 Task: Find connections with filter location Sāsvad with filter topic #mentalhealthwith filter profile language Potuguese with filter current company Renault Nissan Technology & Business Centre India with filter school West Bengal University of Technology, Kolkata with filter industry Dentists with filter service category Budgeting with filter keywords title Scrum Master
Action: Mouse moved to (695, 91)
Screenshot: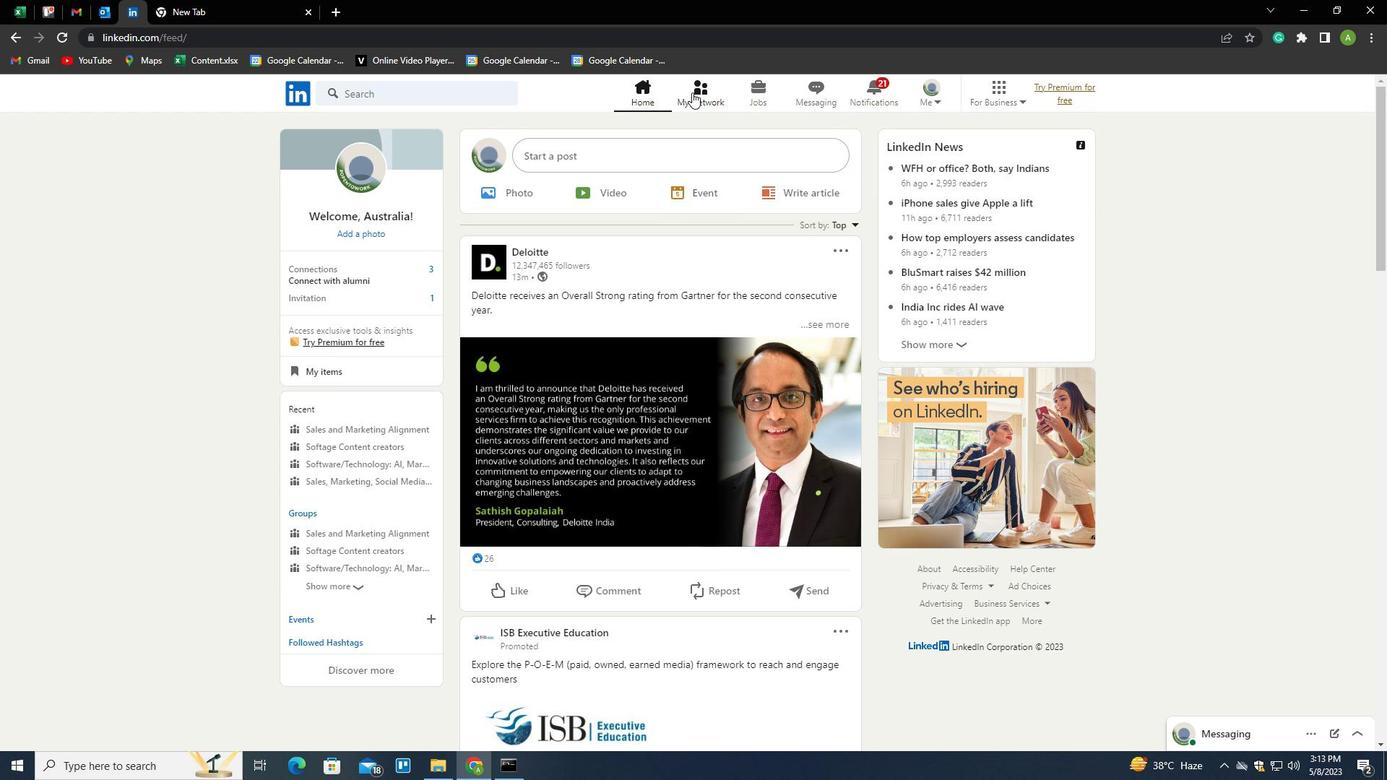
Action: Mouse pressed left at (695, 91)
Screenshot: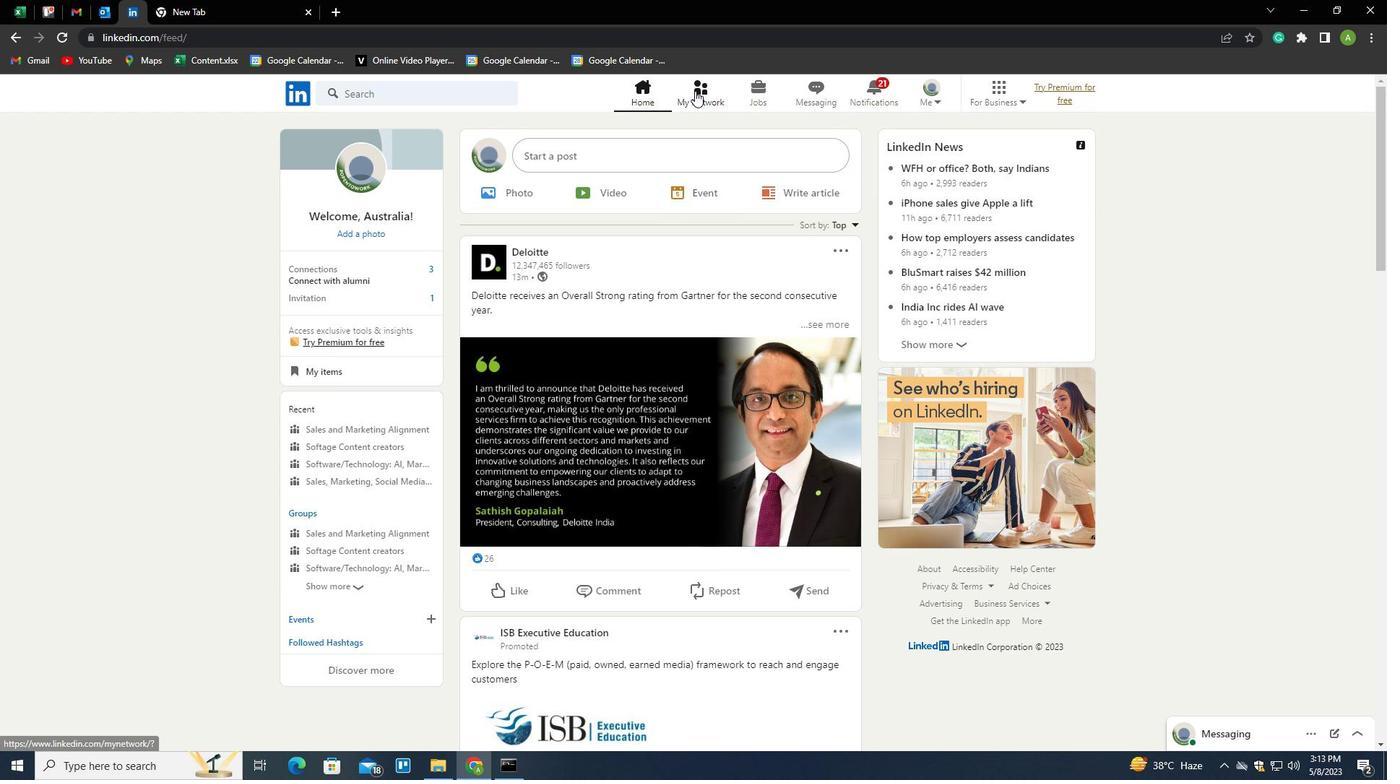 
Action: Mouse moved to (348, 171)
Screenshot: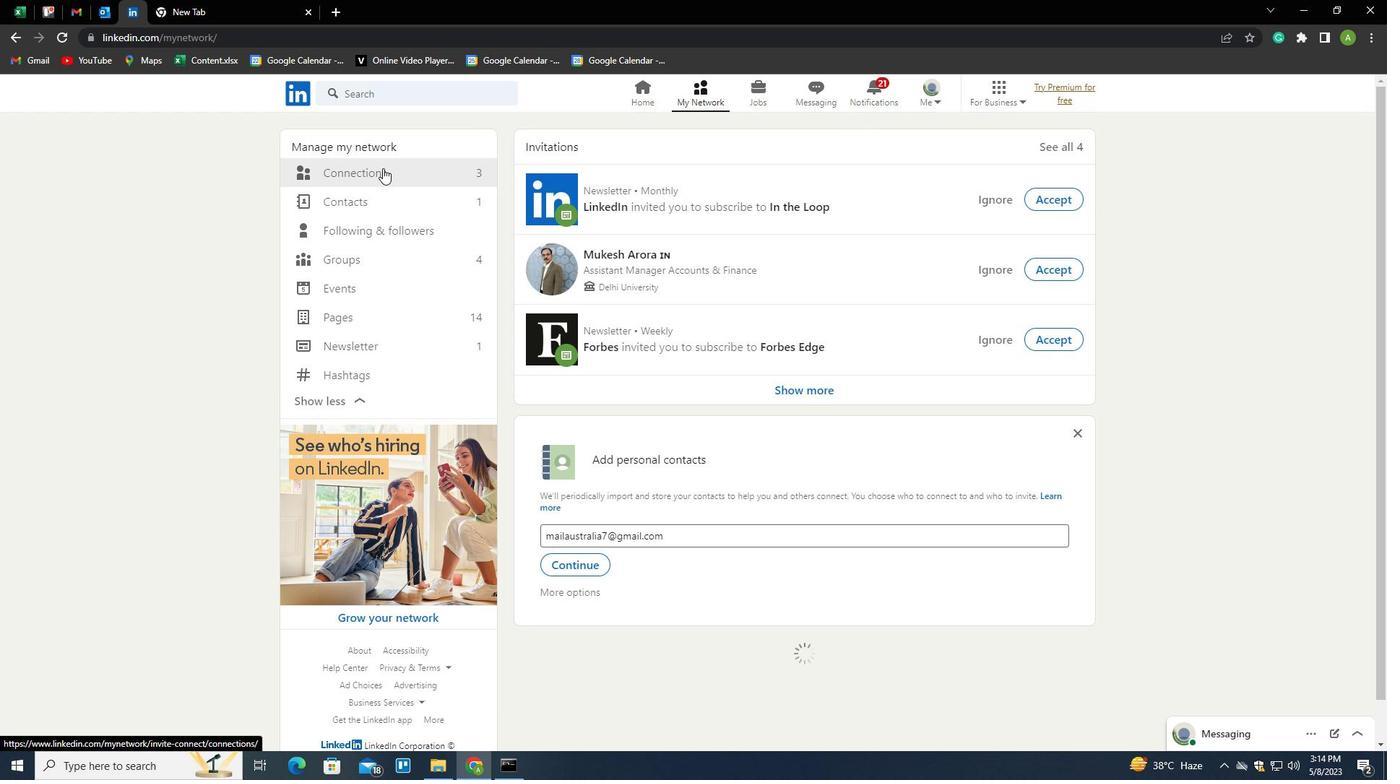 
Action: Mouse pressed left at (348, 171)
Screenshot: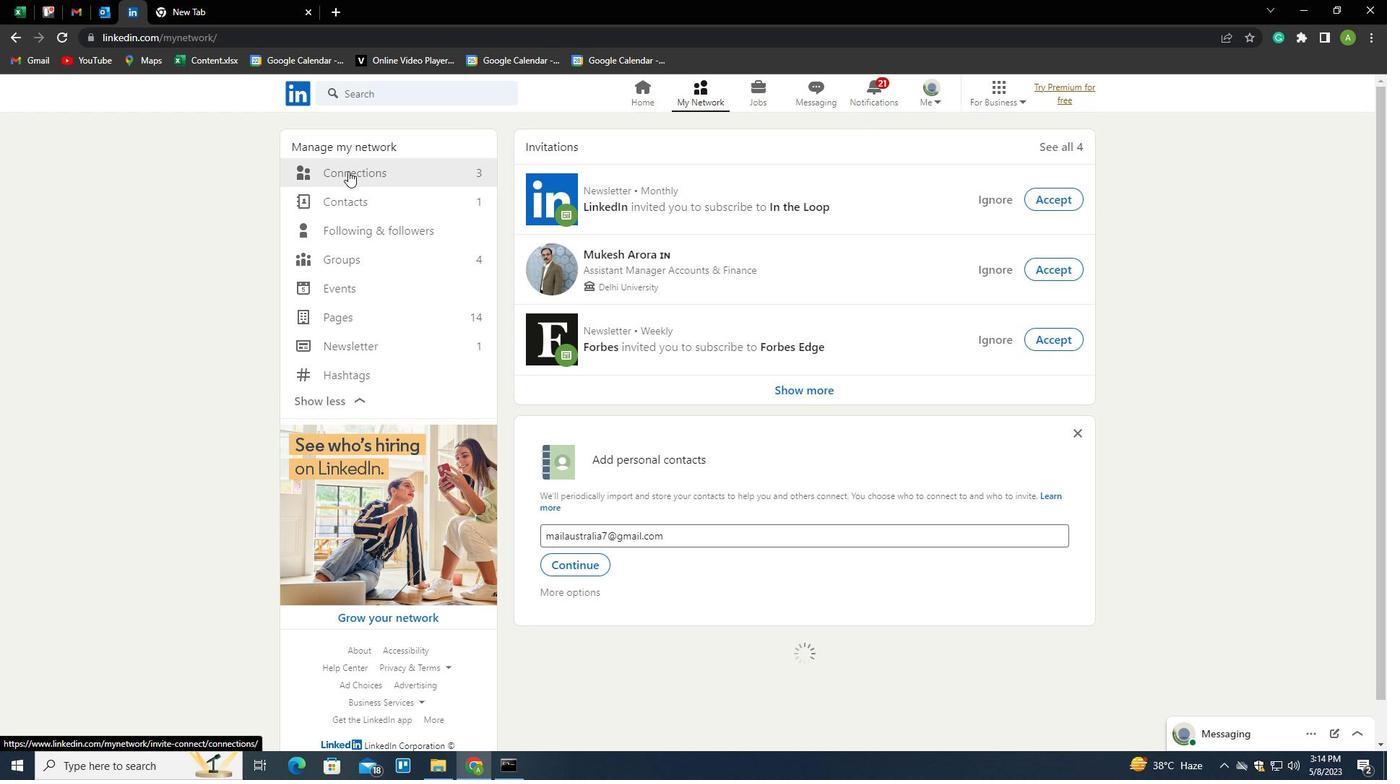 
Action: Mouse moved to (820, 174)
Screenshot: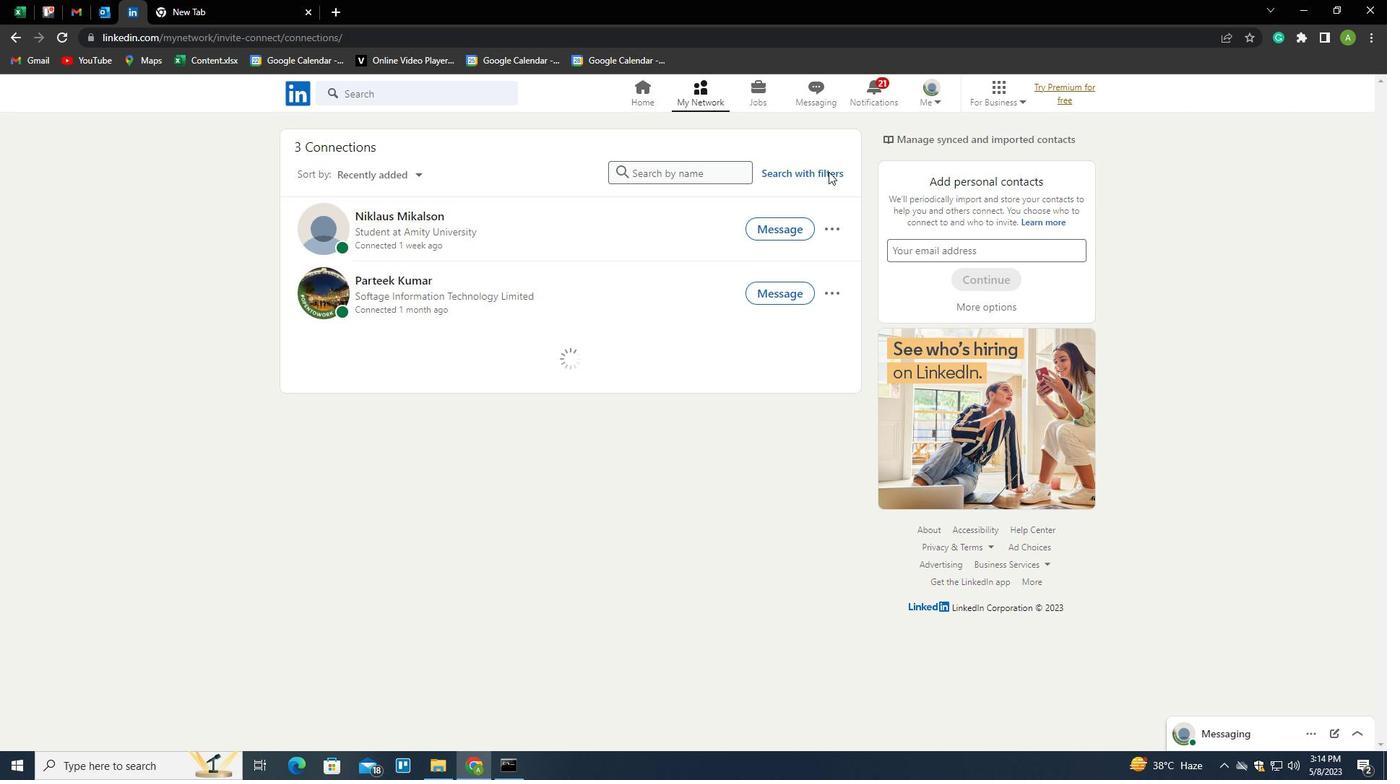 
Action: Mouse pressed left at (820, 174)
Screenshot: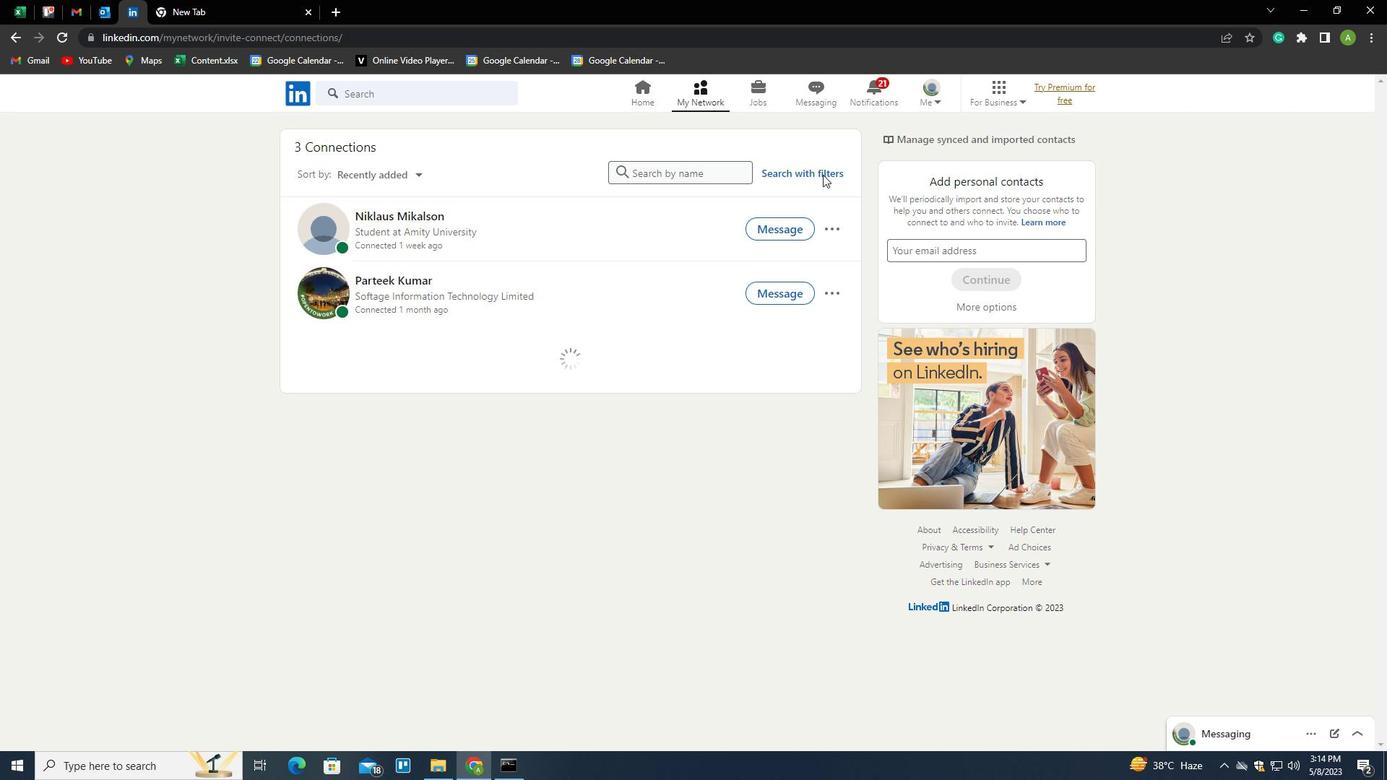 
Action: Mouse moved to (741, 137)
Screenshot: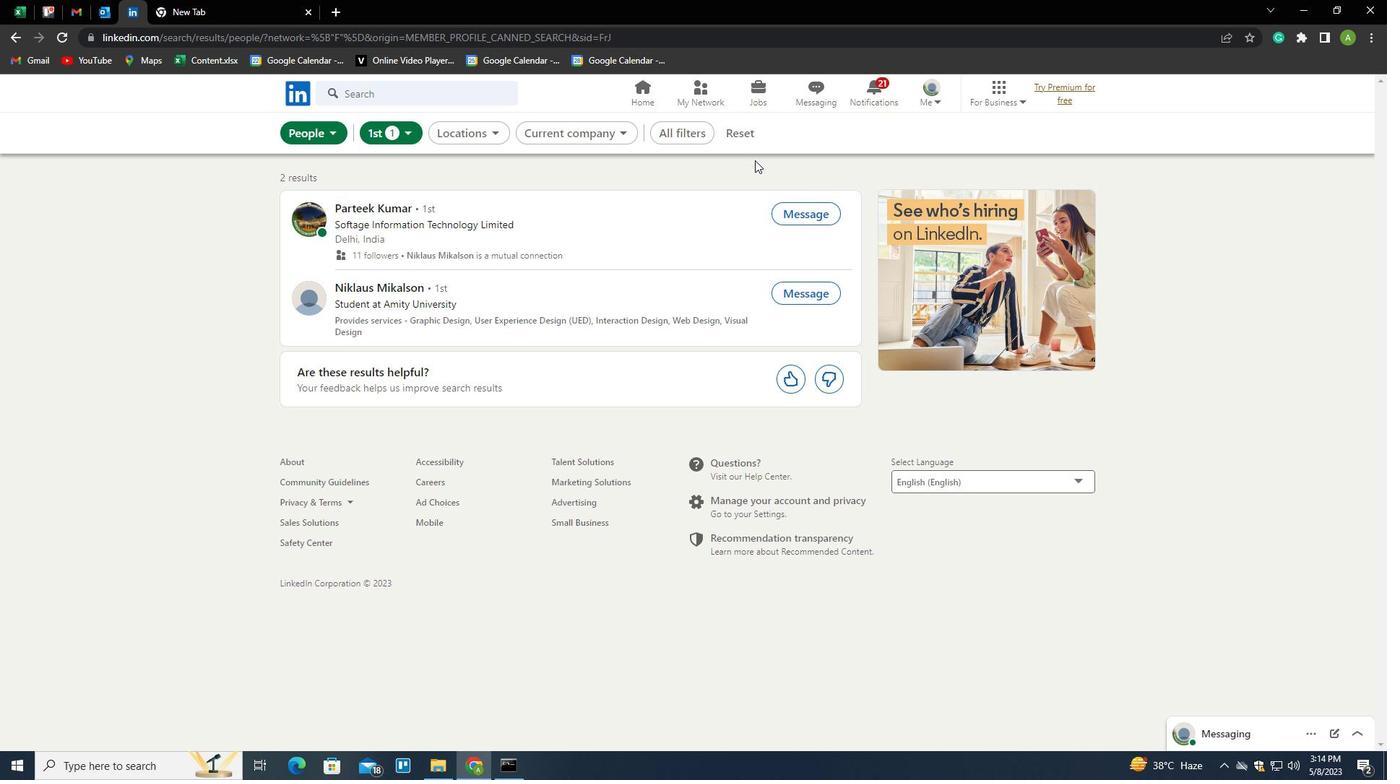 
Action: Mouse pressed left at (741, 137)
Screenshot: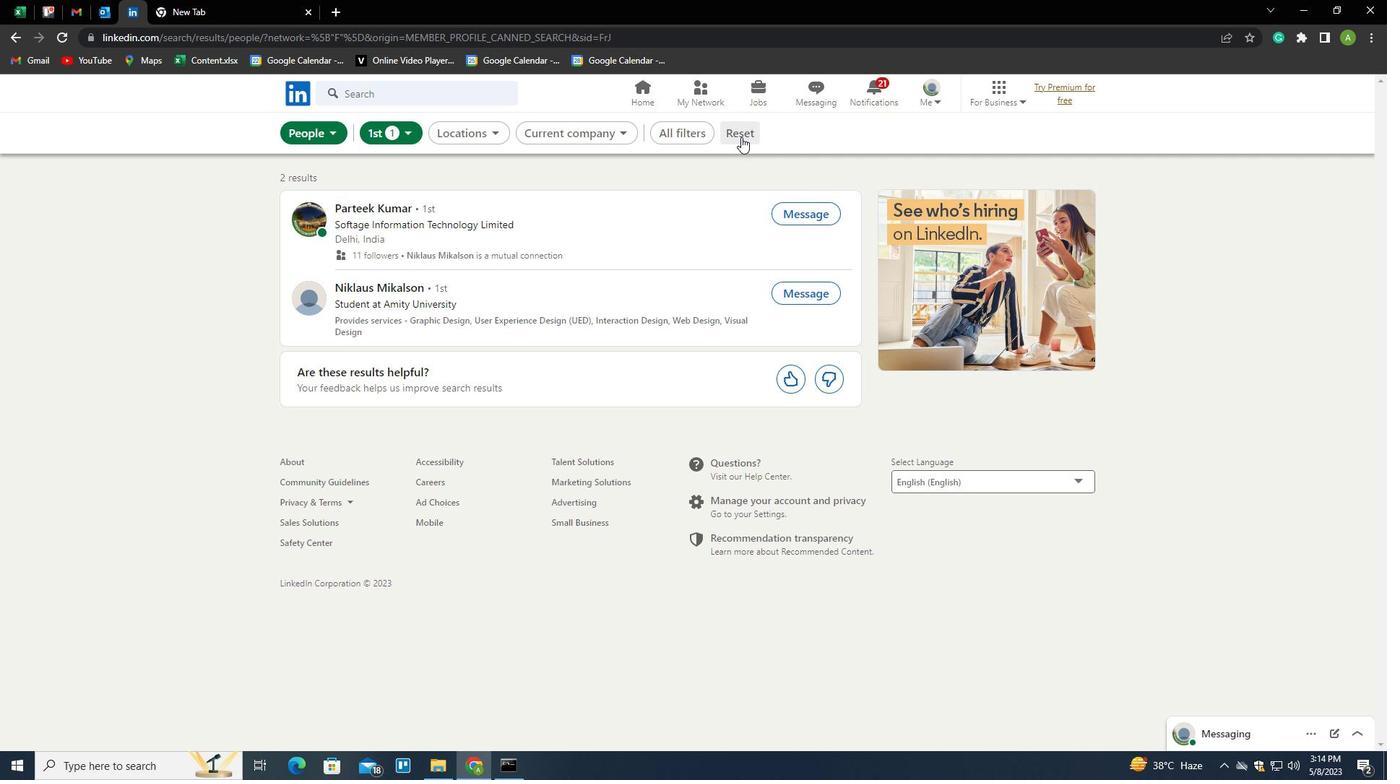 
Action: Mouse moved to (725, 135)
Screenshot: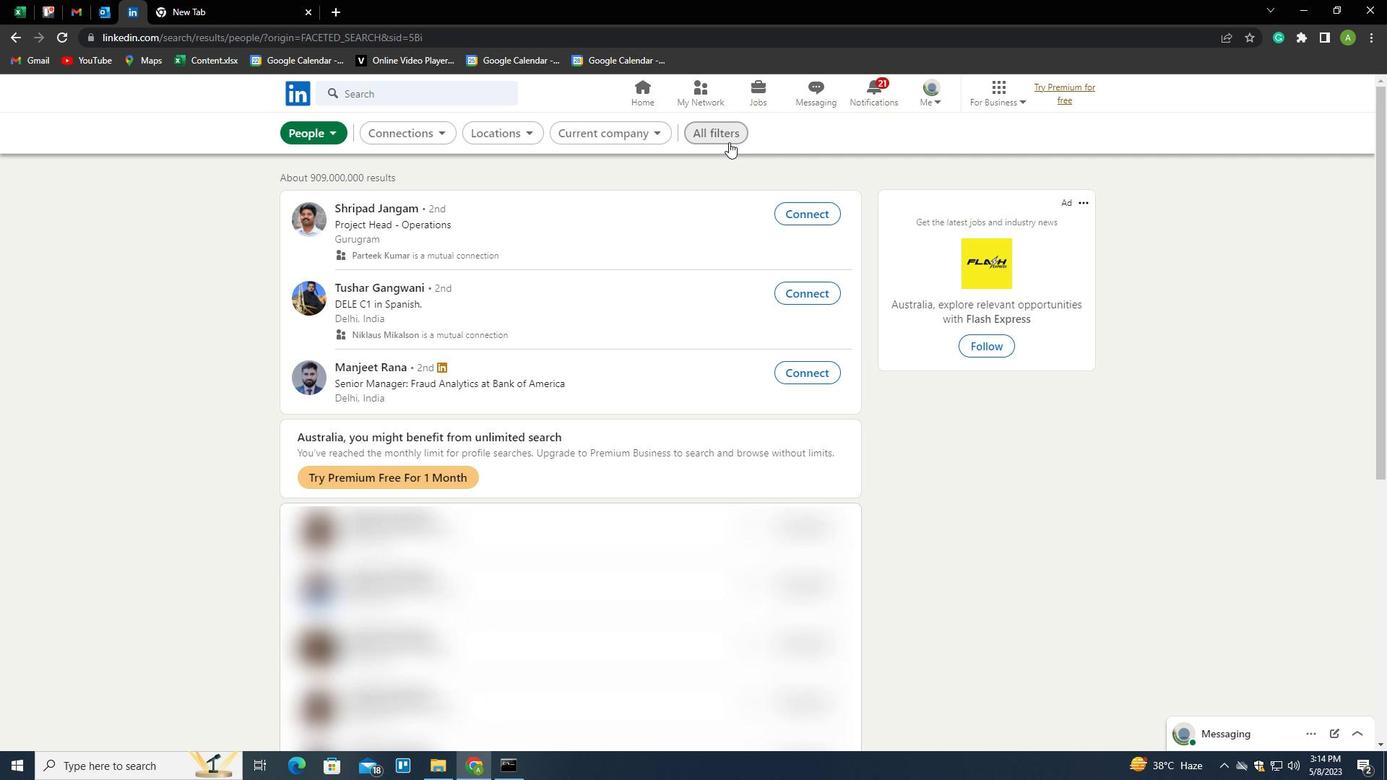 
Action: Mouse pressed left at (725, 135)
Screenshot: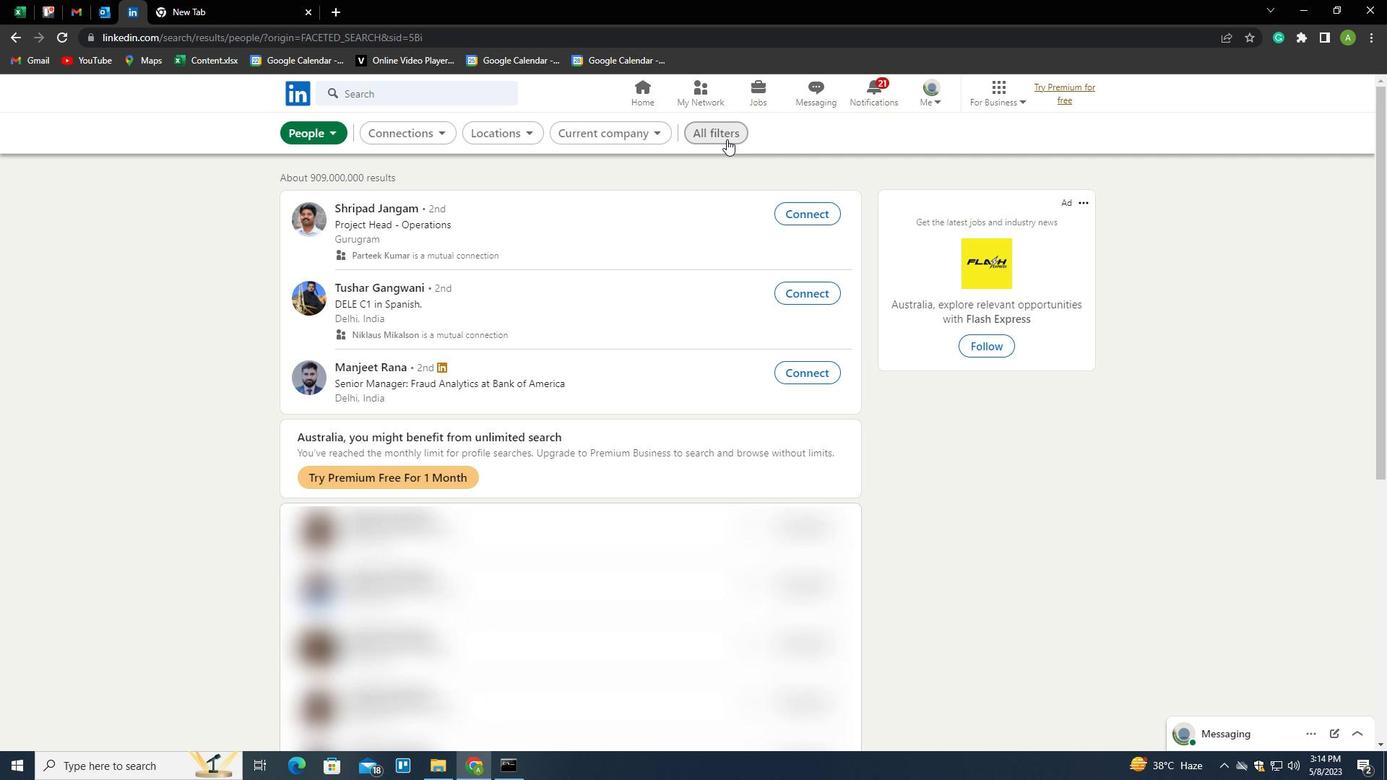 
Action: Mouse moved to (1128, 388)
Screenshot: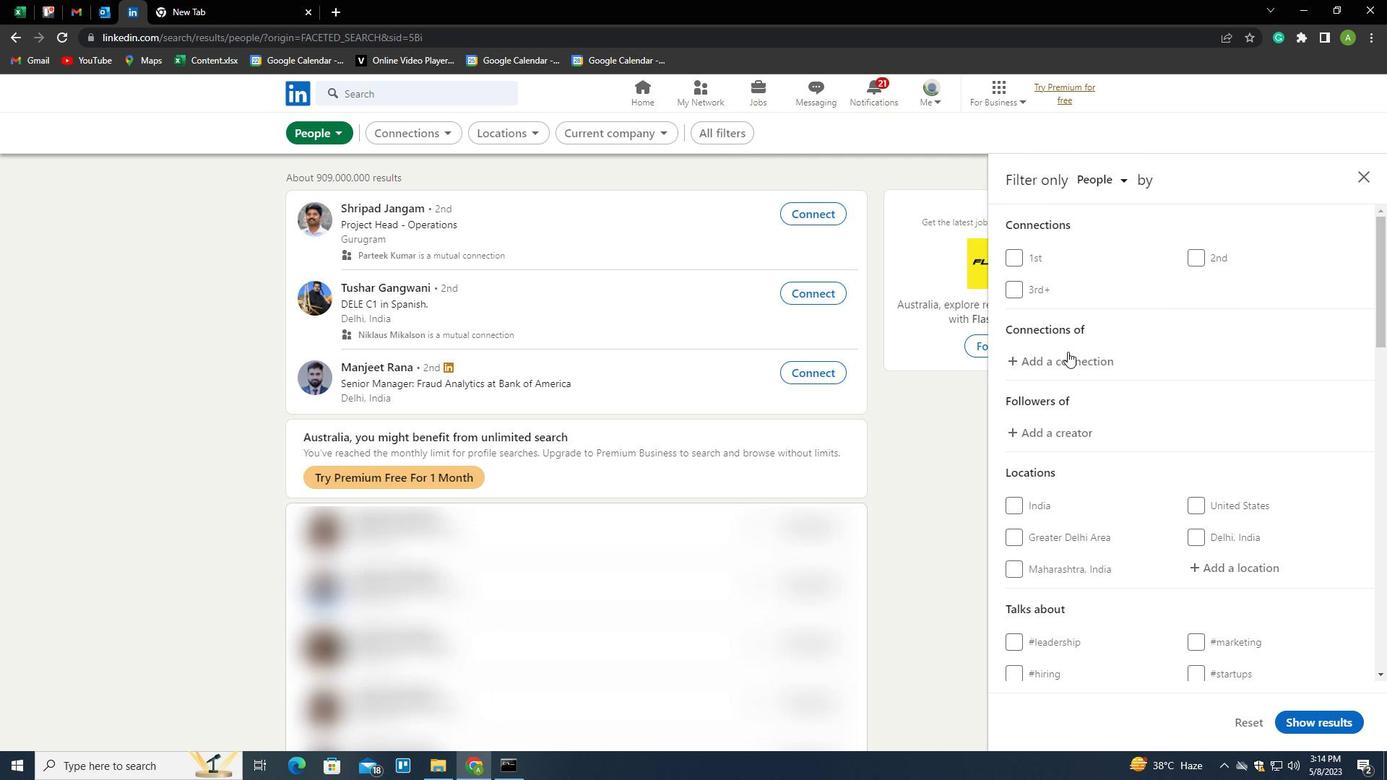 
Action: Mouse scrolled (1128, 387) with delta (0, 0)
Screenshot: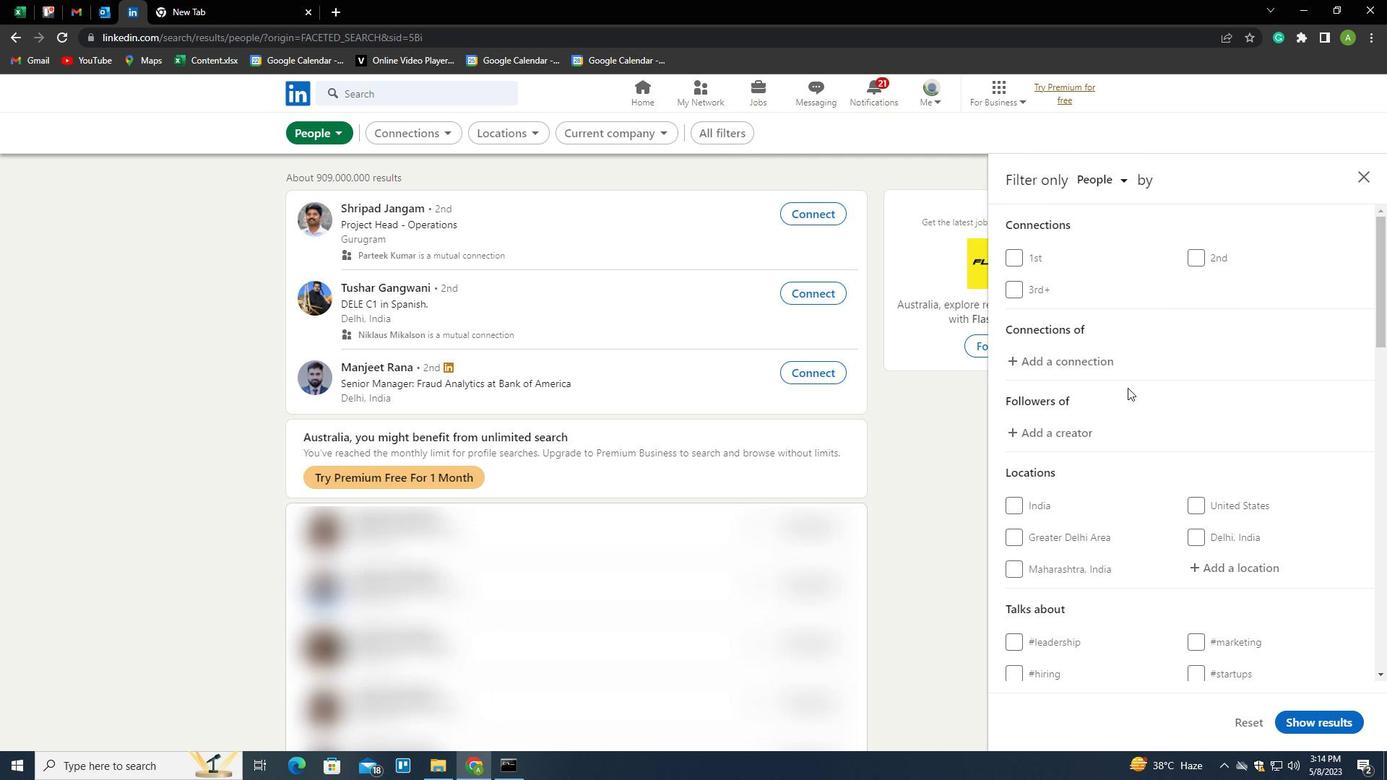 
Action: Mouse scrolled (1128, 387) with delta (0, 0)
Screenshot: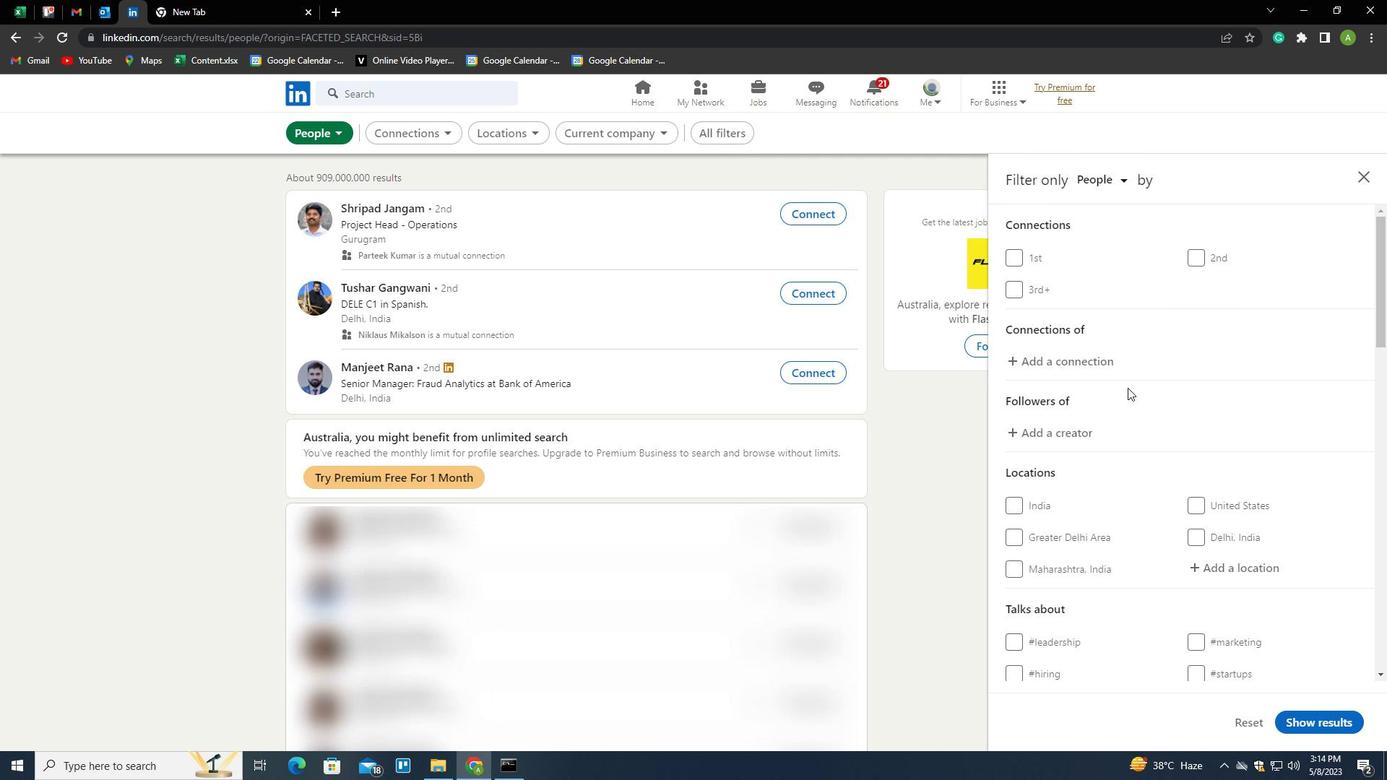
Action: Mouse scrolled (1128, 387) with delta (0, 0)
Screenshot: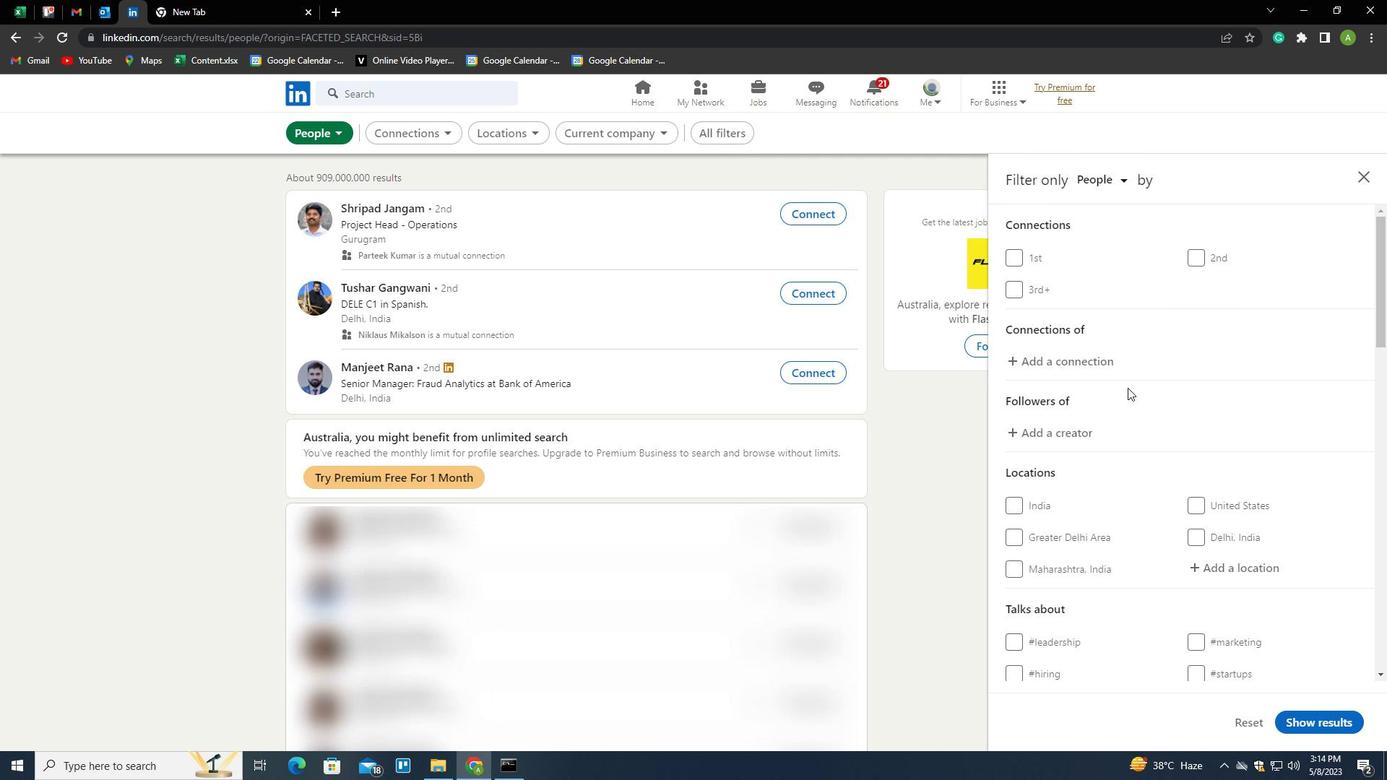 
Action: Mouse moved to (1207, 356)
Screenshot: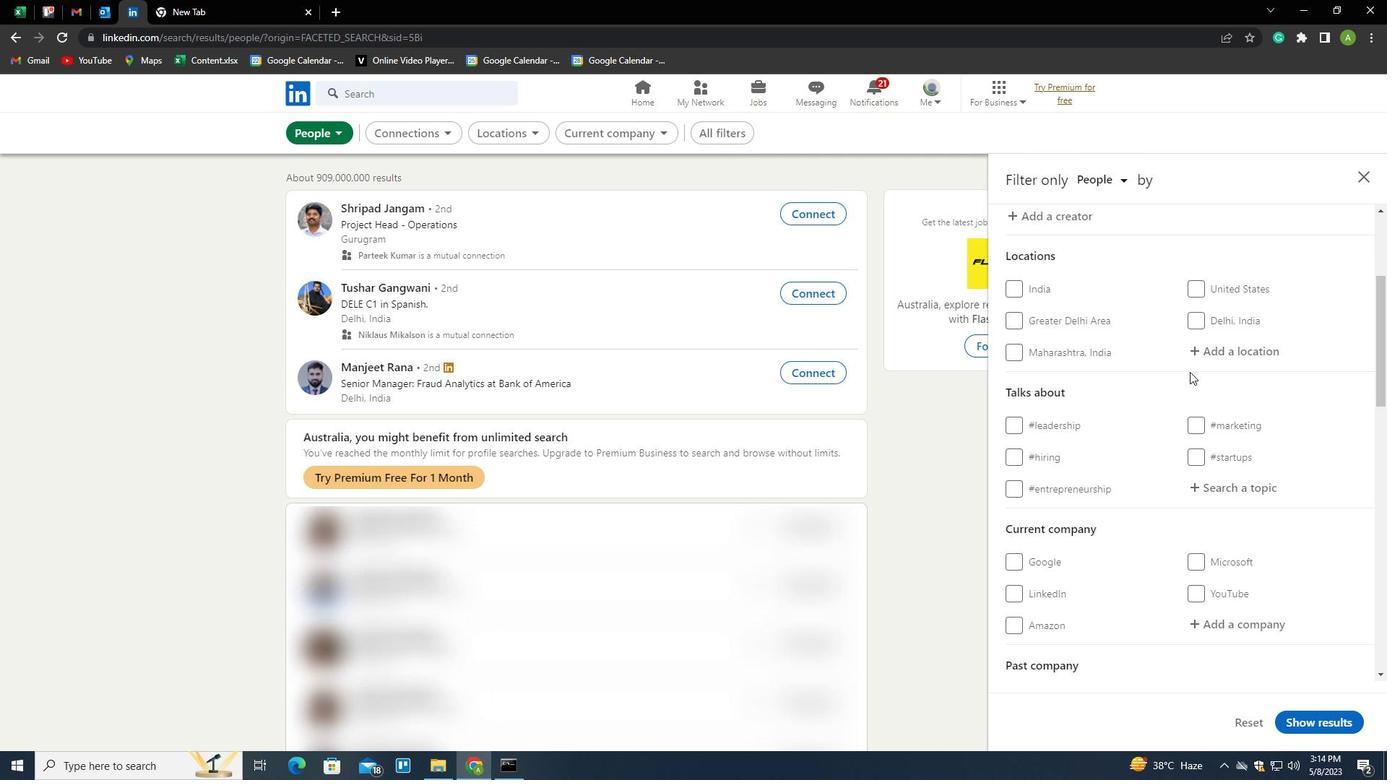 
Action: Mouse pressed left at (1207, 356)
Screenshot: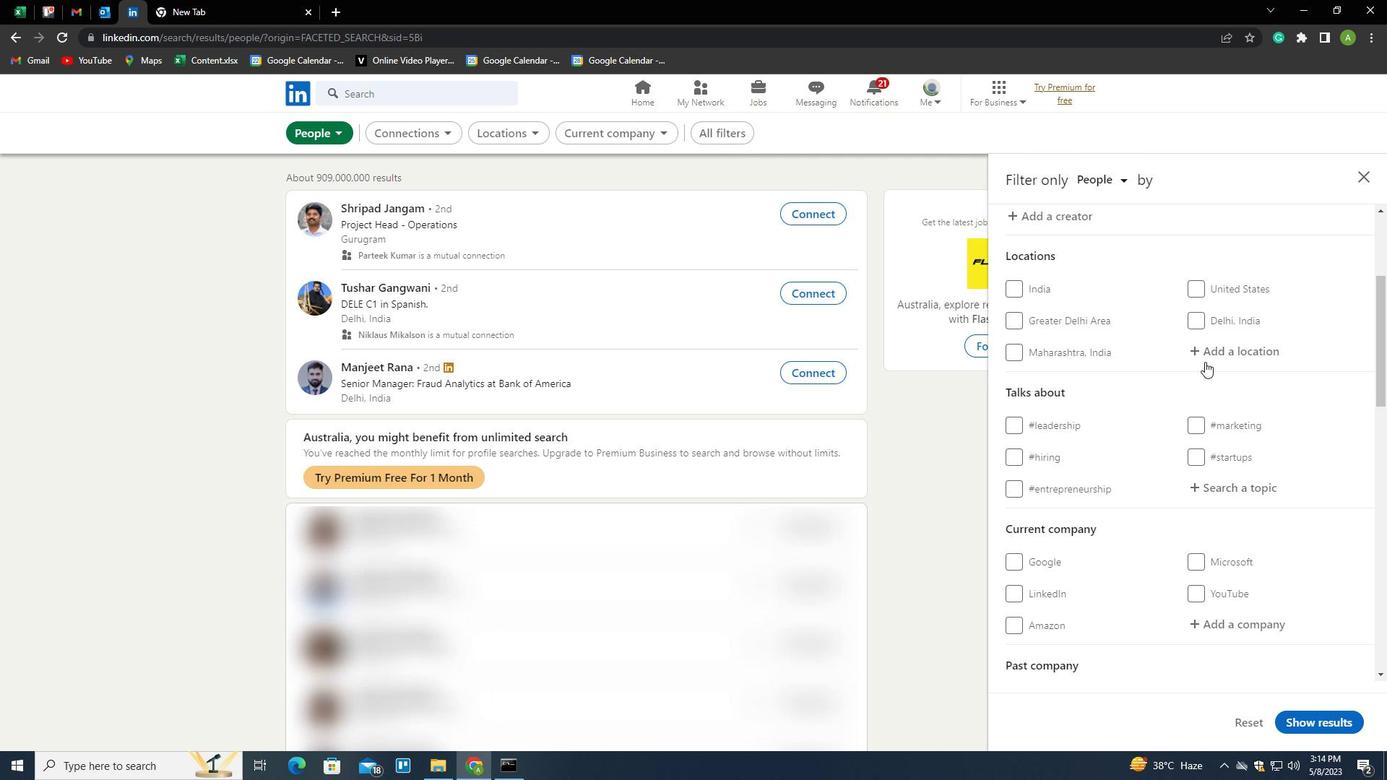 
Action: Mouse moved to (1208, 354)
Screenshot: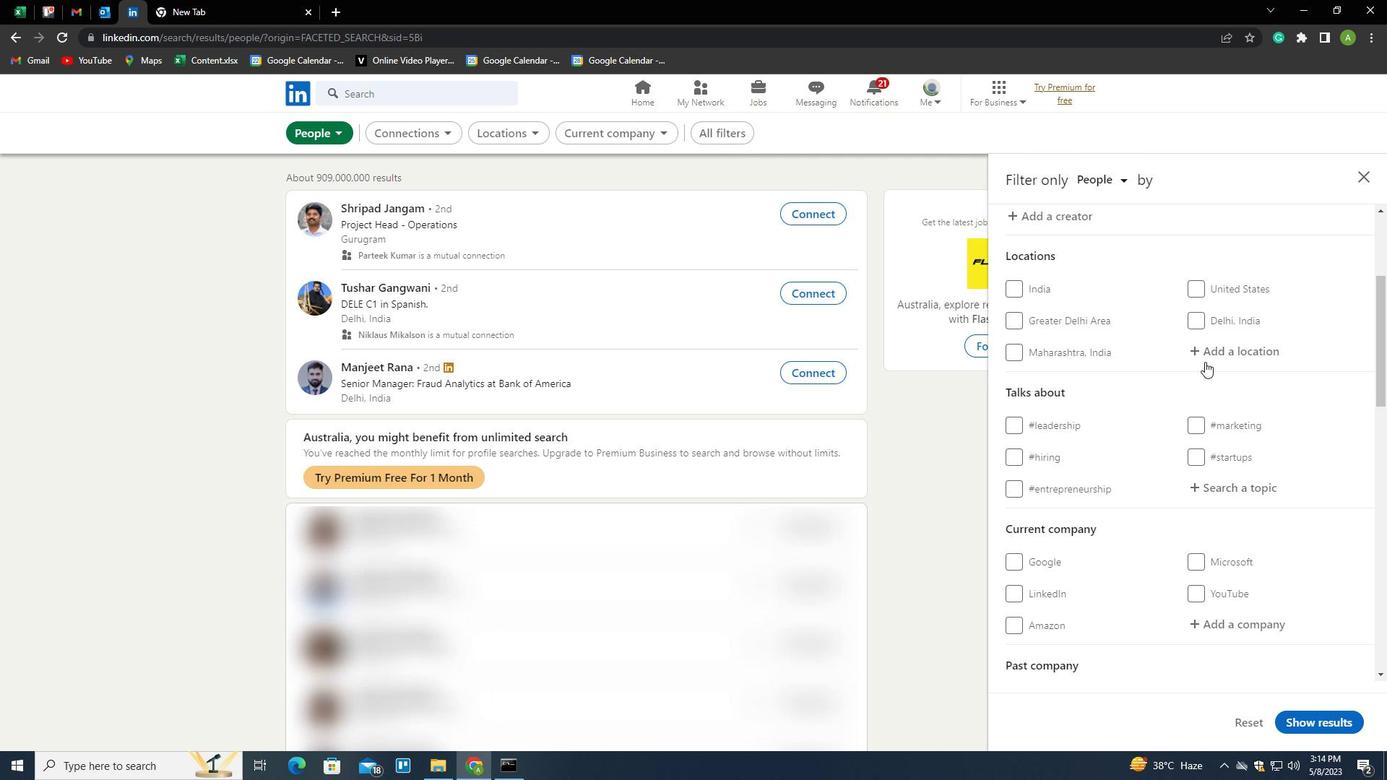 
Action: Key pressed <Key.shift>SASVAD
Screenshot: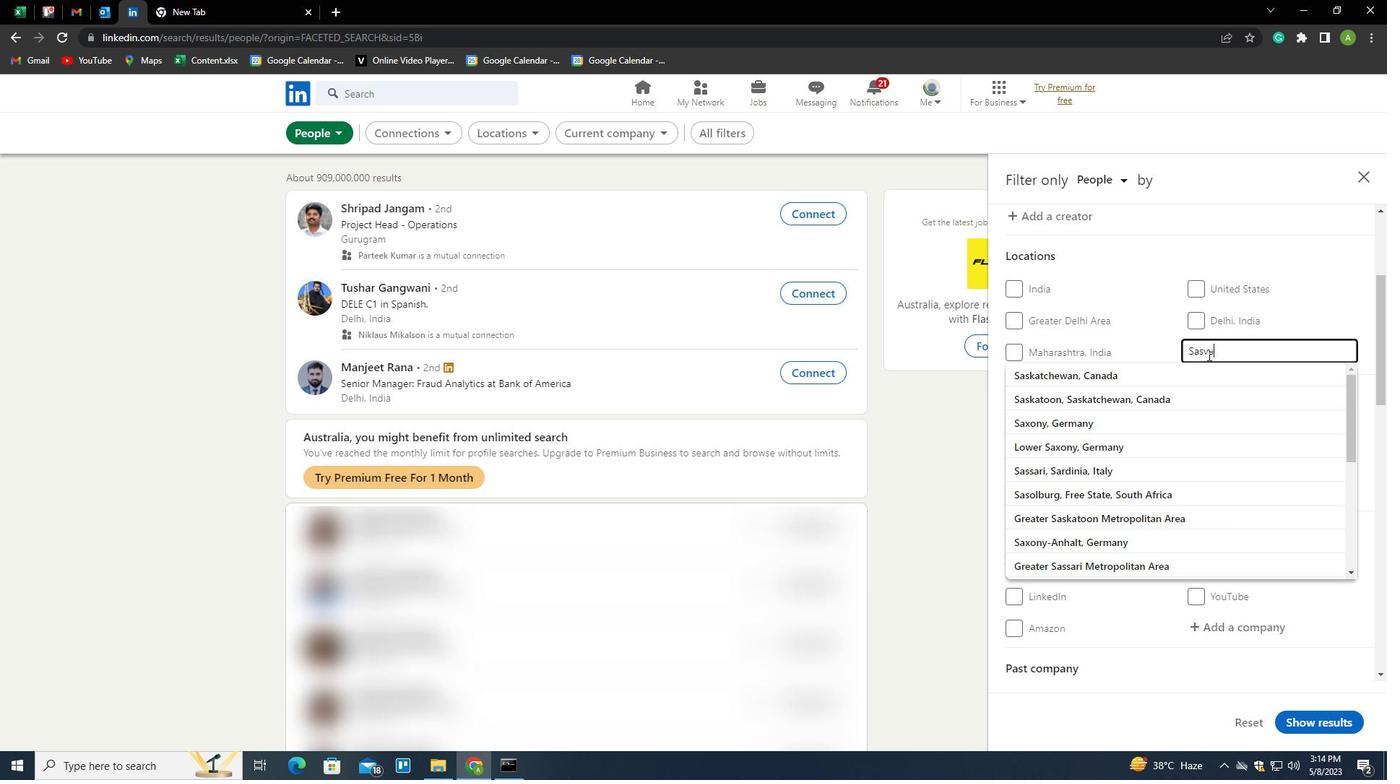 
Action: Mouse moved to (1272, 378)
Screenshot: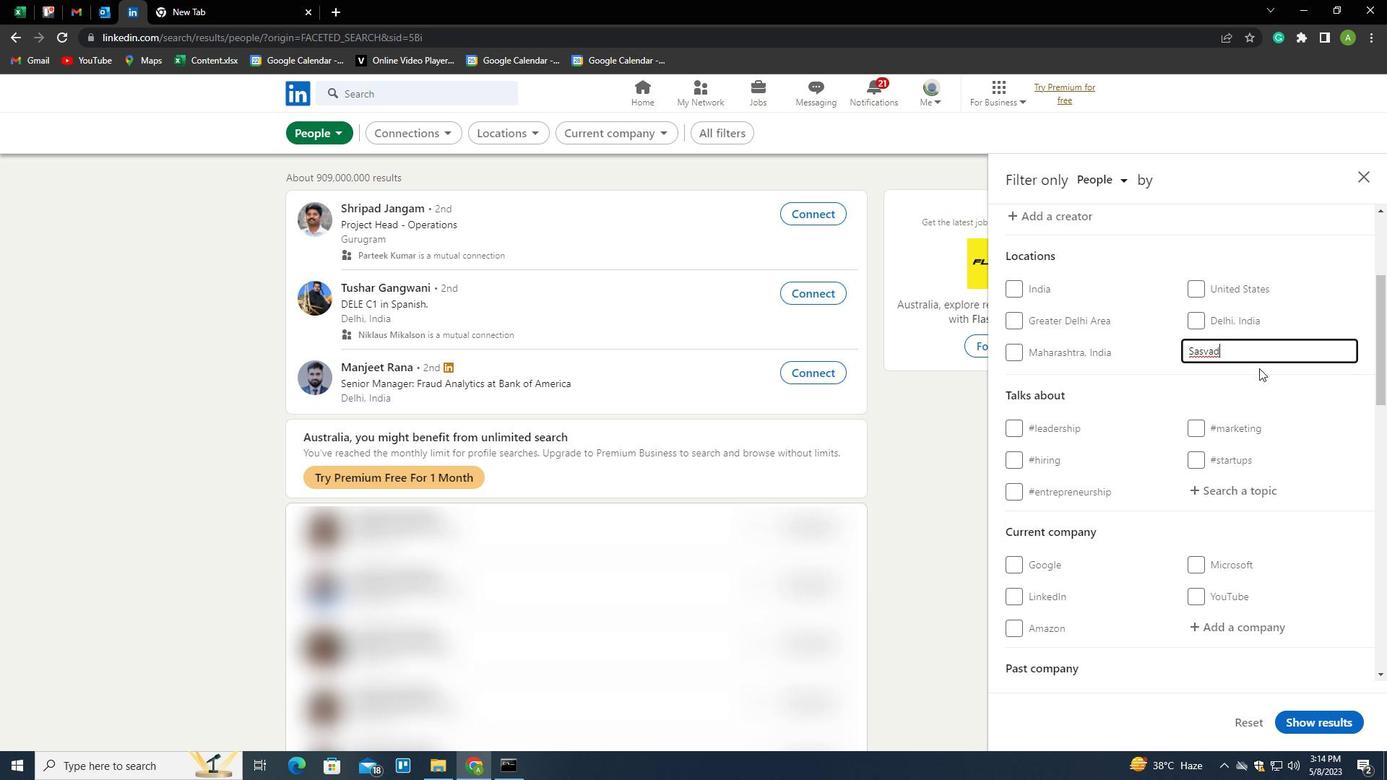 
Action: Mouse pressed left at (1272, 378)
Screenshot: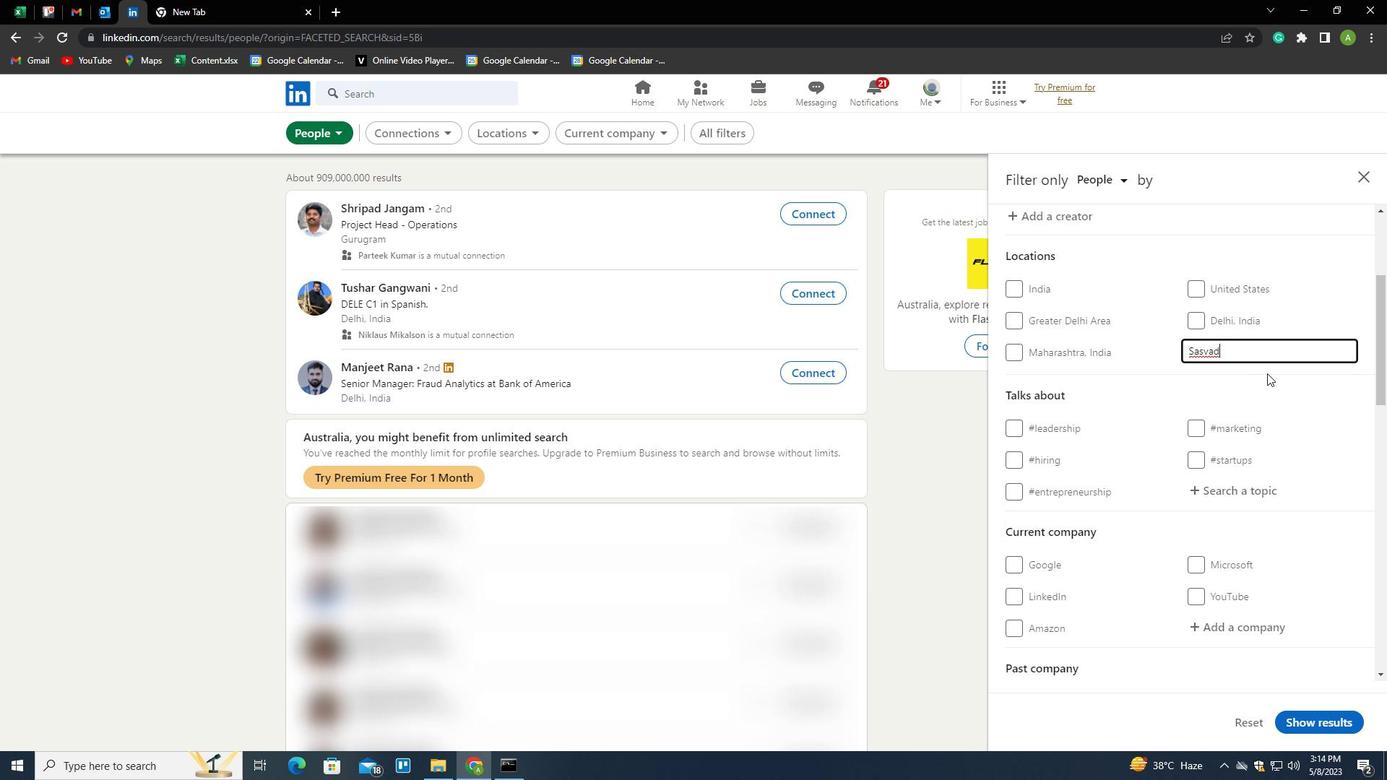 
Action: Mouse moved to (1264, 487)
Screenshot: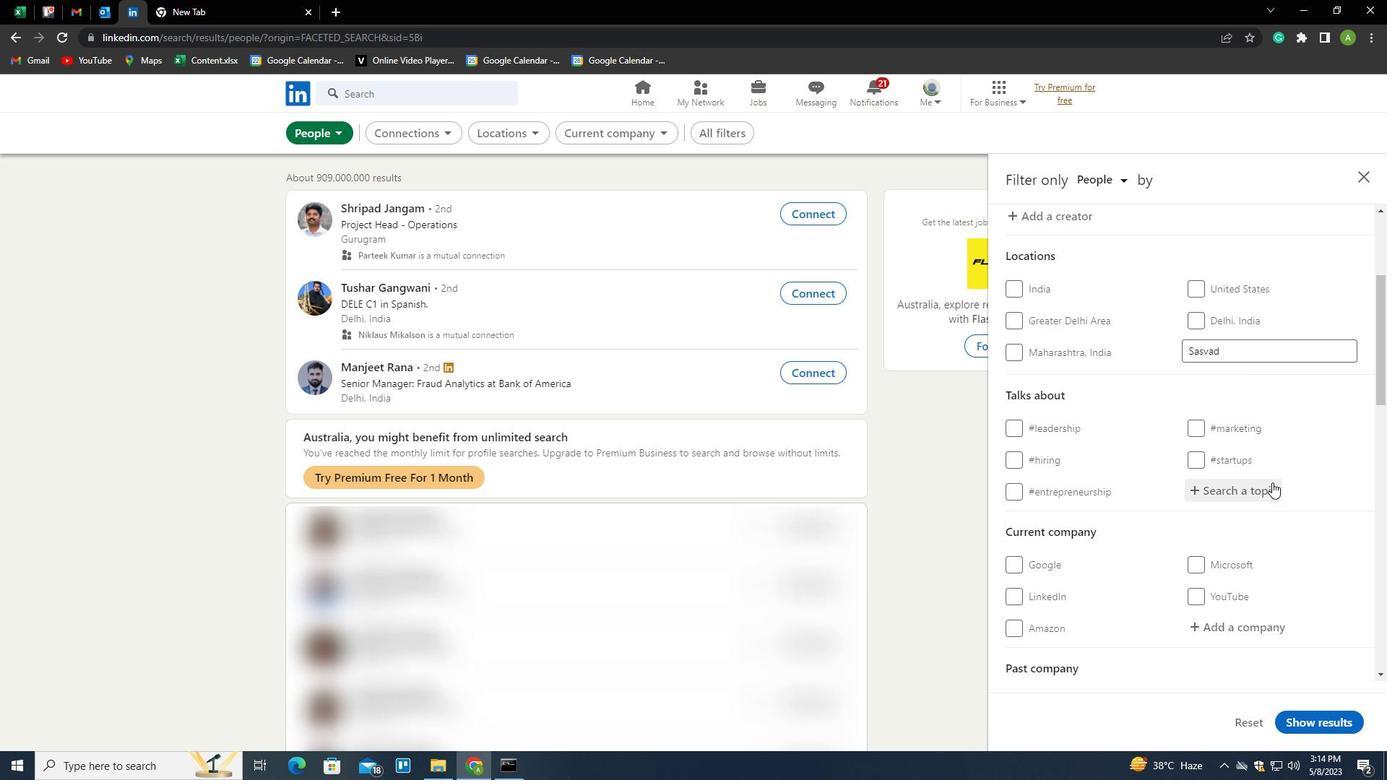 
Action: Mouse pressed left at (1264, 487)
Screenshot: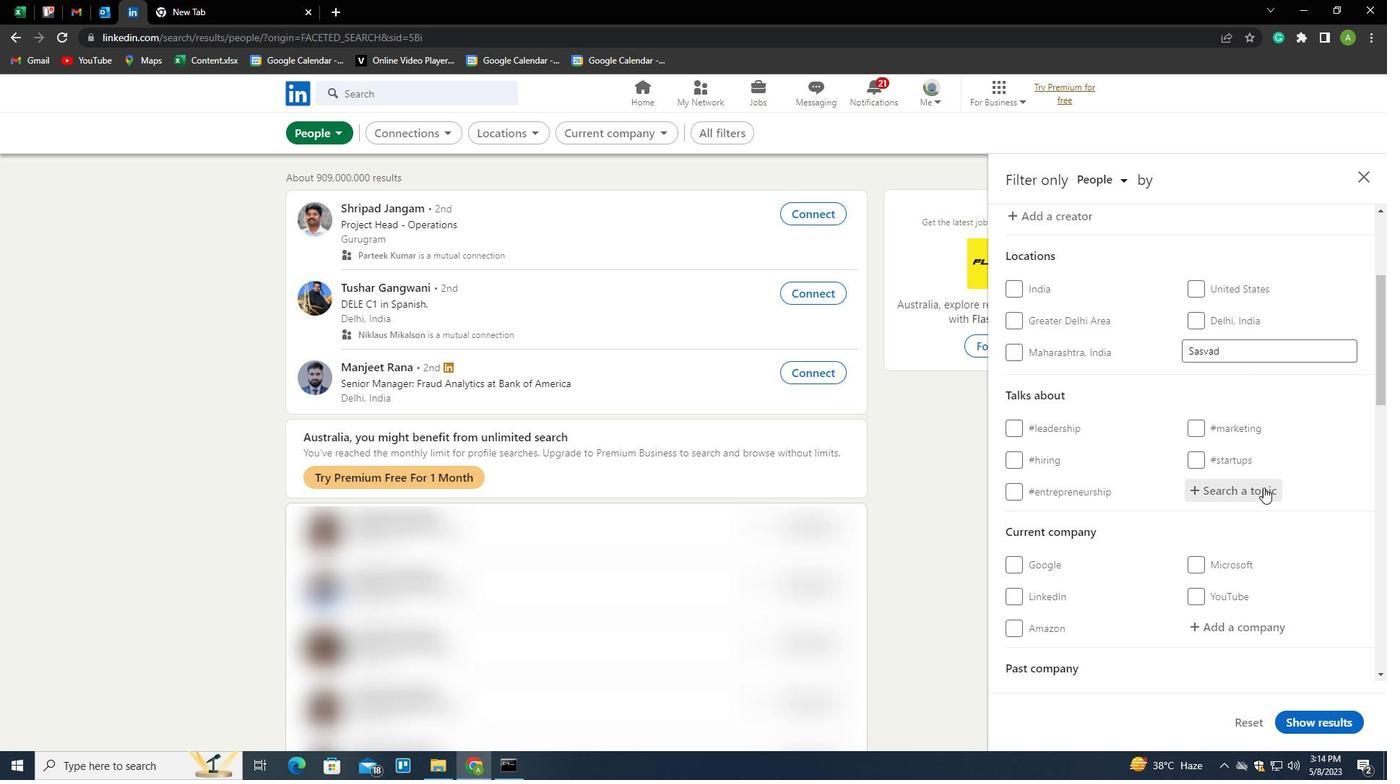 
Action: Key pressed MENTALHEALTH<Key.down><Key.enter>
Screenshot: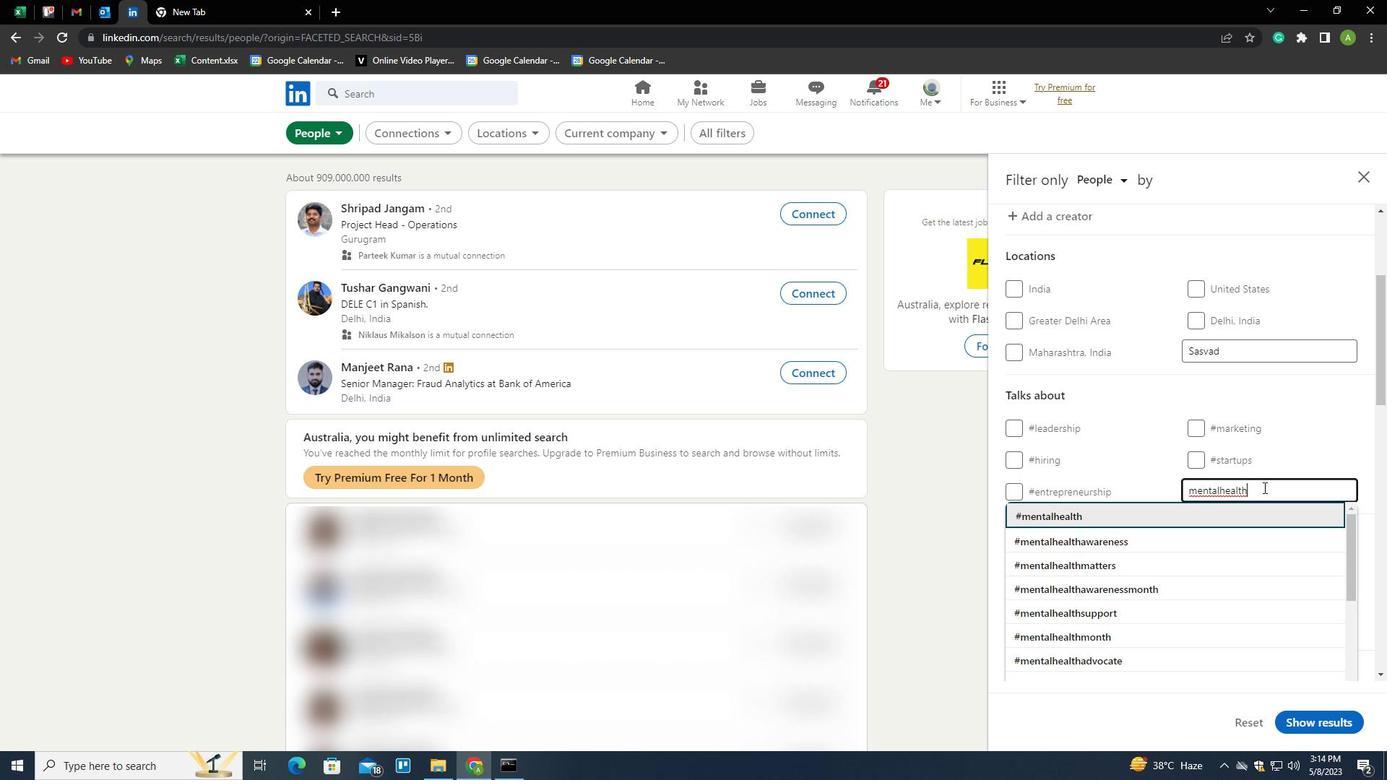 
Action: Mouse scrolled (1264, 487) with delta (0, 0)
Screenshot: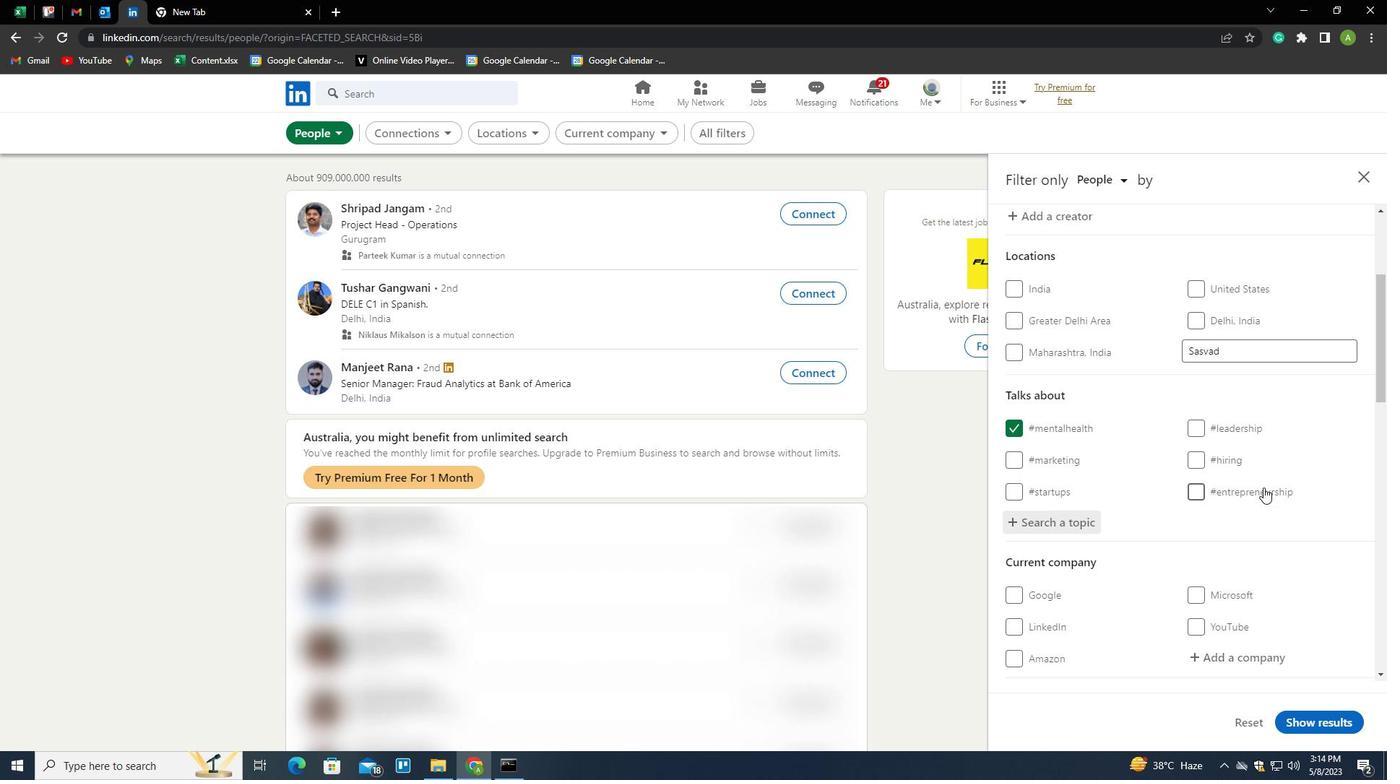 
Action: Mouse scrolled (1264, 487) with delta (0, 0)
Screenshot: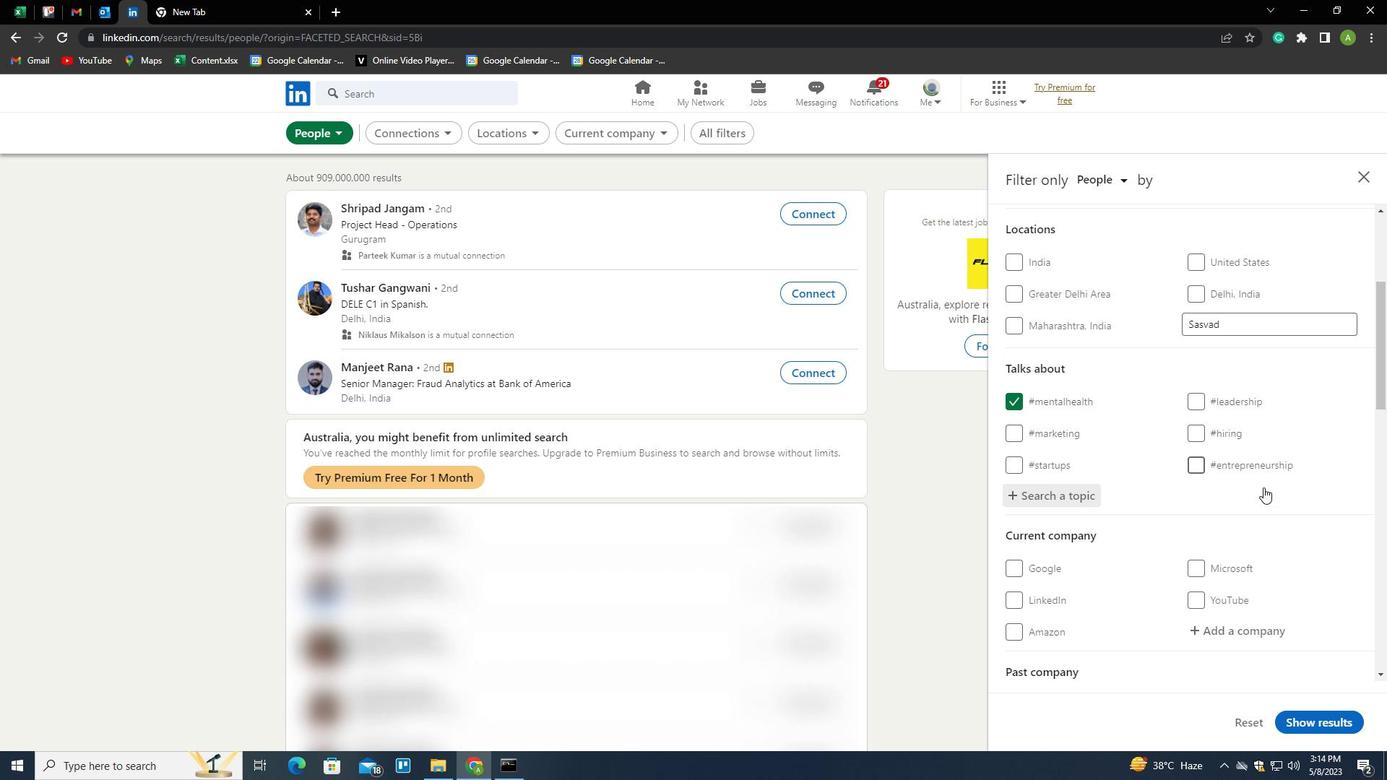 
Action: Mouse scrolled (1264, 487) with delta (0, 0)
Screenshot: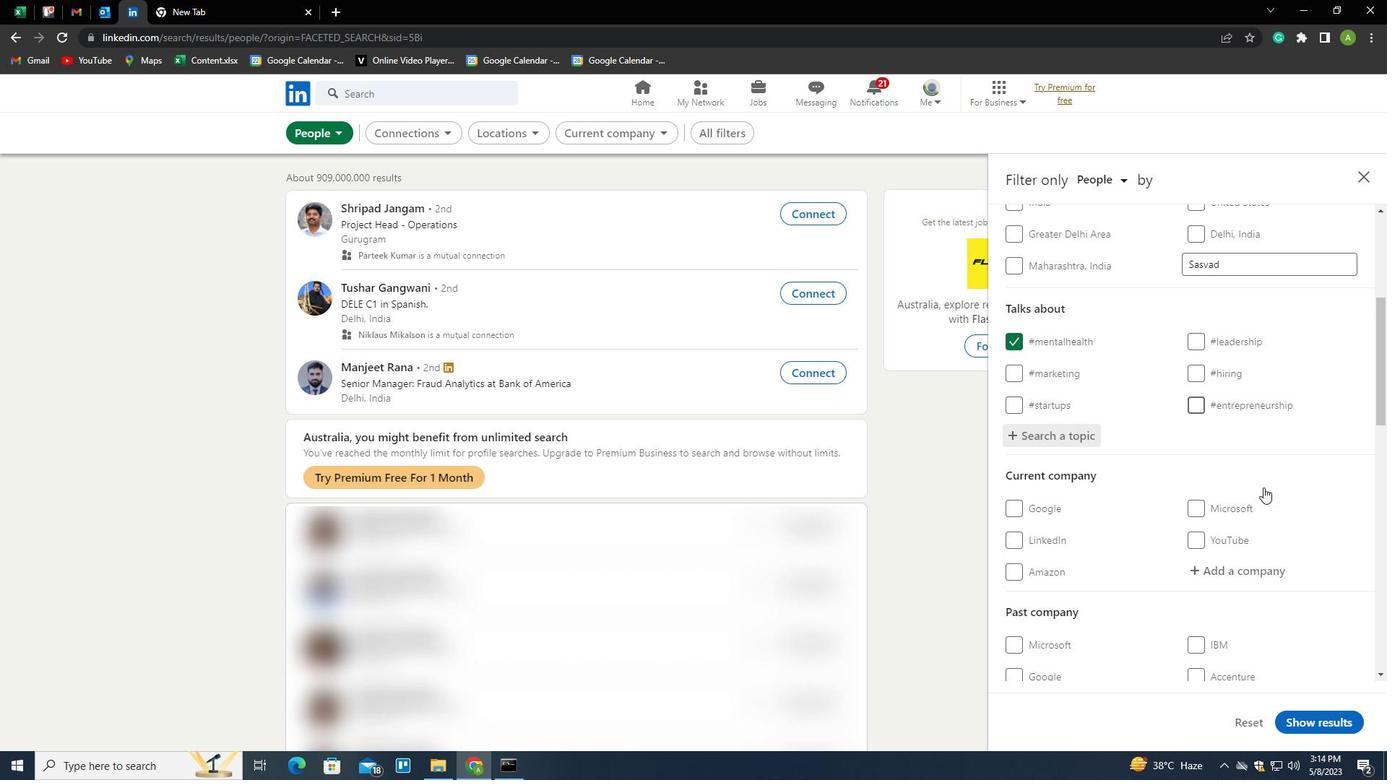 
Action: Mouse scrolled (1264, 487) with delta (0, 0)
Screenshot: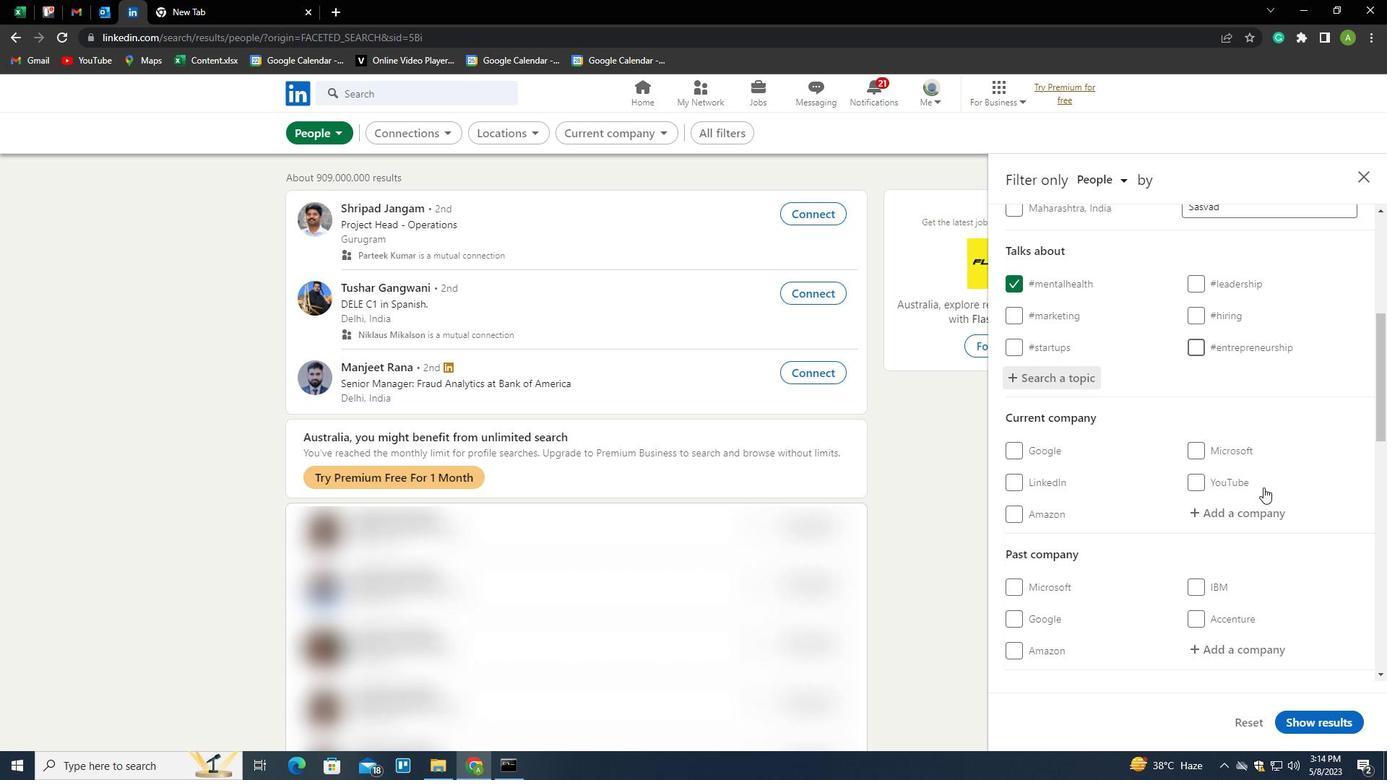 
Action: Mouse scrolled (1264, 487) with delta (0, 0)
Screenshot: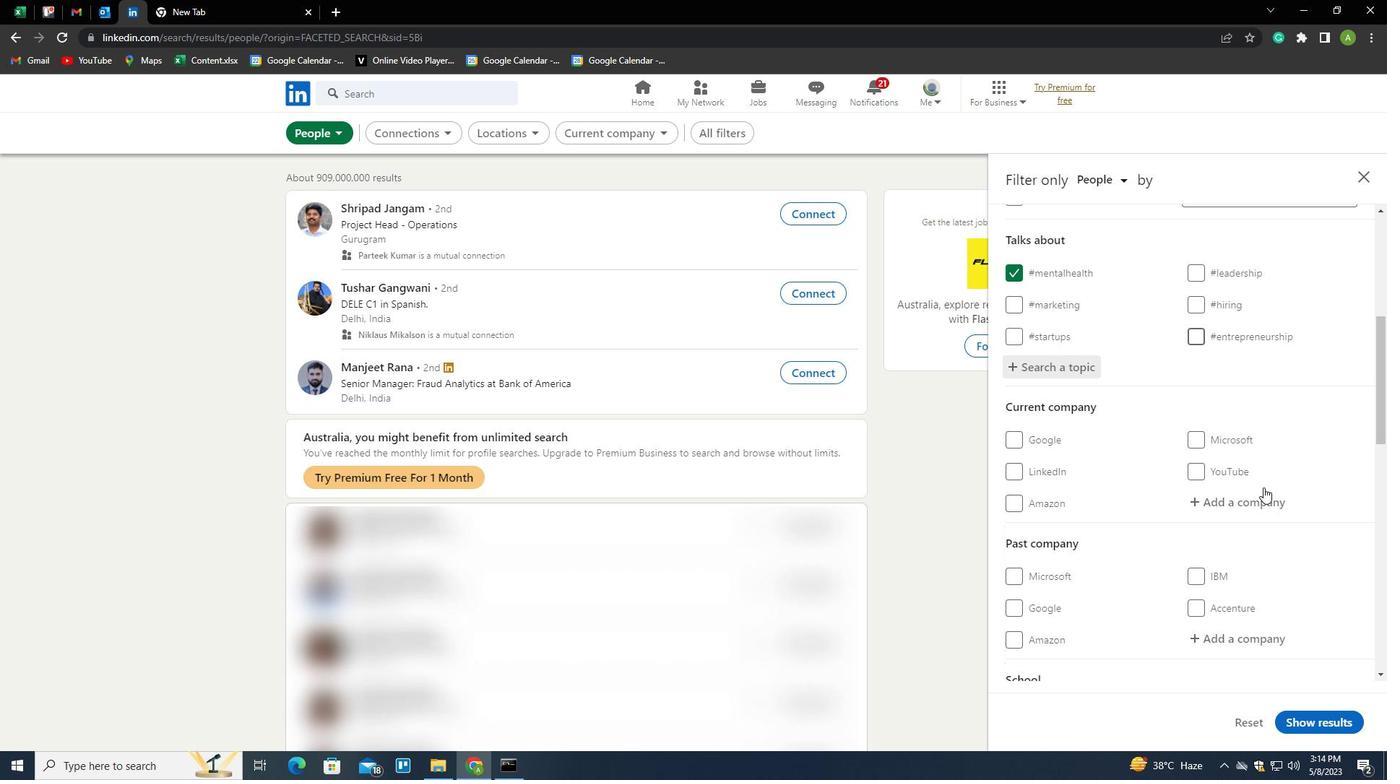 
Action: Mouse scrolled (1264, 487) with delta (0, 0)
Screenshot: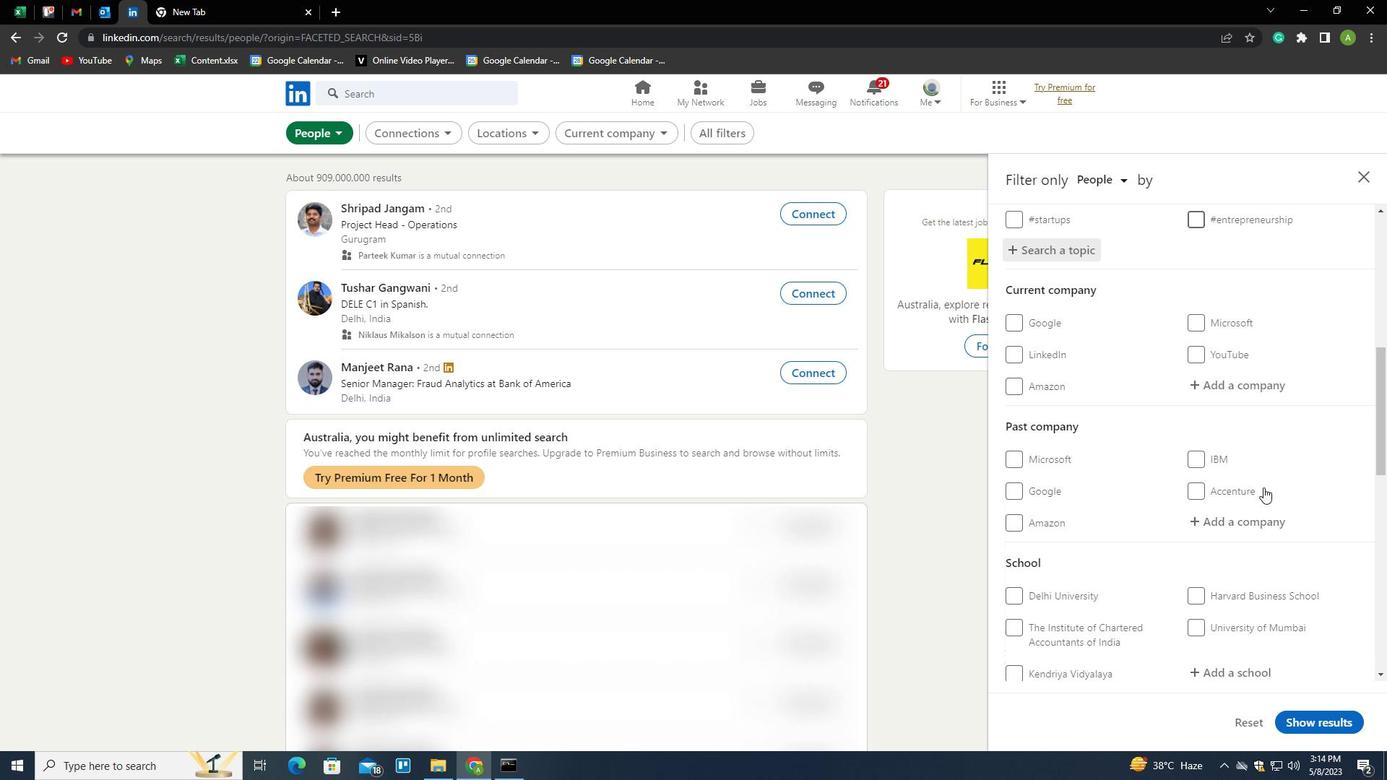 
Action: Mouse scrolled (1264, 487) with delta (0, 0)
Screenshot: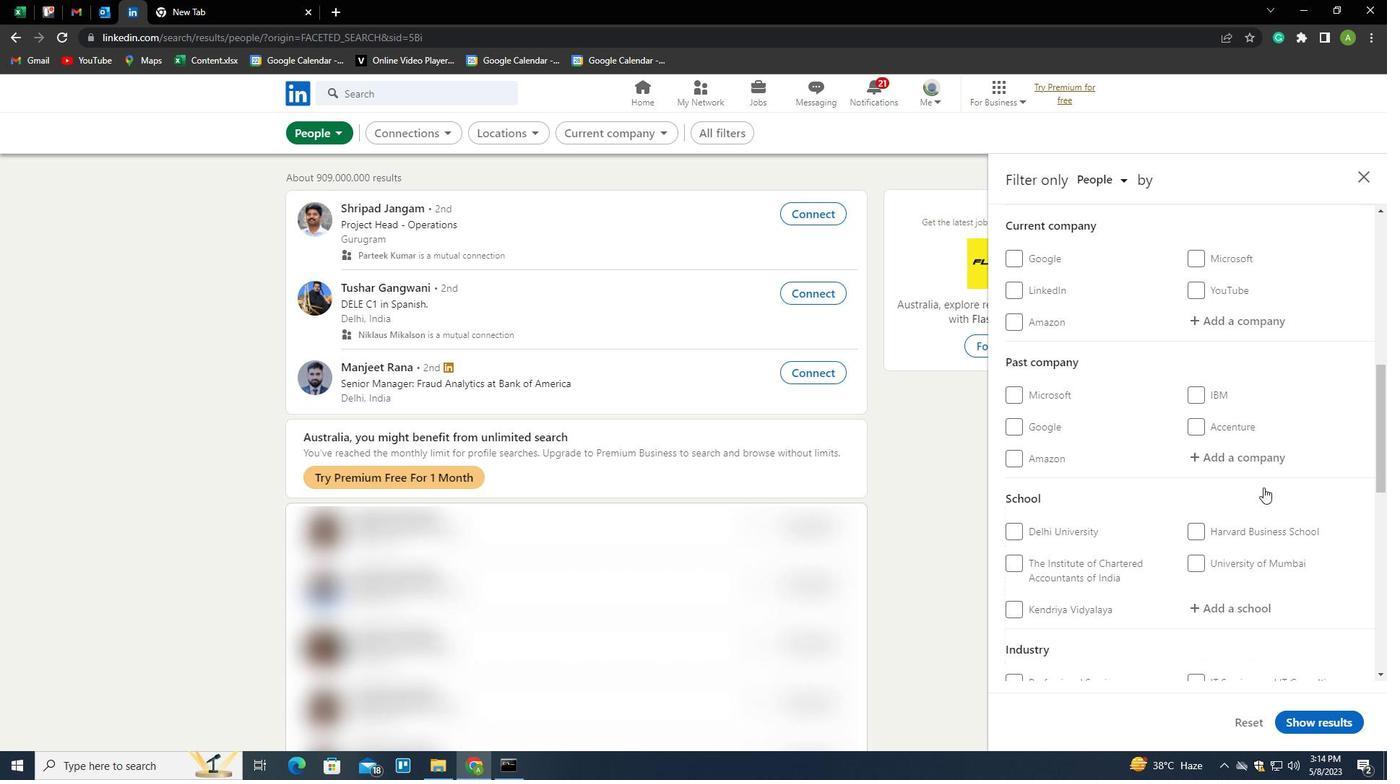 
Action: Mouse scrolled (1264, 487) with delta (0, 0)
Screenshot: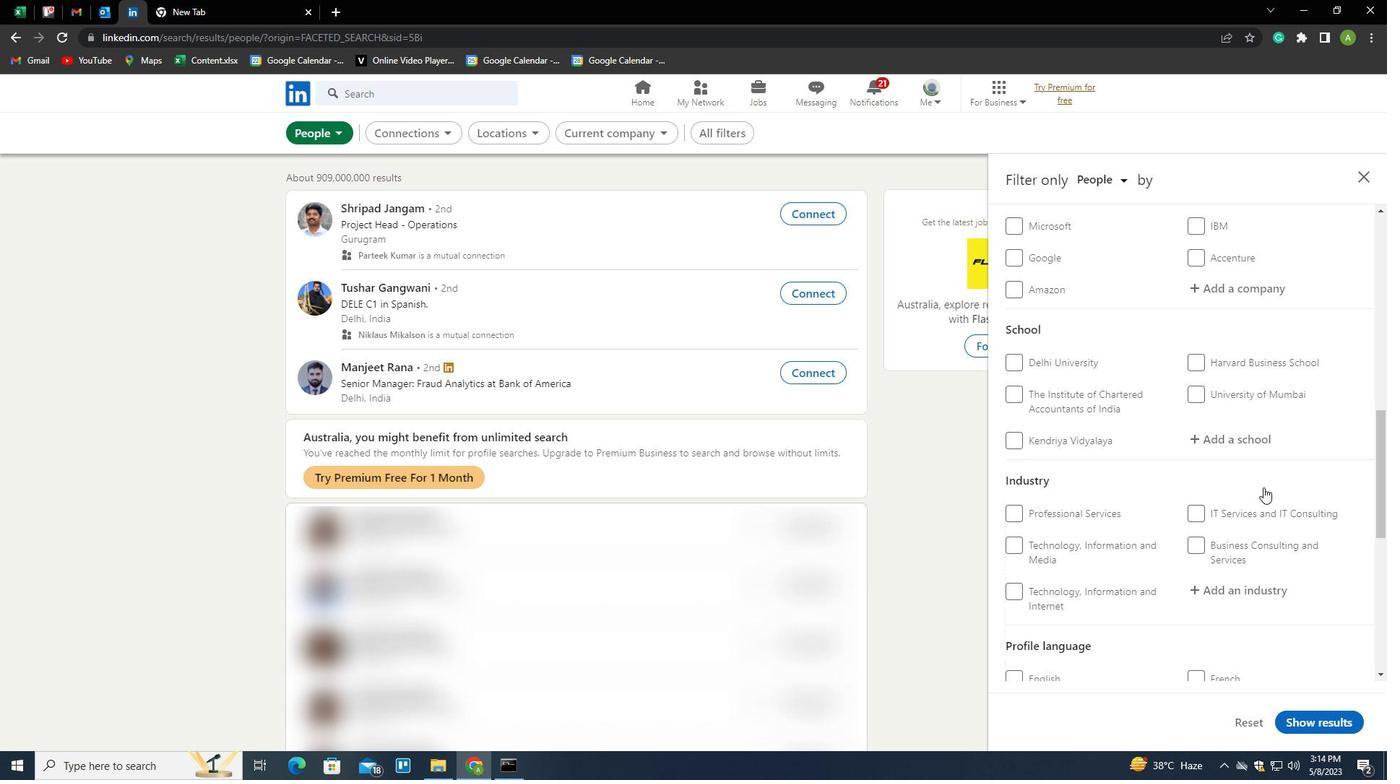 
Action: Mouse scrolled (1264, 487) with delta (0, 0)
Screenshot: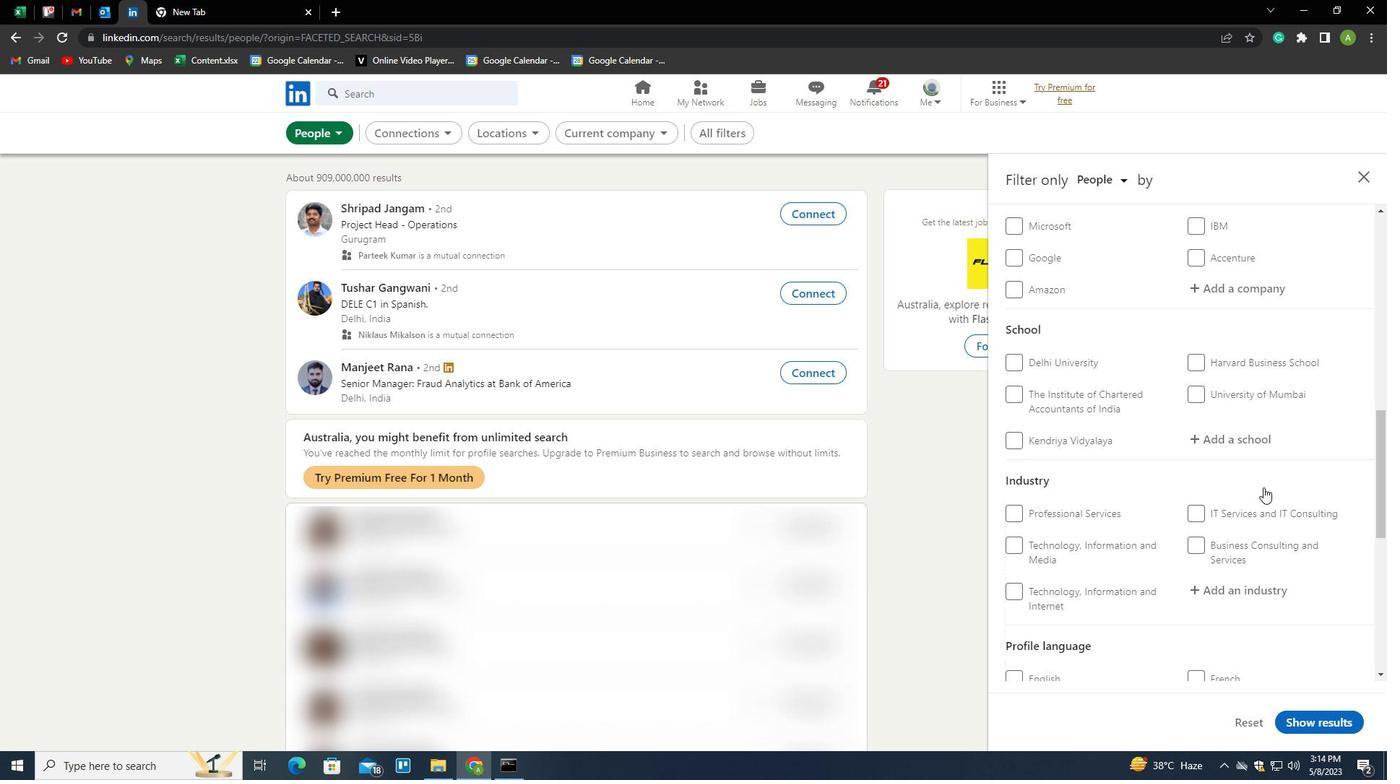 
Action: Mouse scrolled (1264, 487) with delta (0, 0)
Screenshot: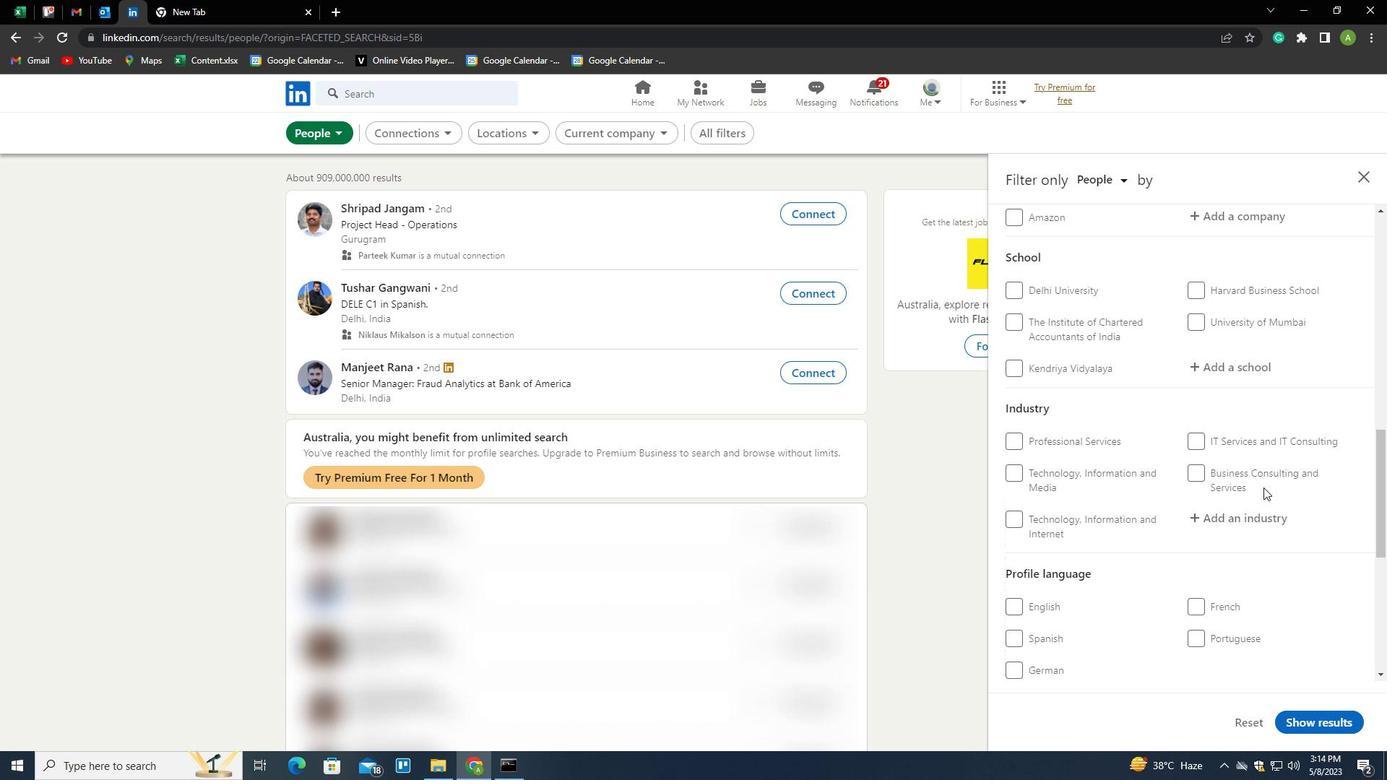 
Action: Mouse moved to (1225, 491)
Screenshot: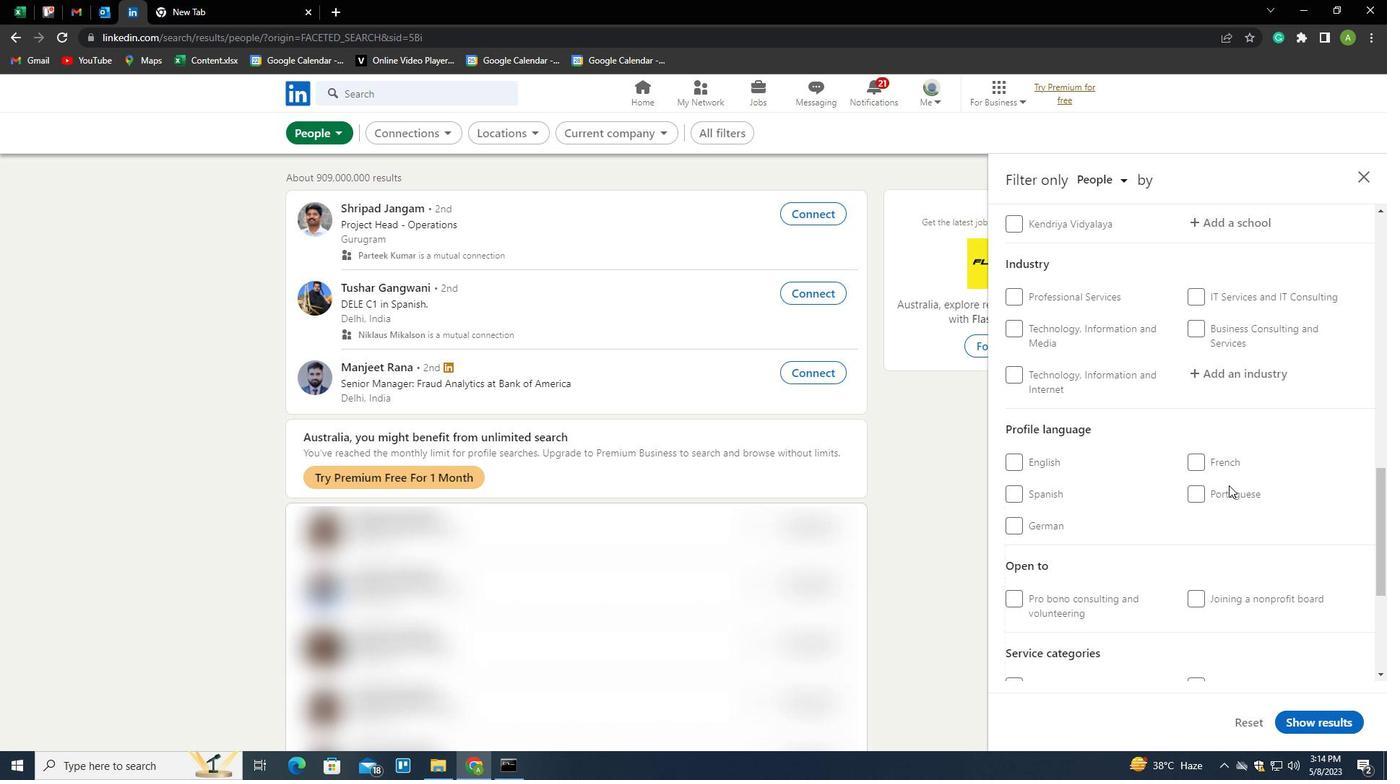 
Action: Mouse pressed left at (1225, 491)
Screenshot: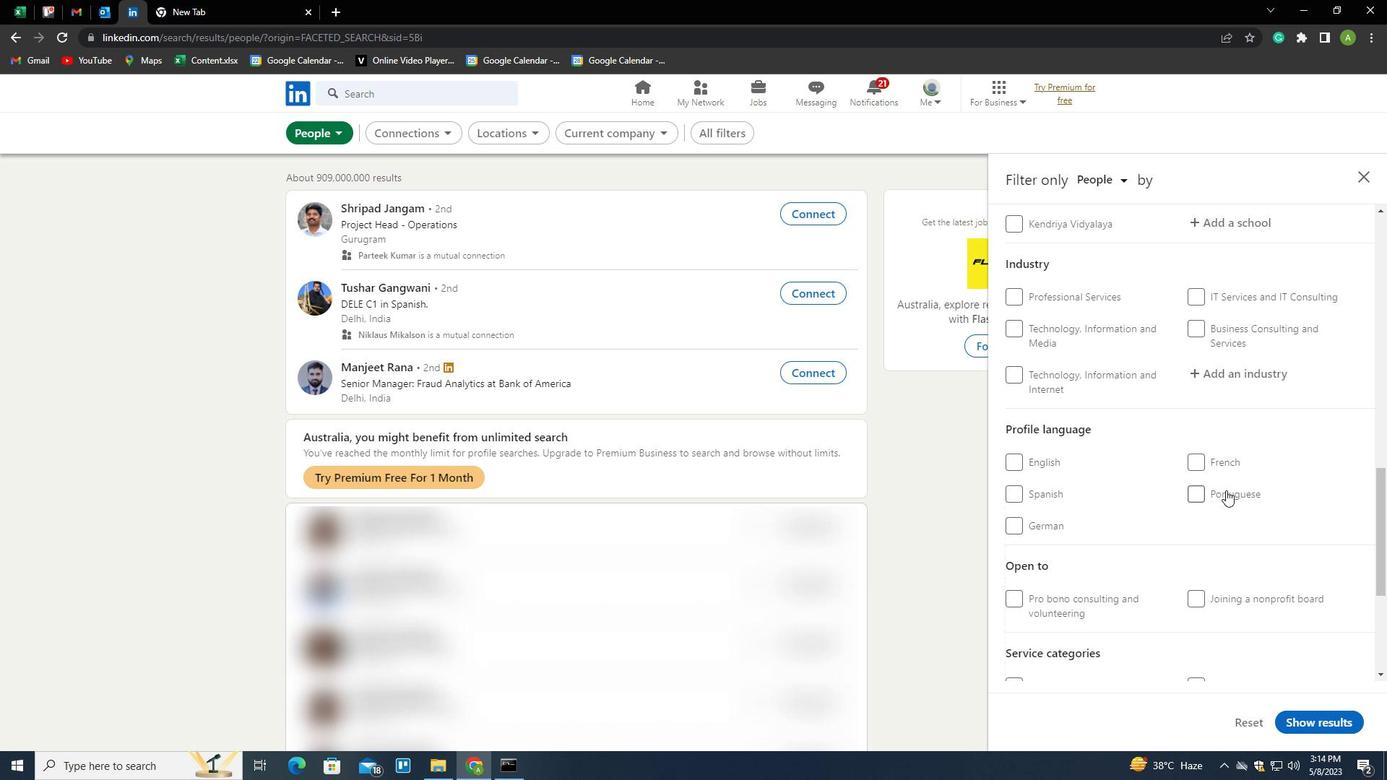 
Action: Mouse moved to (1259, 468)
Screenshot: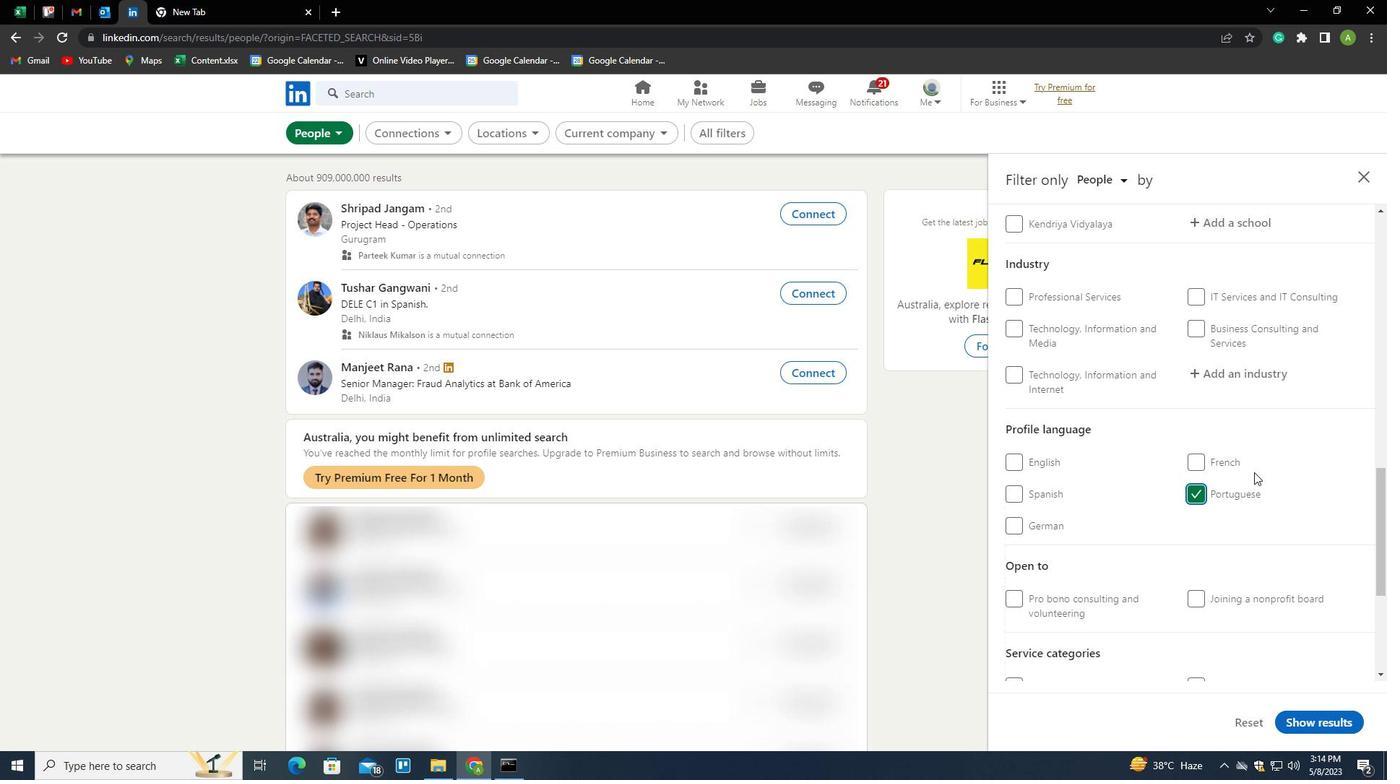 
Action: Mouse scrolled (1259, 469) with delta (0, 0)
Screenshot: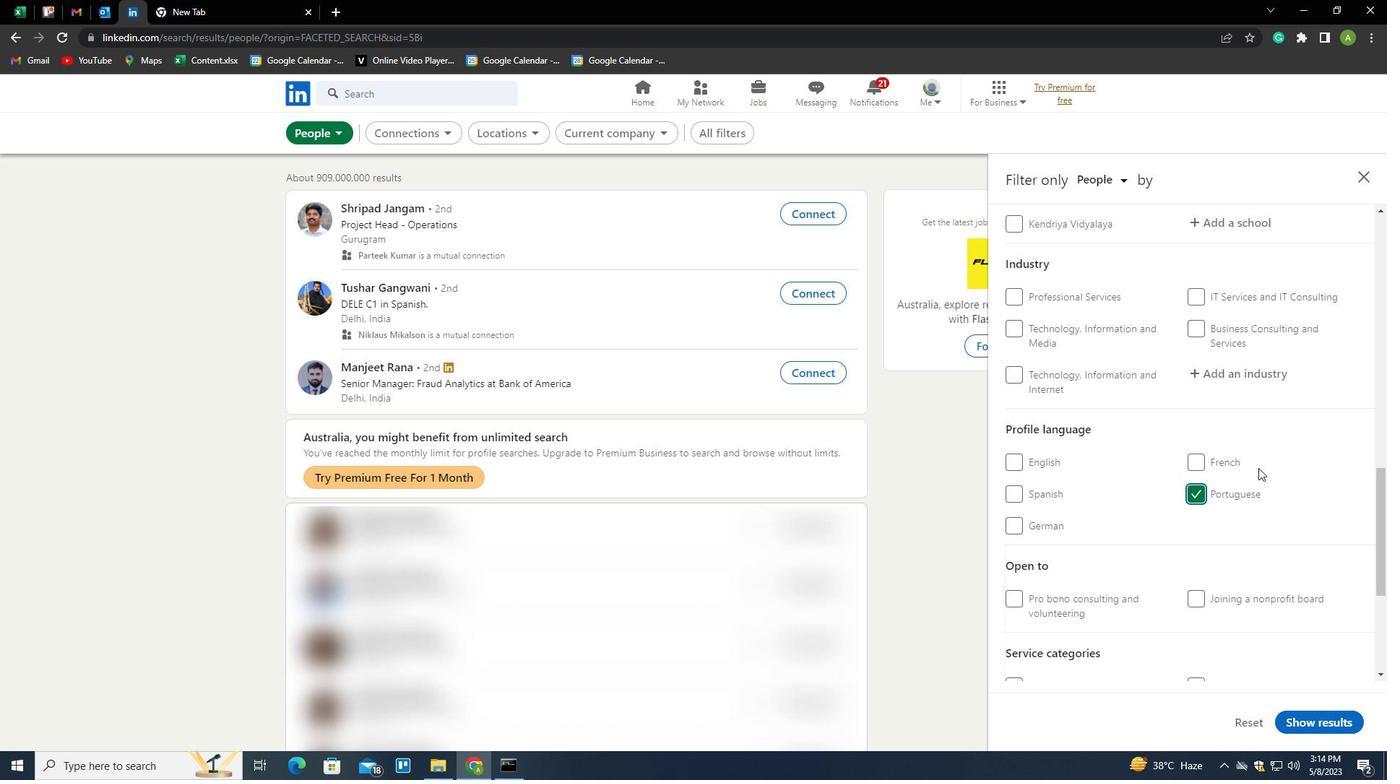 
Action: Mouse scrolled (1259, 469) with delta (0, 0)
Screenshot: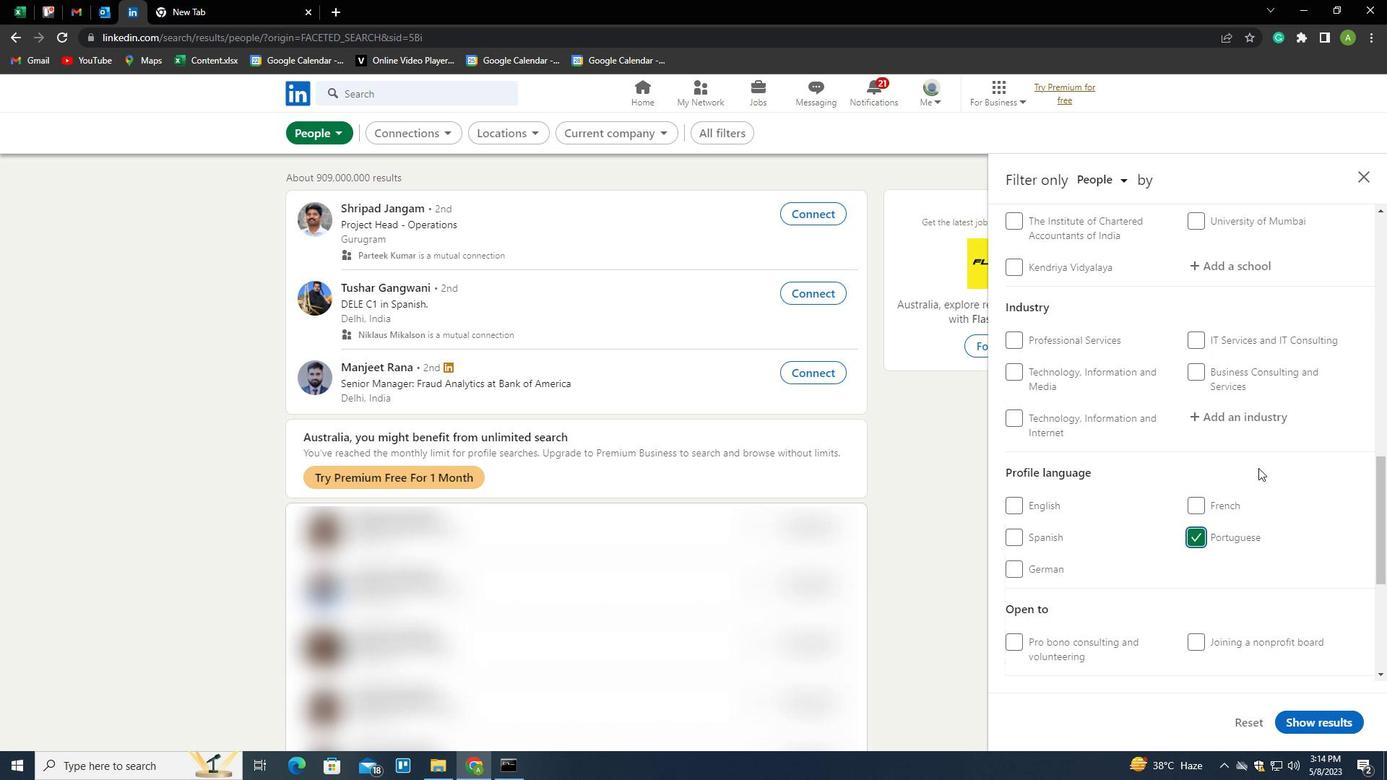 
Action: Mouse scrolled (1259, 469) with delta (0, 0)
Screenshot: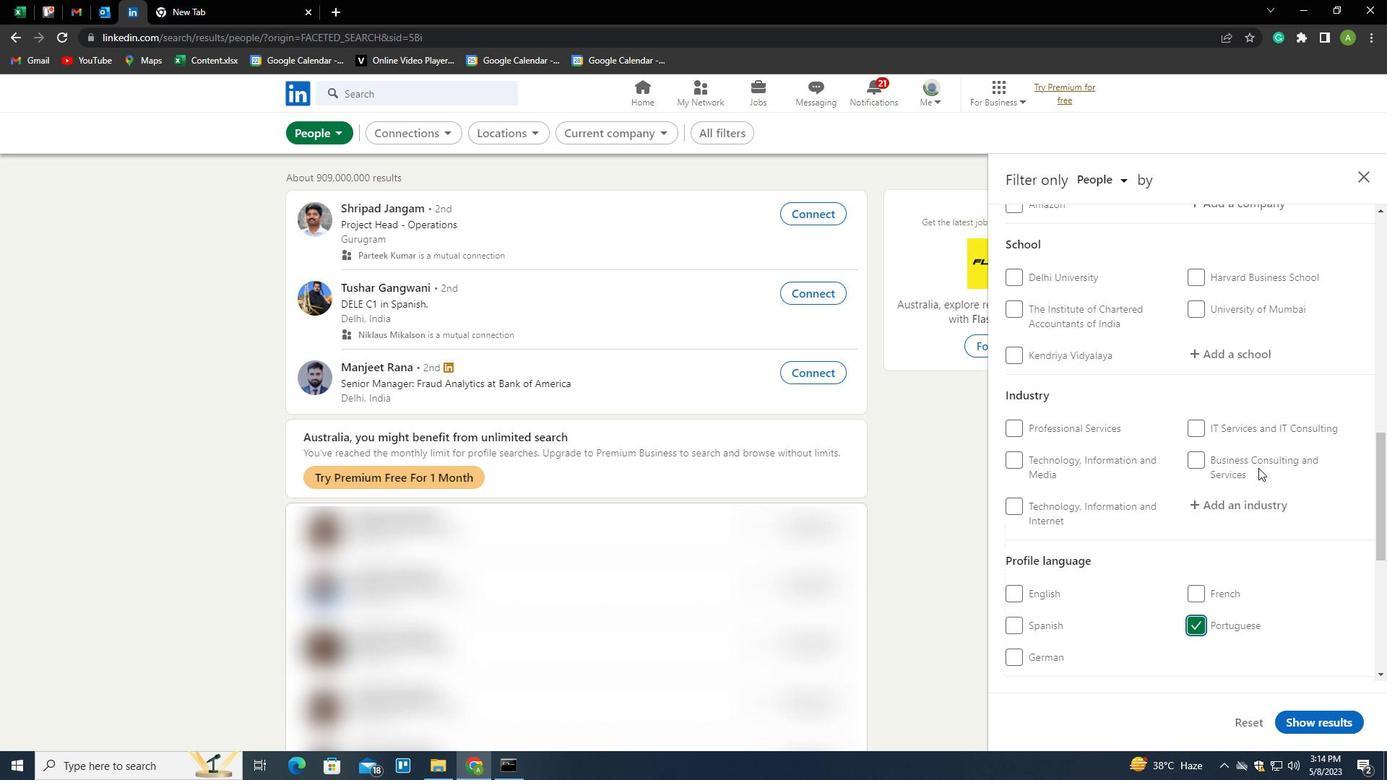 
Action: Mouse scrolled (1259, 469) with delta (0, 0)
Screenshot: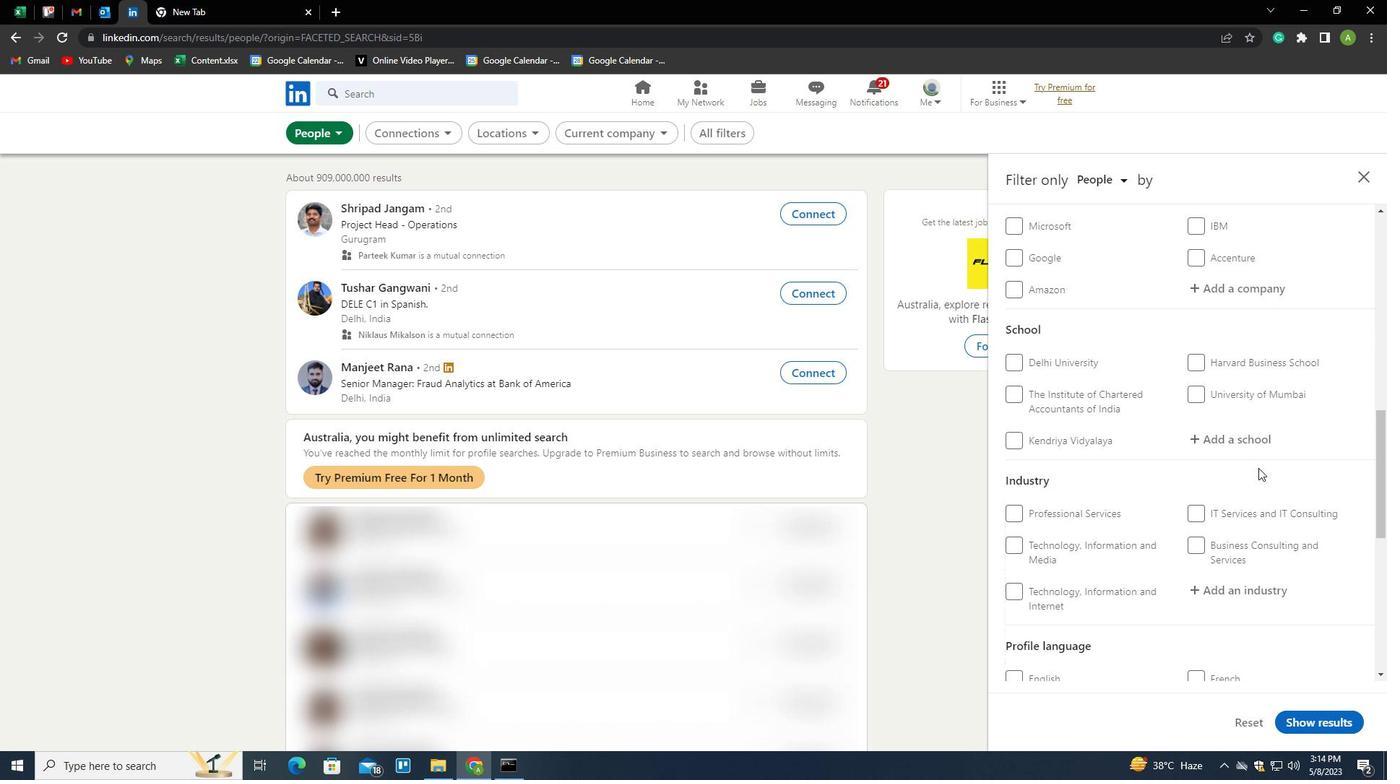 
Action: Mouse scrolled (1259, 469) with delta (0, 0)
Screenshot: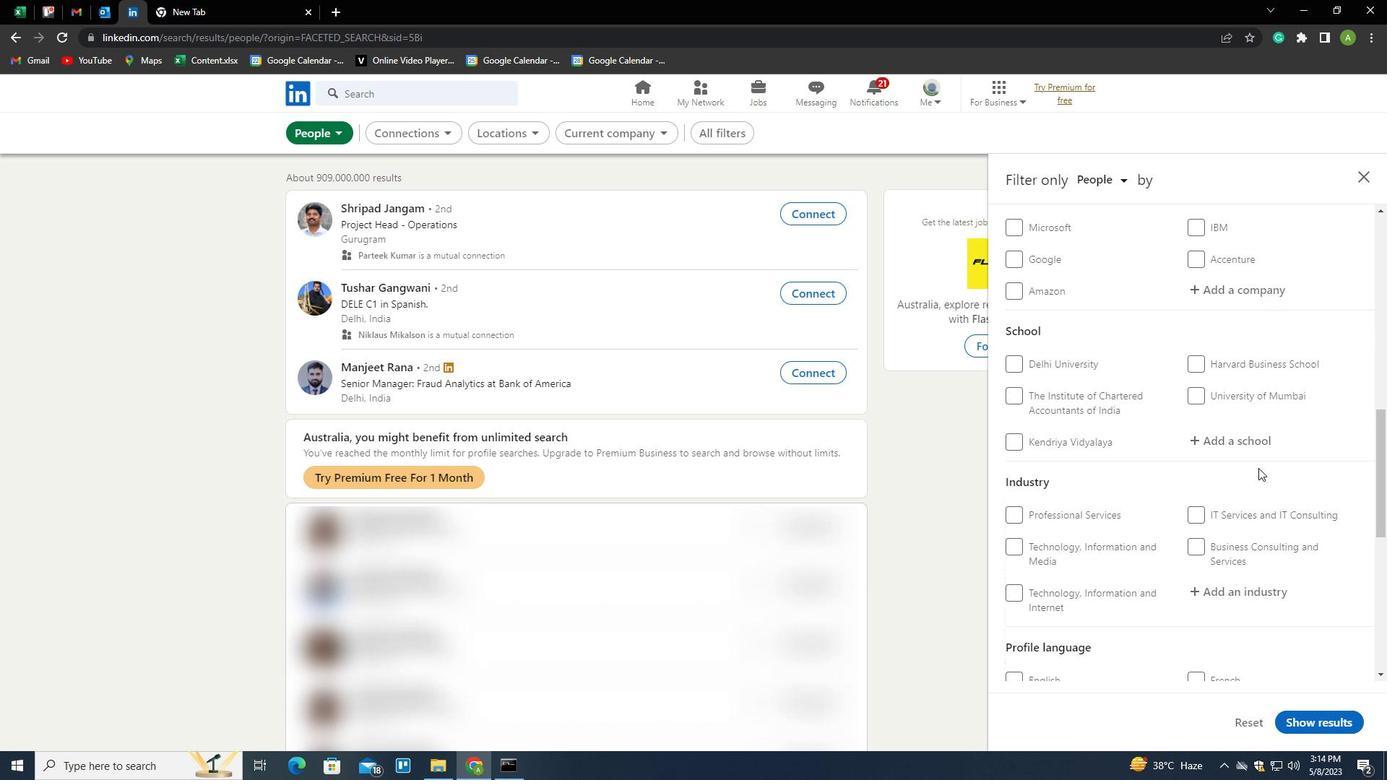 
Action: Mouse scrolled (1259, 469) with delta (0, 0)
Screenshot: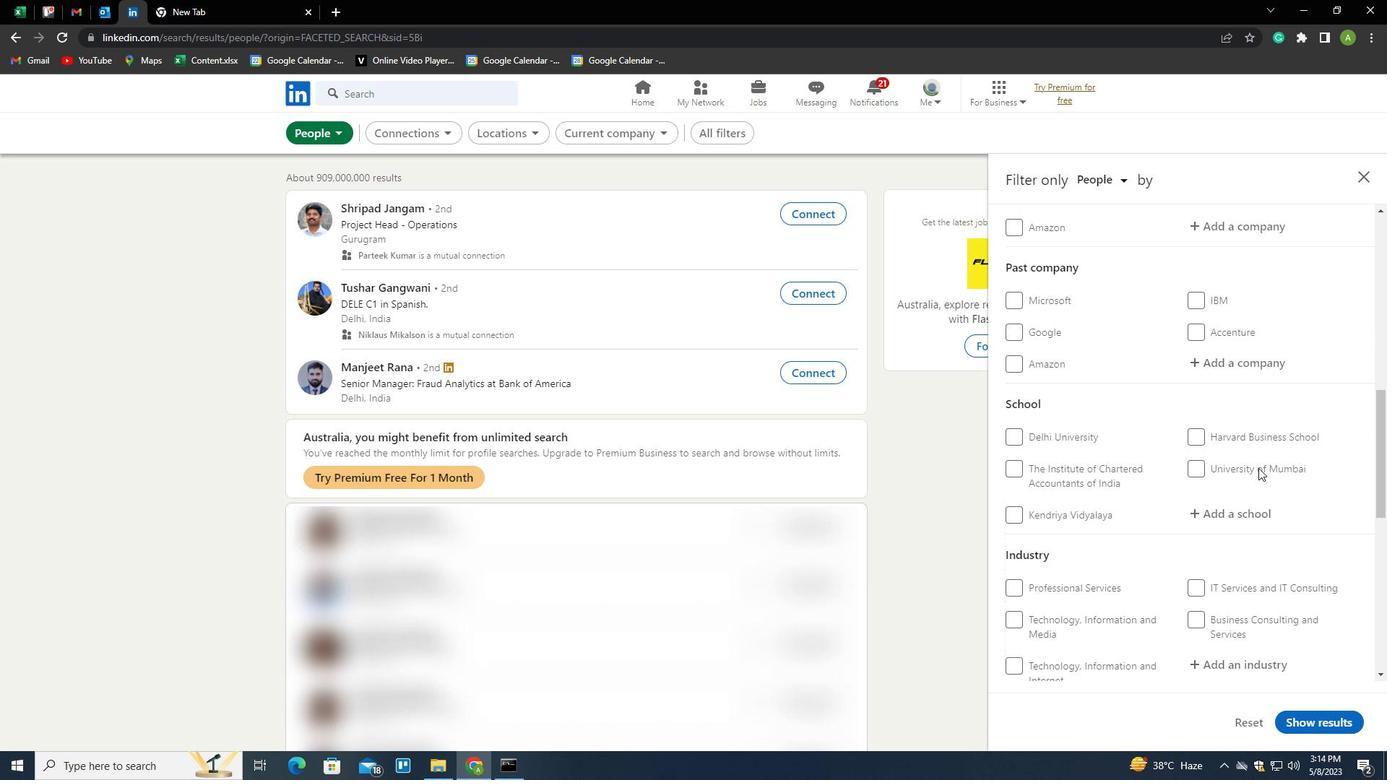 
Action: Mouse moved to (1233, 363)
Screenshot: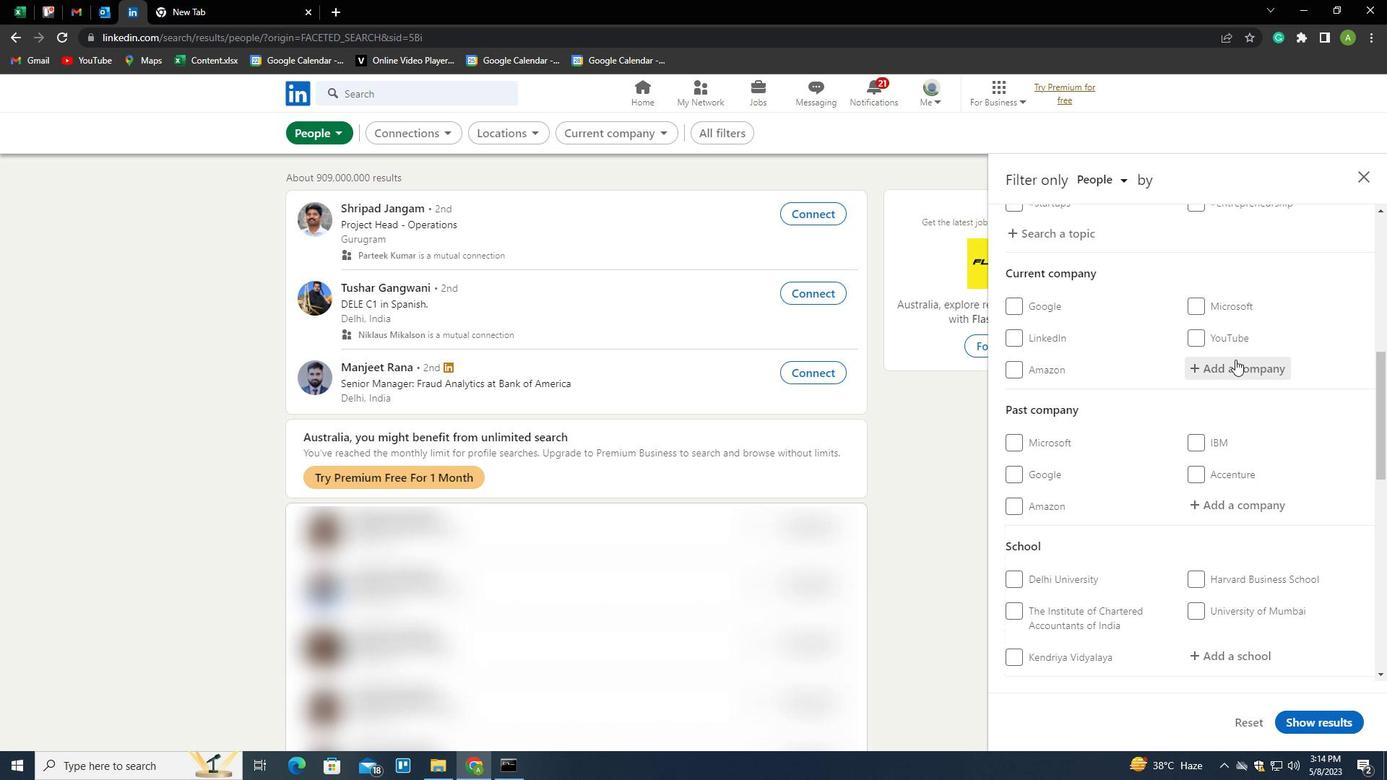 
Action: Mouse pressed left at (1233, 363)
Screenshot: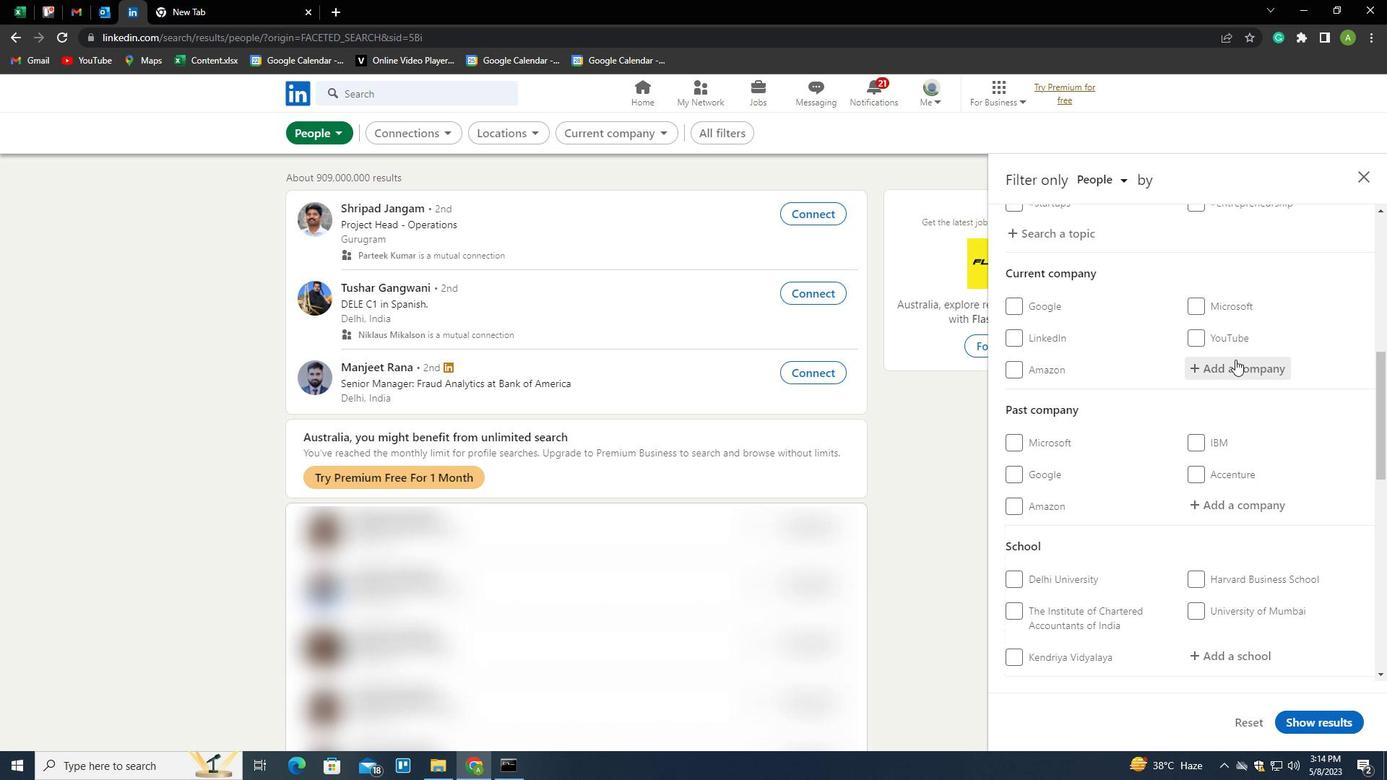 
Action: Mouse moved to (1233, 363)
Screenshot: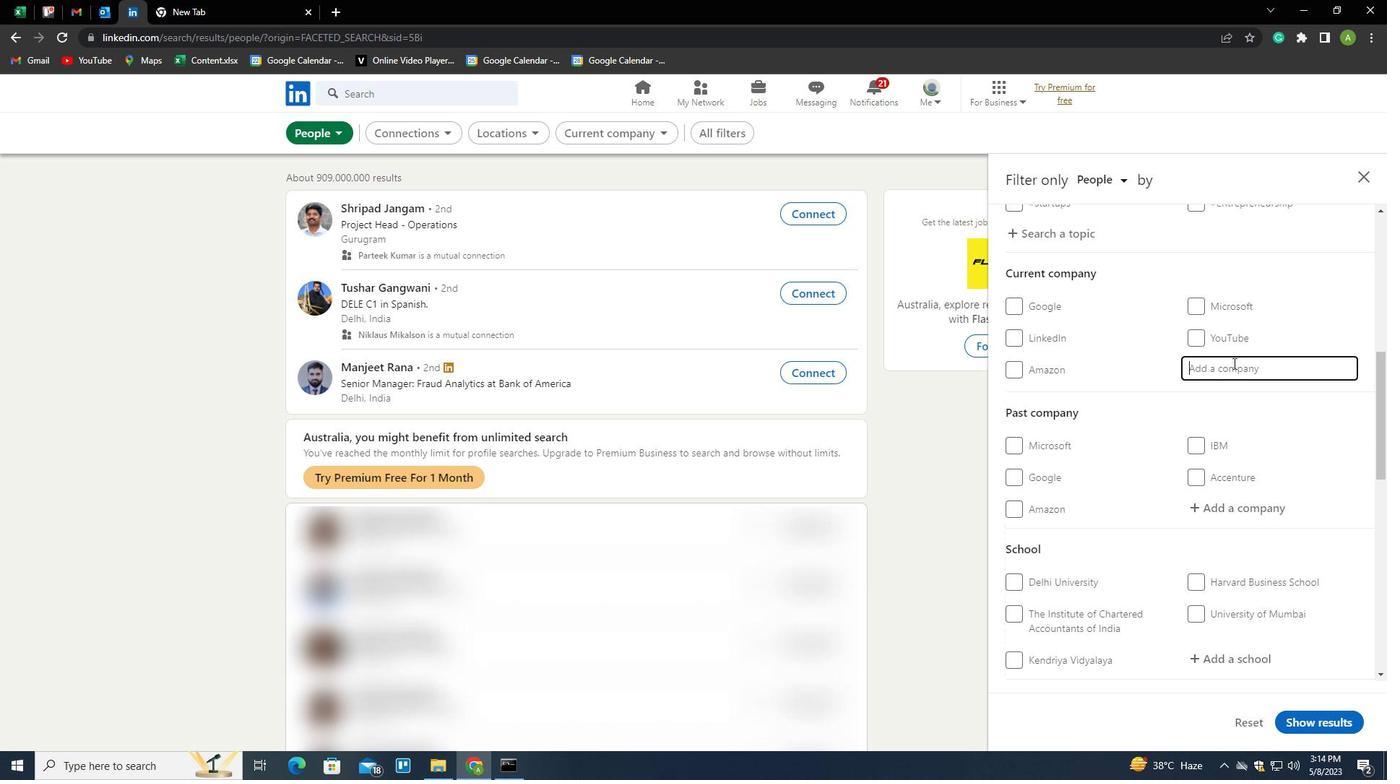 
Action: Key pressed <Key.shift>RENAULT<Key.space><Key.shift><Key.shift><Key.shift><Key.shift><Key.shift><Key.shift><Key.shift>NISSAN<Key.space><Key.shift>TECHNOLOGY<Key.space><Key.shift><Key.shift>&<Key.space><Key.shift>BUSINESS<Key.space><Key.shift><Key.shift><Key.shift><Key.shift><Key.shift><Key.shift><Key.shift>CENTRE<Key.space><Key.shift>INDIA<Key.down><Key.enter>
Screenshot: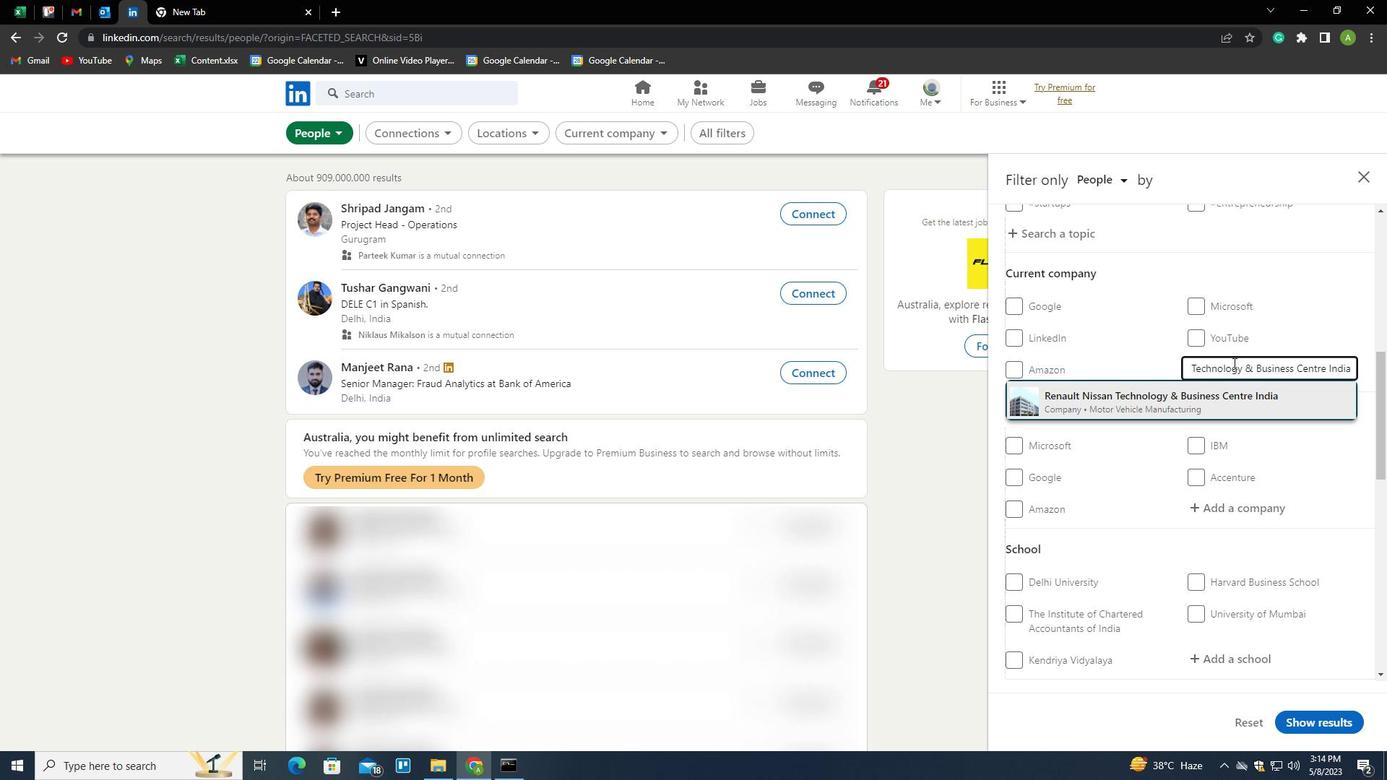 
Action: Mouse scrolled (1233, 362) with delta (0, 0)
Screenshot: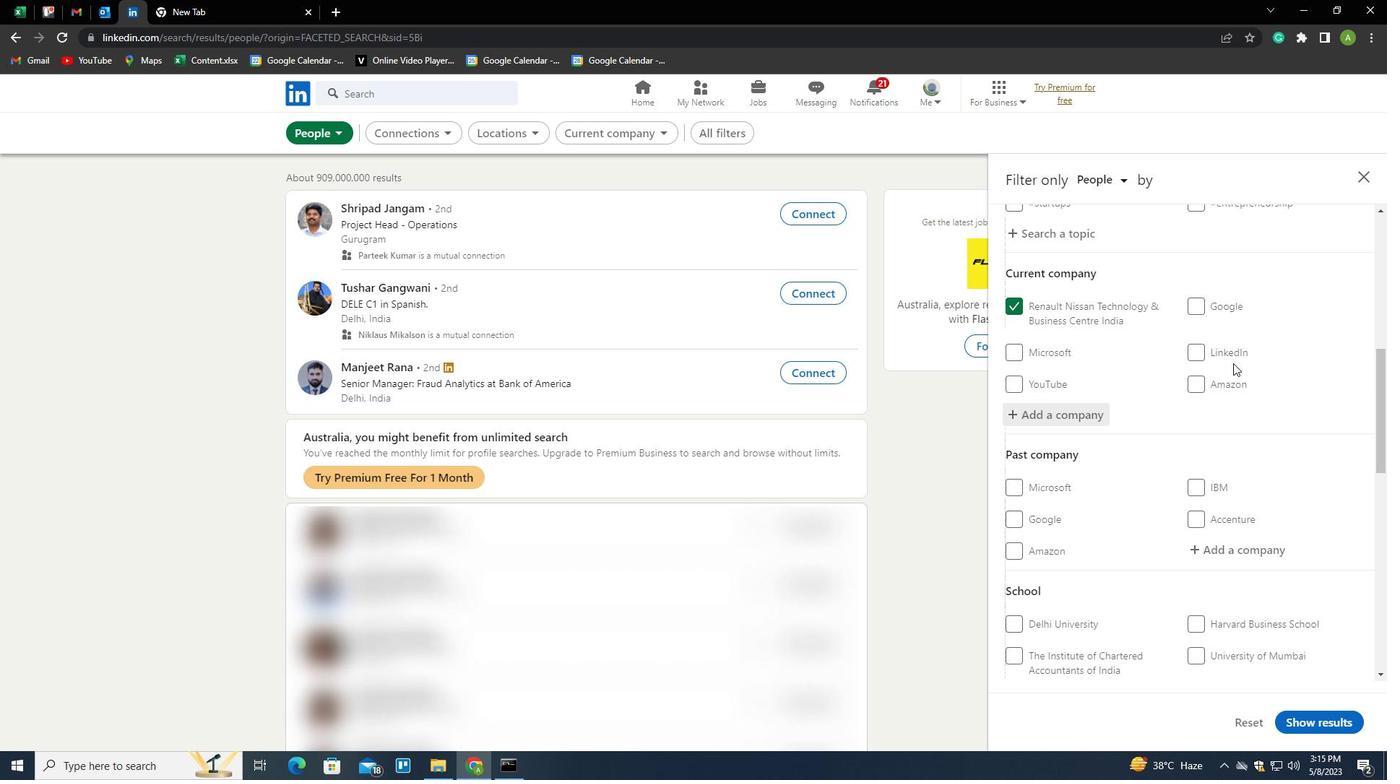 
Action: Mouse moved to (1234, 363)
Screenshot: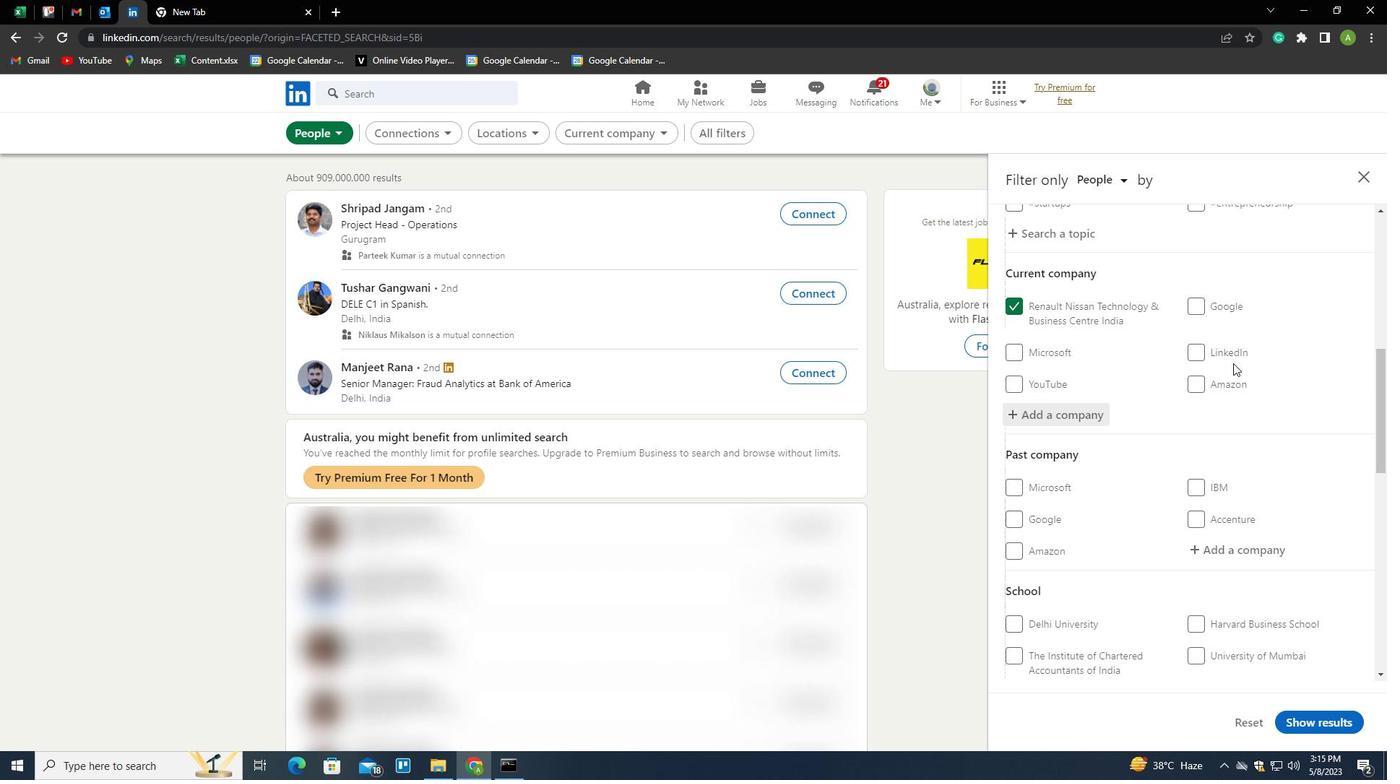 
Action: Mouse scrolled (1234, 362) with delta (0, 0)
Screenshot: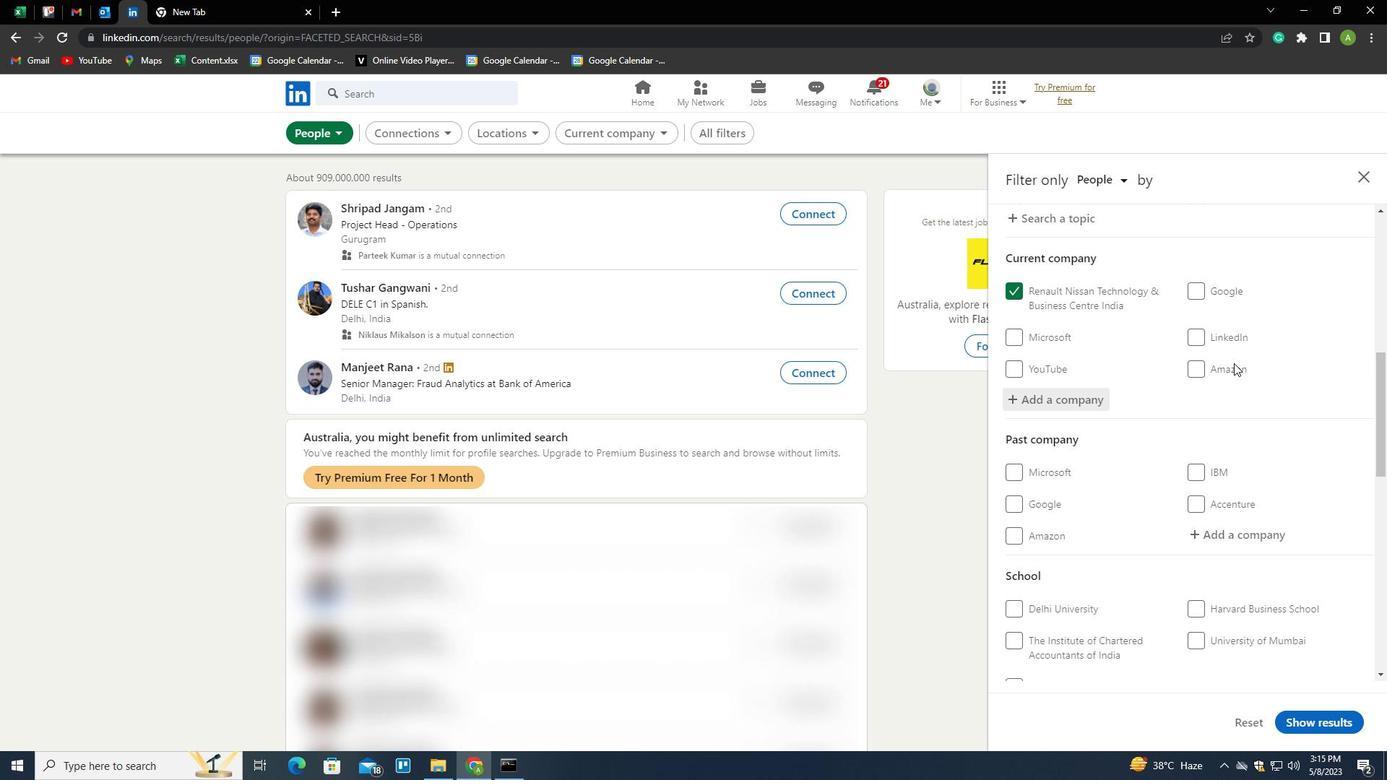 
Action: Mouse scrolled (1234, 362) with delta (0, 0)
Screenshot: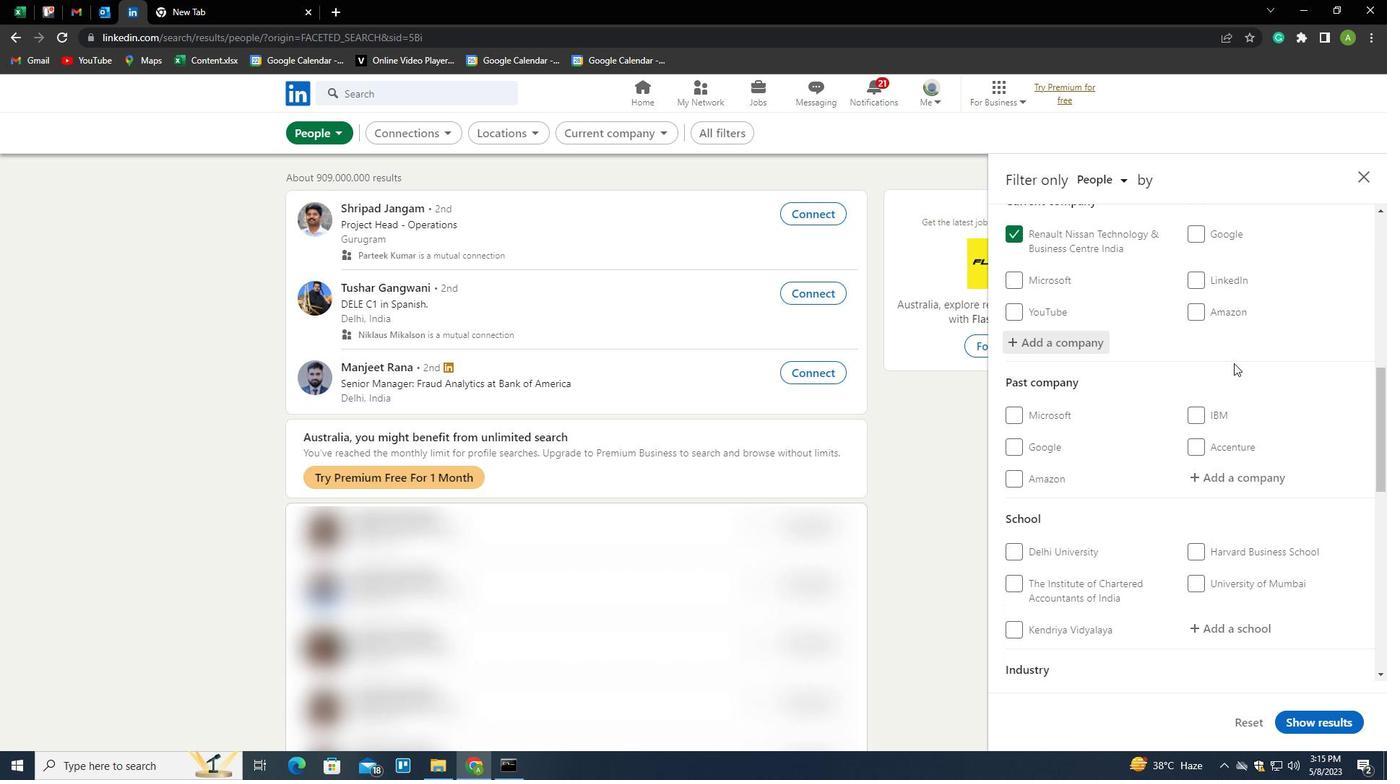 
Action: Mouse scrolled (1234, 362) with delta (0, 0)
Screenshot: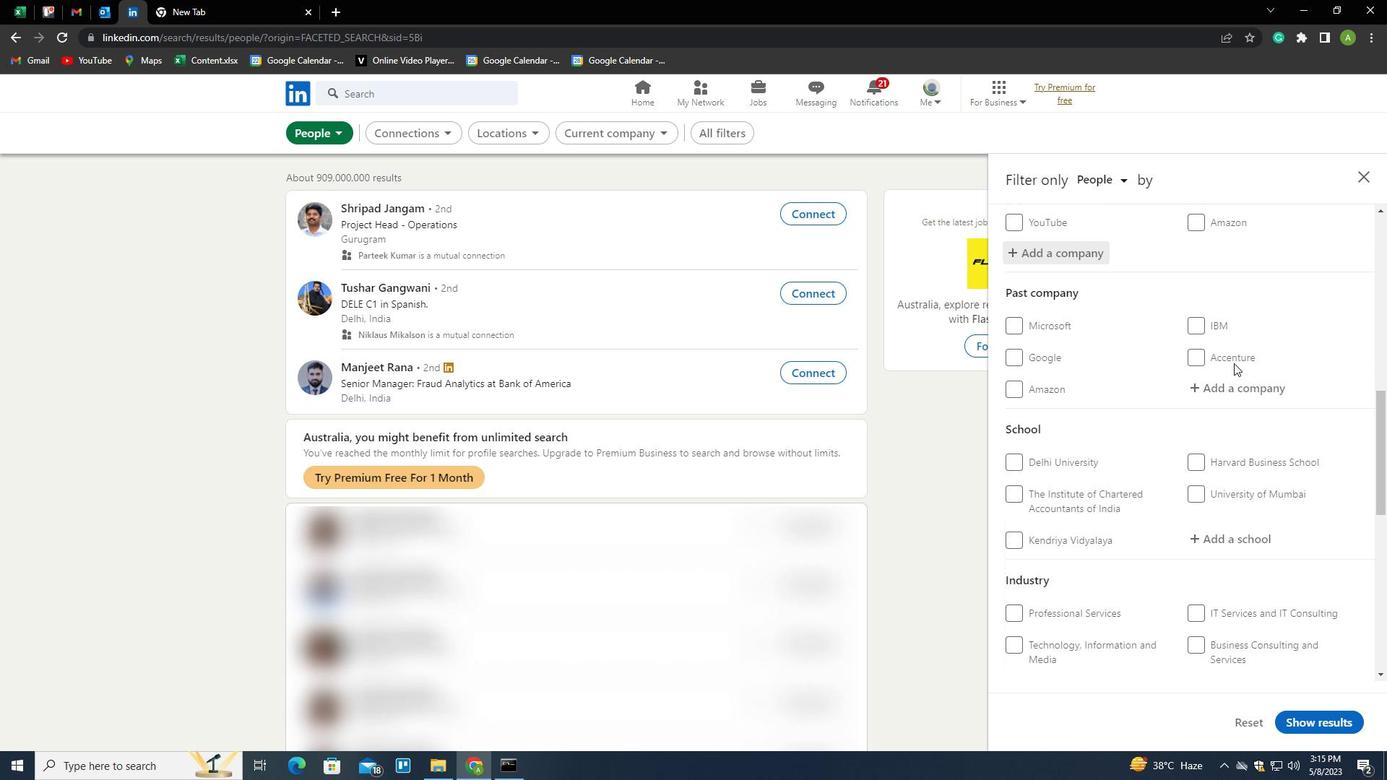
Action: Mouse scrolled (1234, 362) with delta (0, 0)
Screenshot: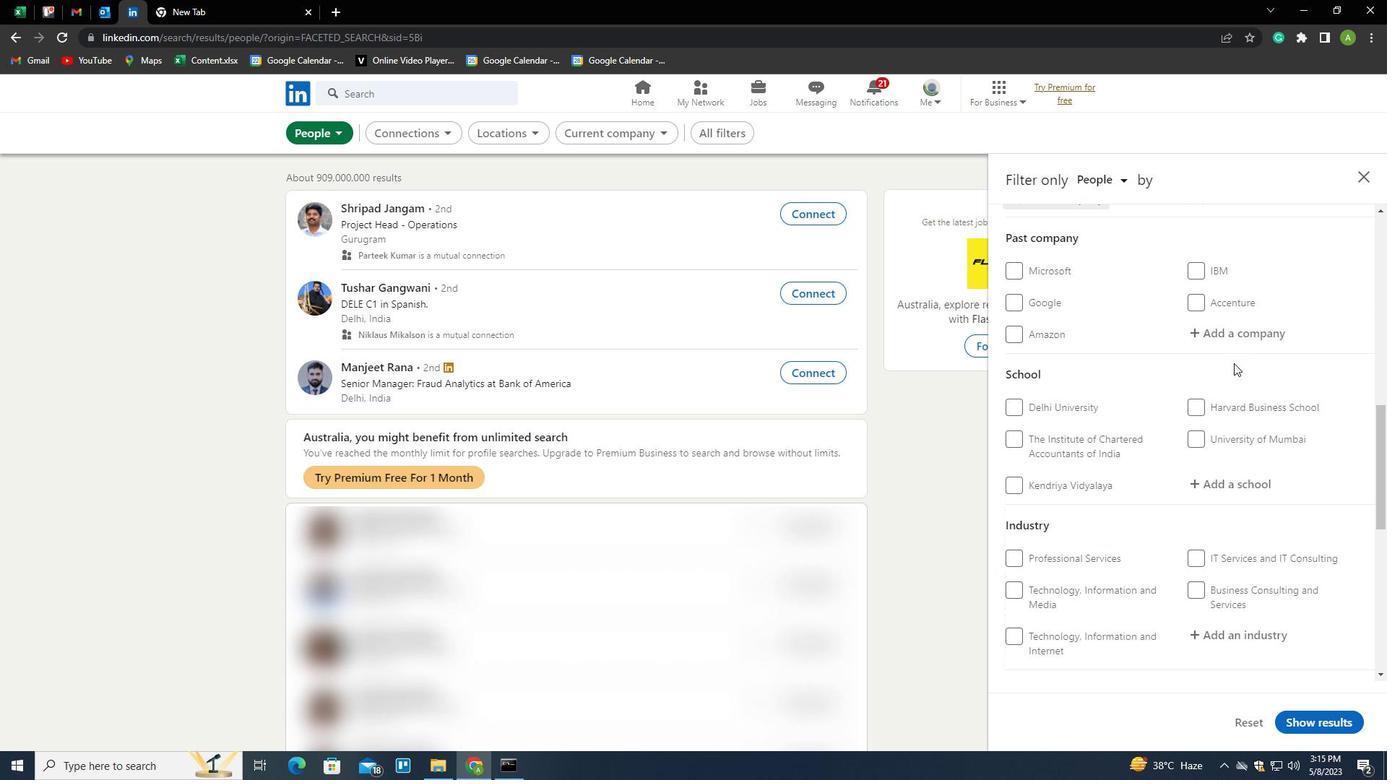 
Action: Mouse moved to (1224, 340)
Screenshot: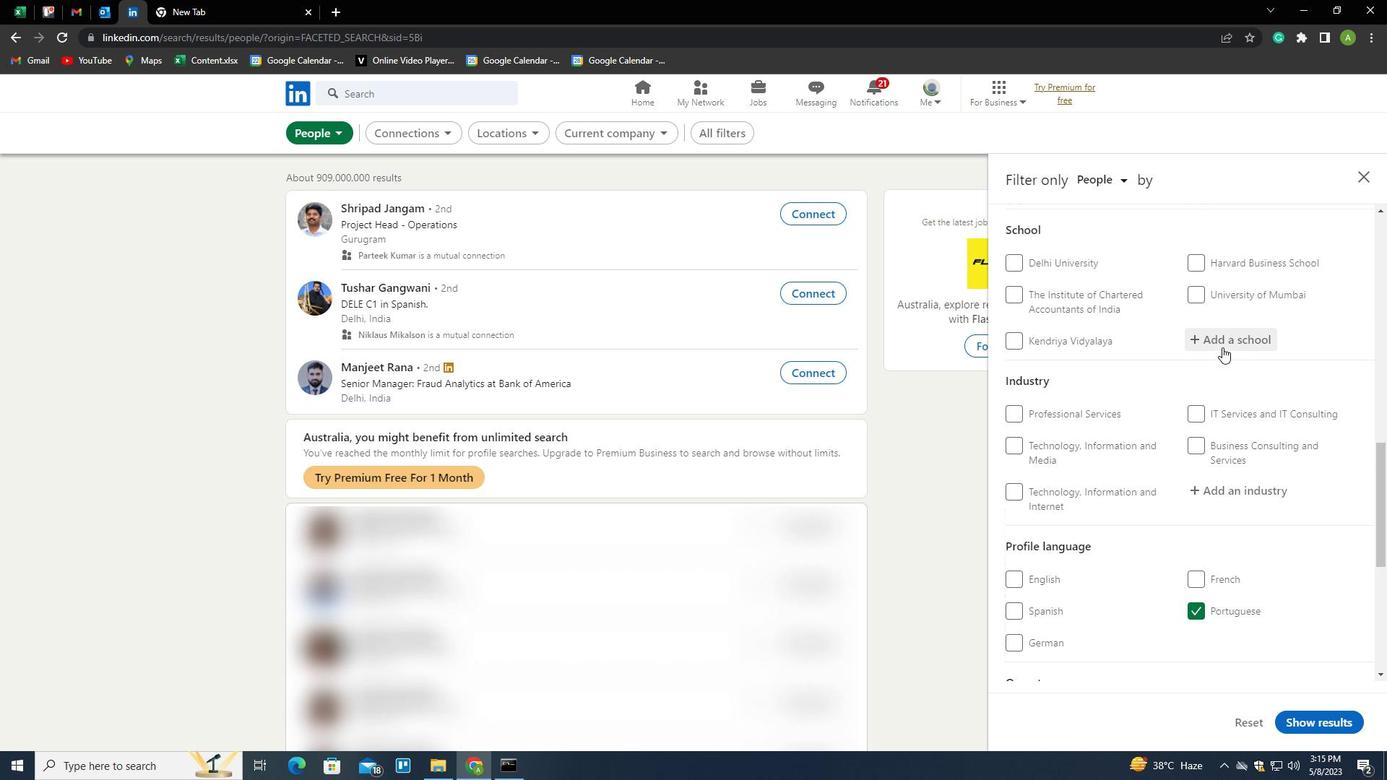 
Action: Mouse pressed left at (1224, 340)
Screenshot: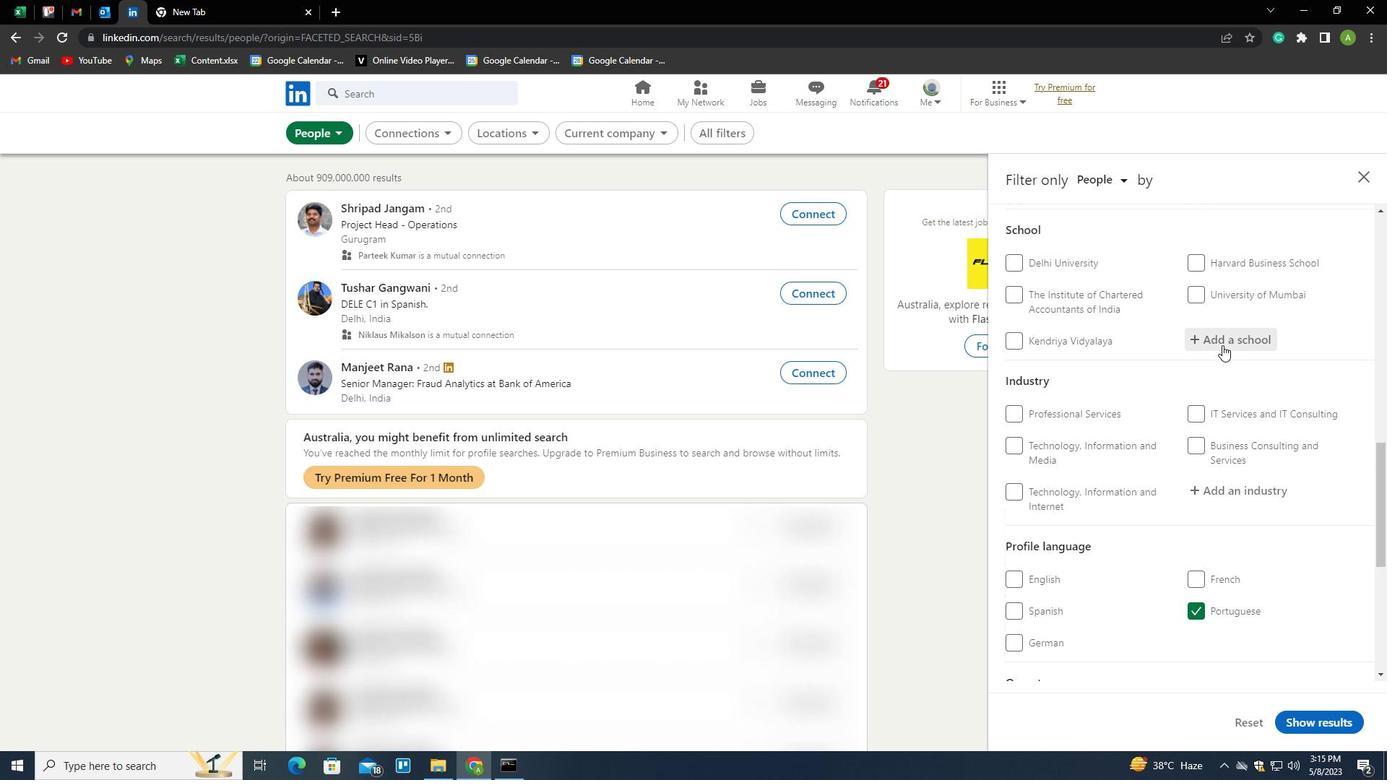 
Action: Mouse moved to (1225, 339)
Screenshot: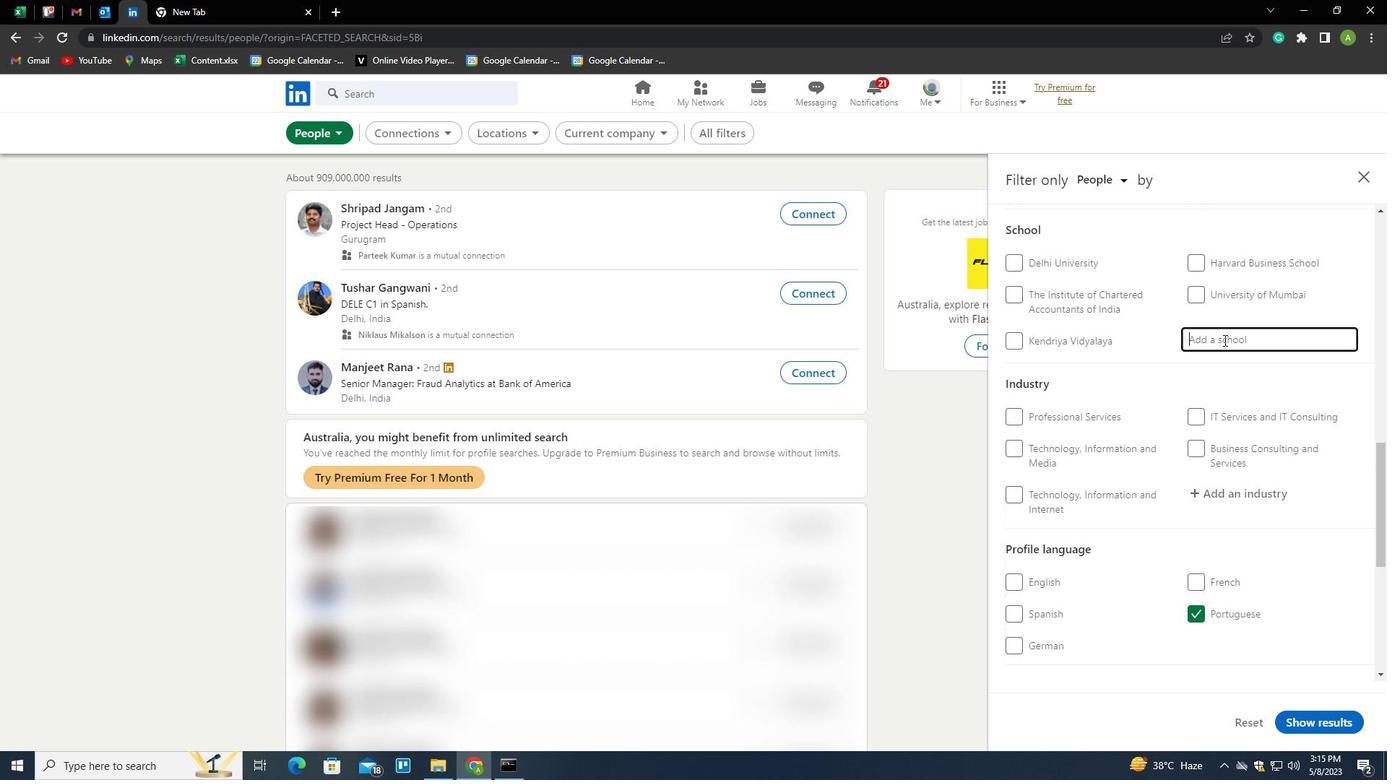
Action: Key pressed <Key.shift>WEST<Key.space><Key.shift>BENGAL<Key.space><Key.shift>UNIVERSITY<Key.space>OF<Key.space><Key.shift><Key.shift><Key.shift><Key.shift><Key.shift><Key.shift><Key.shift><Key.shift><Key.shift><Key.shift><Key.shift><Key.shift><Key.shift><Key.shift><Key.shift><Key.shift><Key.shift>TECHNOLOGY,<Key.space><Key.shift>KIL<Key.backspace><Key.backspace>OLKATA<Key.down><Key.enter>
Screenshot: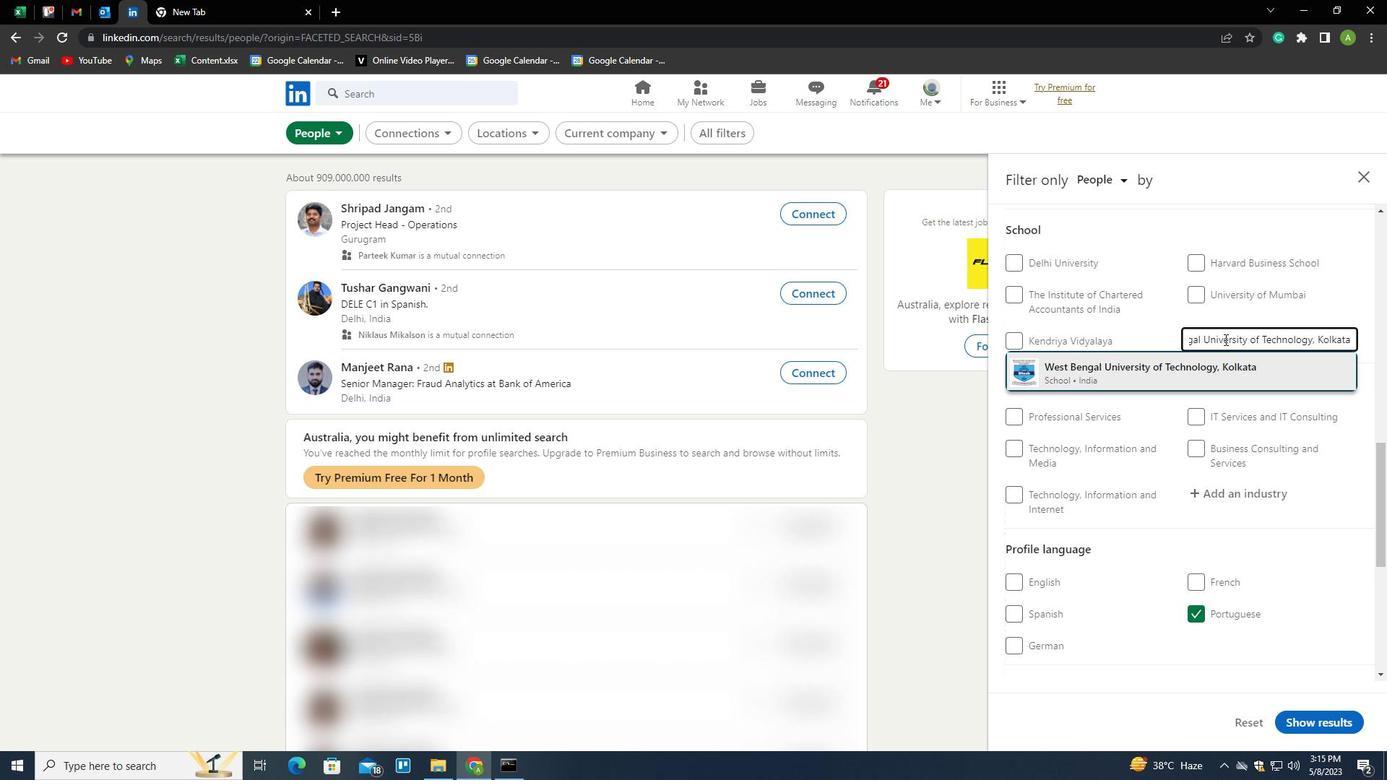
Action: Mouse scrolled (1225, 338) with delta (0, 0)
Screenshot: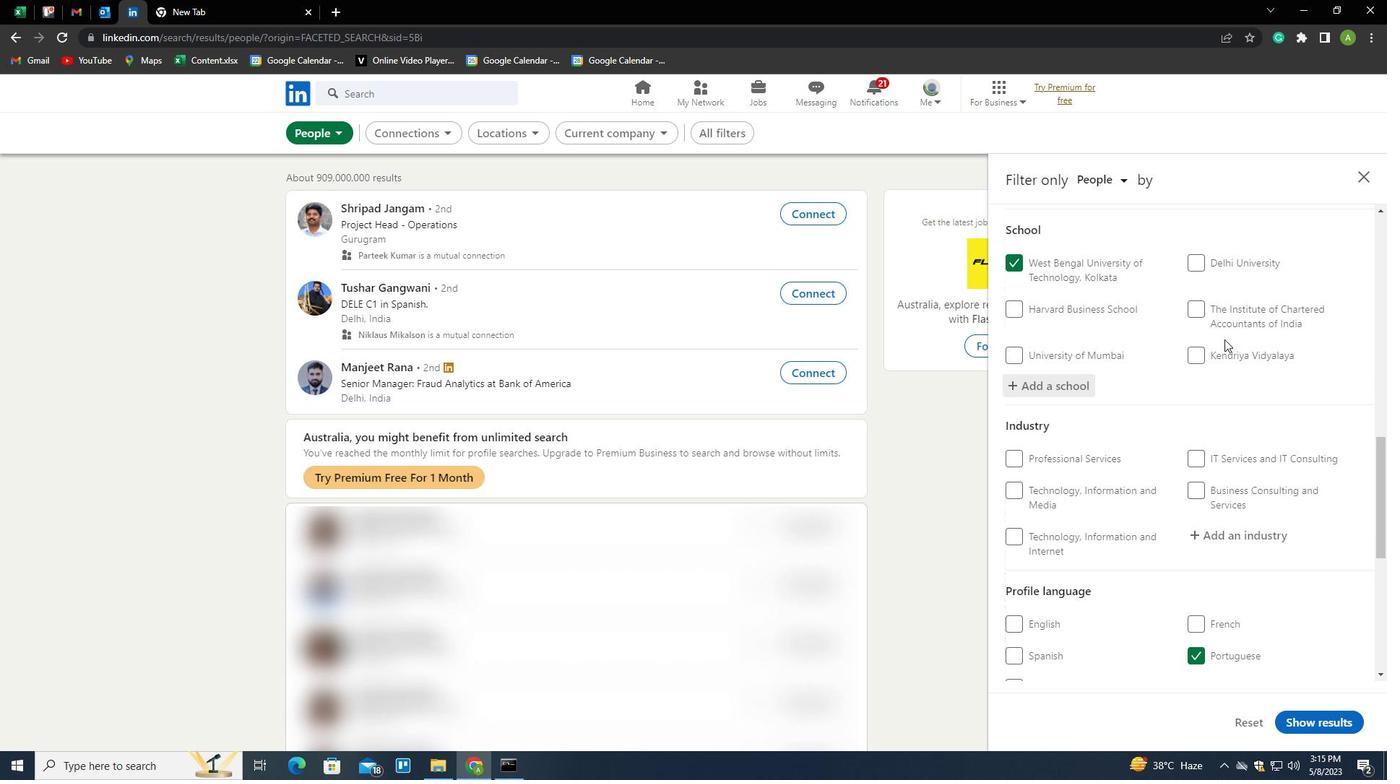 
Action: Mouse scrolled (1225, 338) with delta (0, 0)
Screenshot: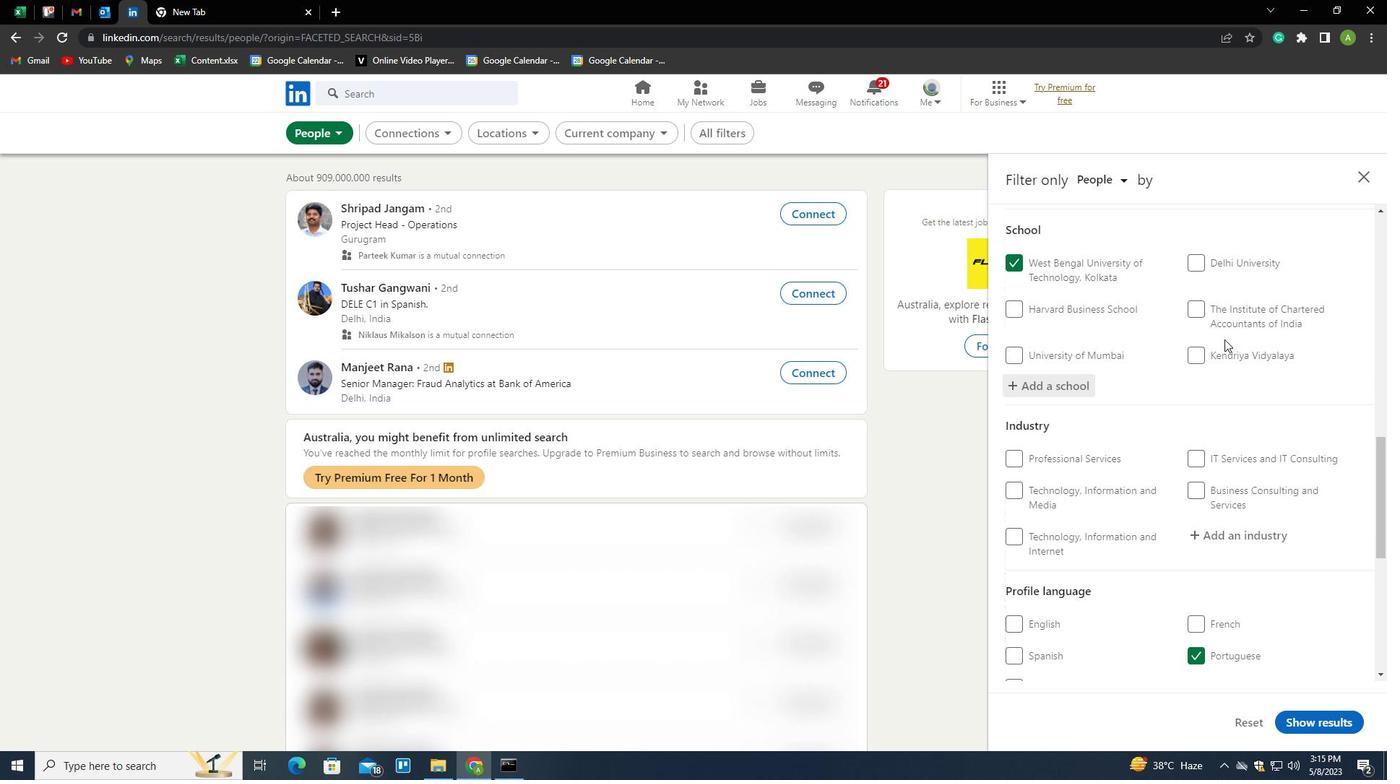 
Action: Mouse scrolled (1225, 338) with delta (0, 0)
Screenshot: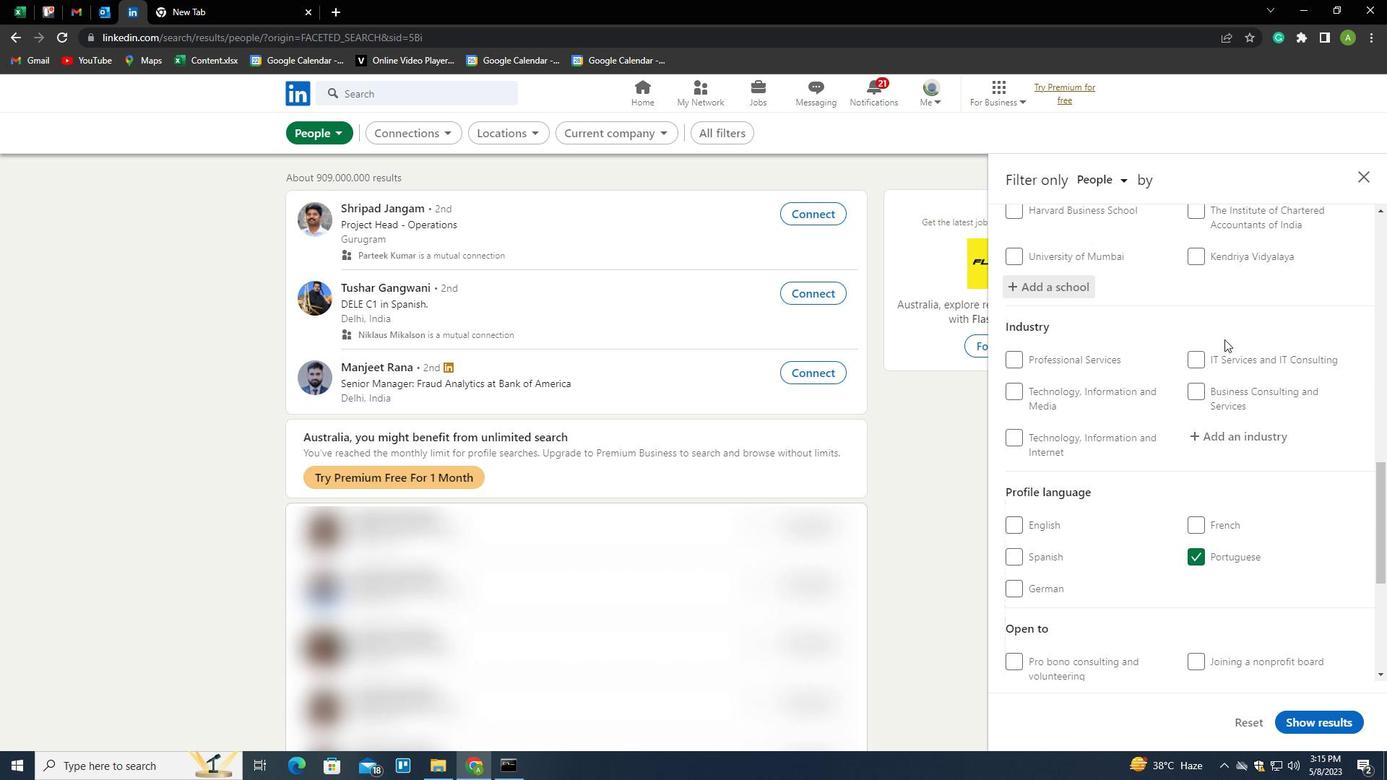 
Action: Mouse moved to (1225, 326)
Screenshot: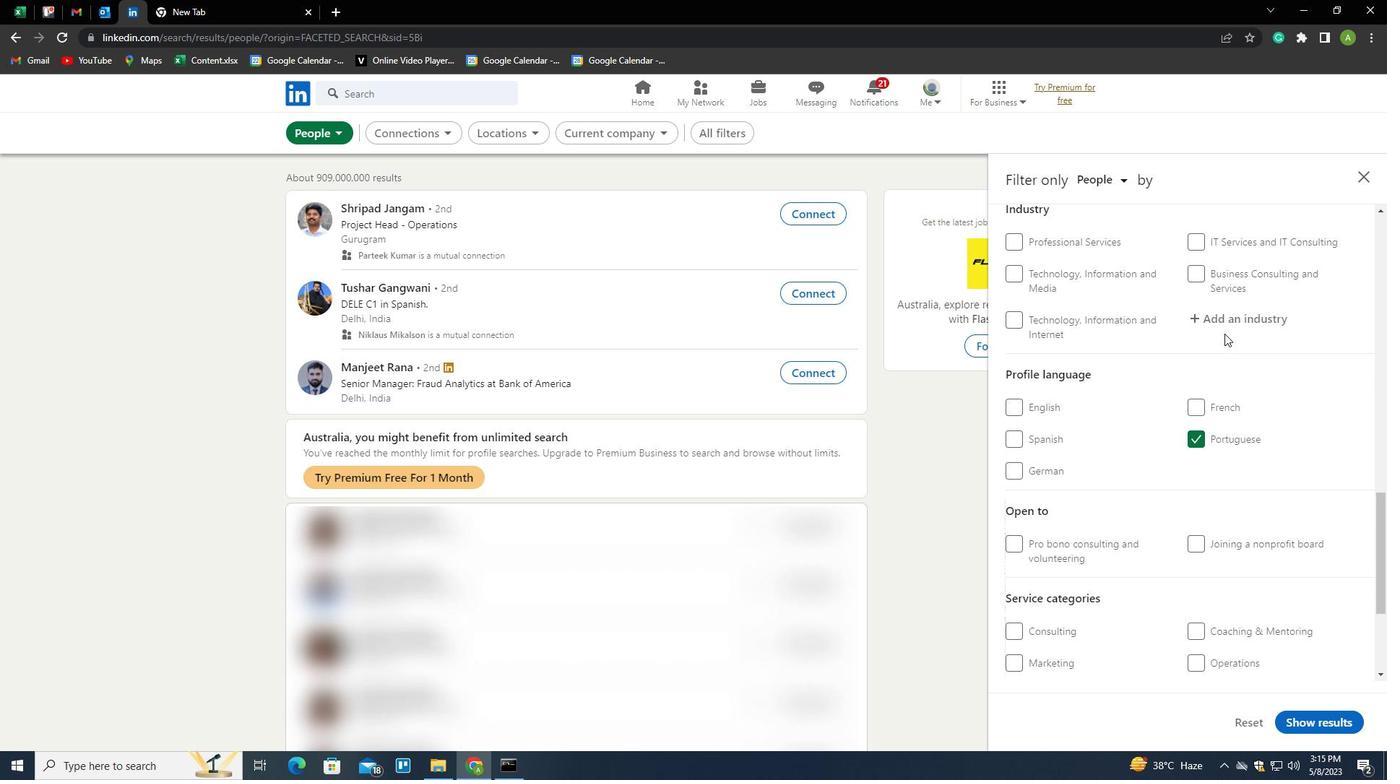 
Action: Mouse pressed left at (1225, 326)
Screenshot: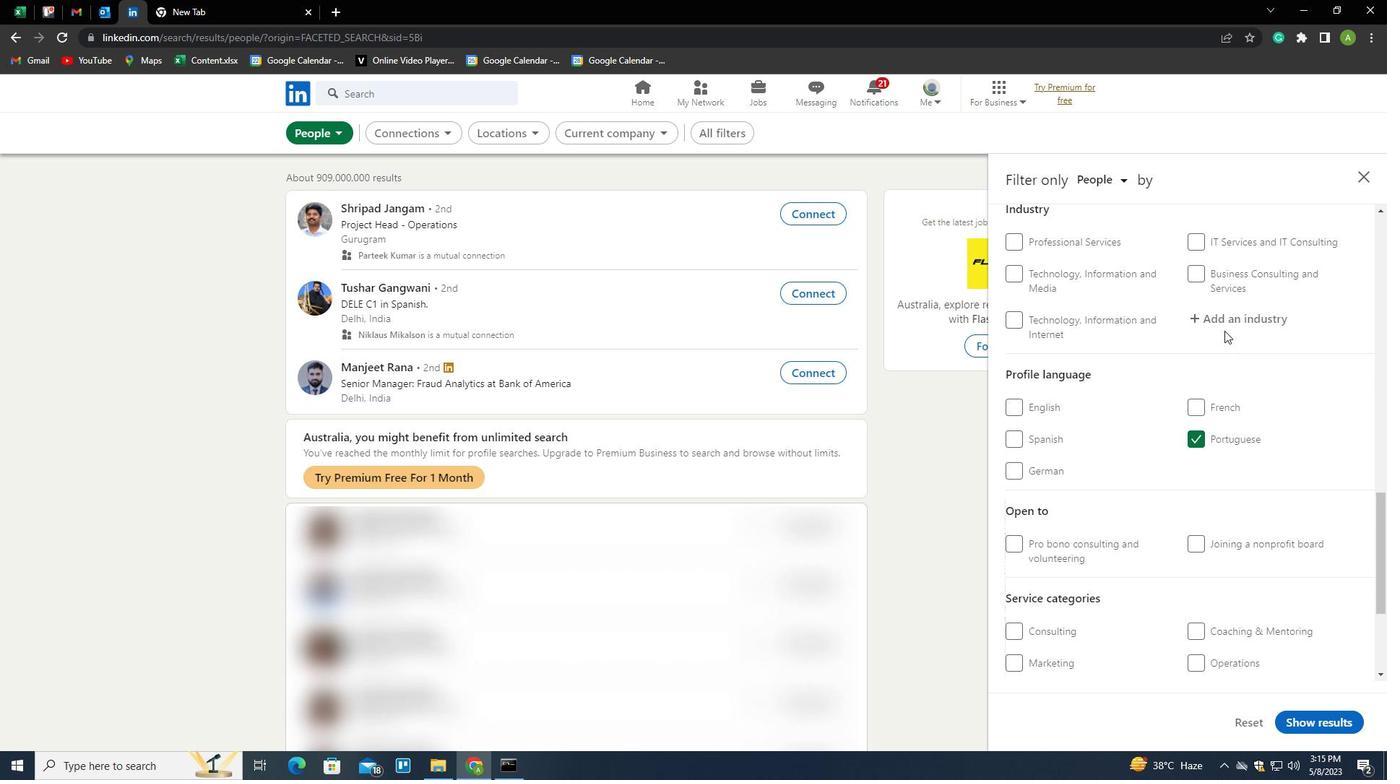
Action: Key pressed <Key.shift>DENTISTS<Key.down><Key.enter>
Screenshot: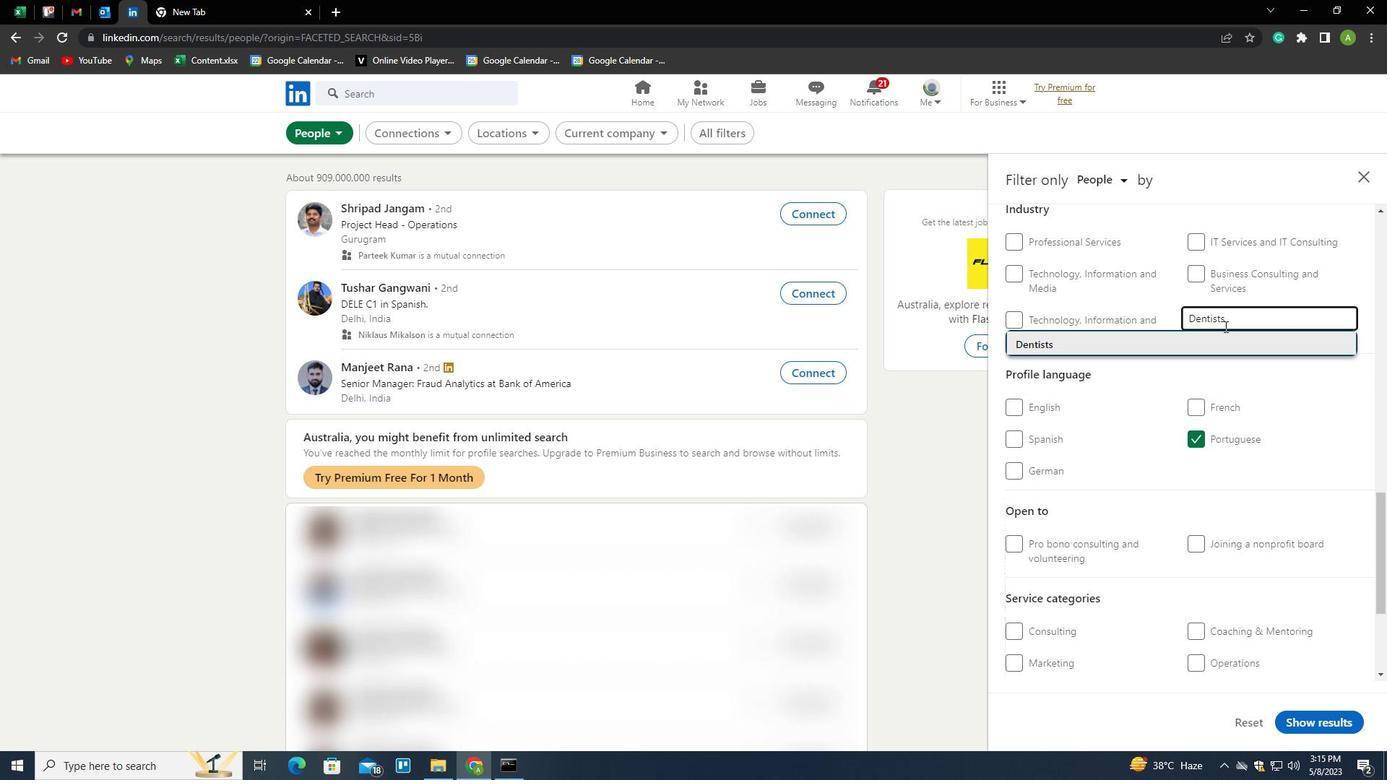 
Action: Mouse scrolled (1225, 325) with delta (0, 0)
Screenshot: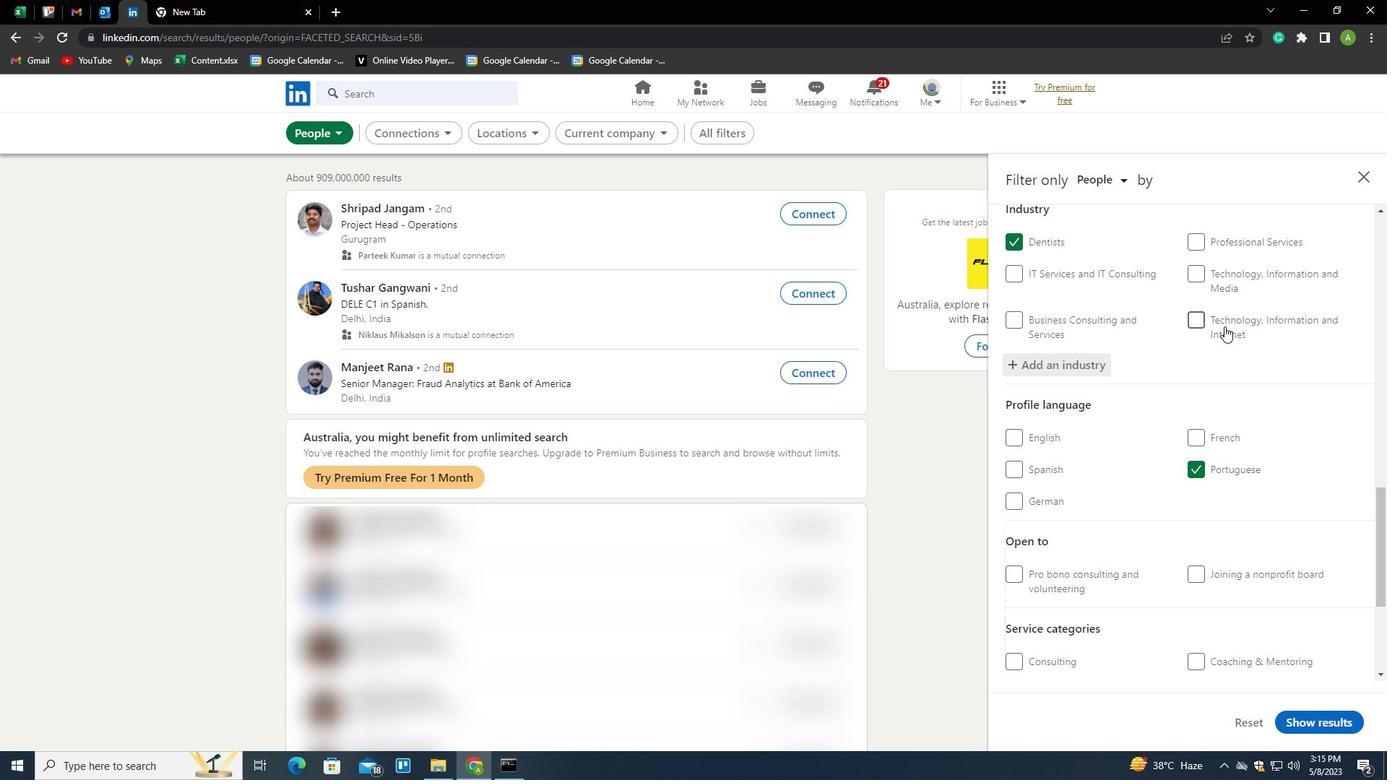 
Action: Mouse scrolled (1225, 325) with delta (0, 0)
Screenshot: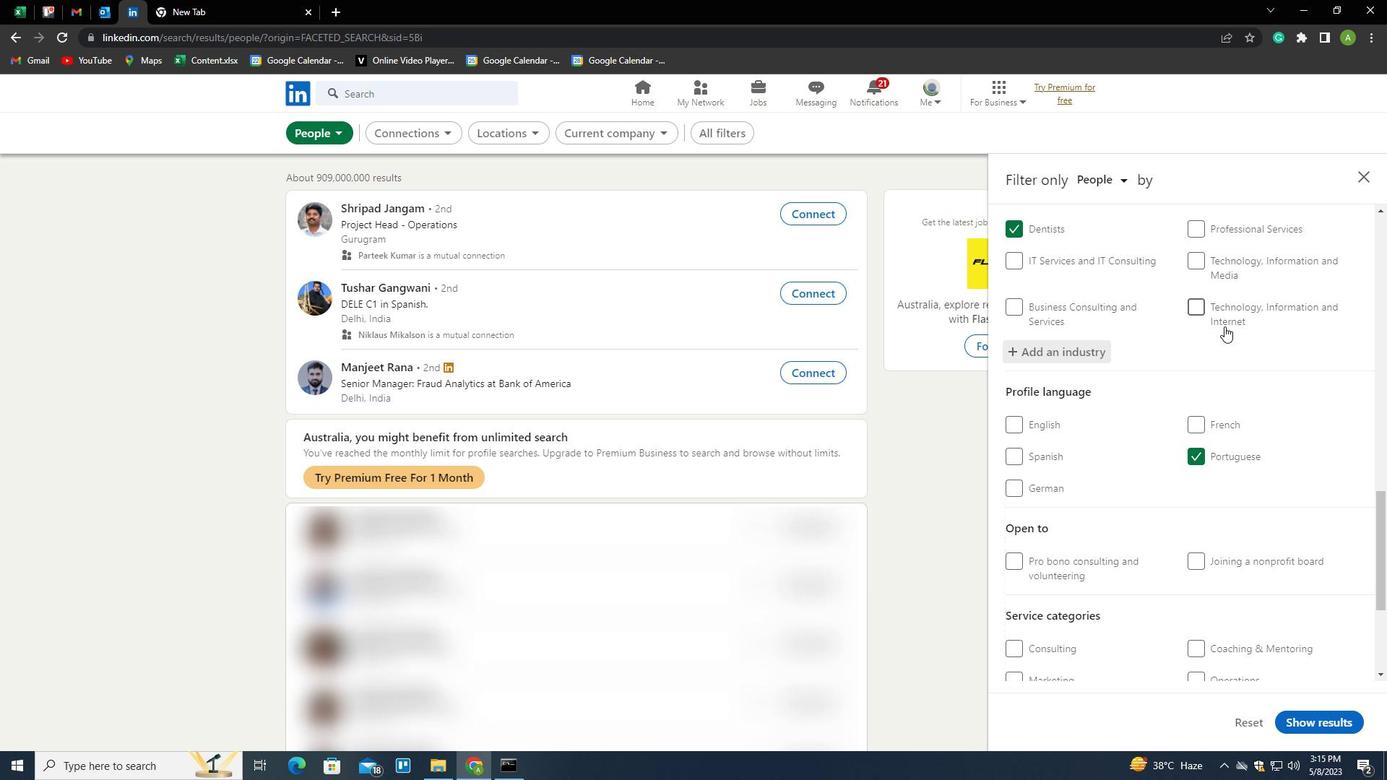 
Action: Mouse scrolled (1225, 325) with delta (0, 0)
Screenshot: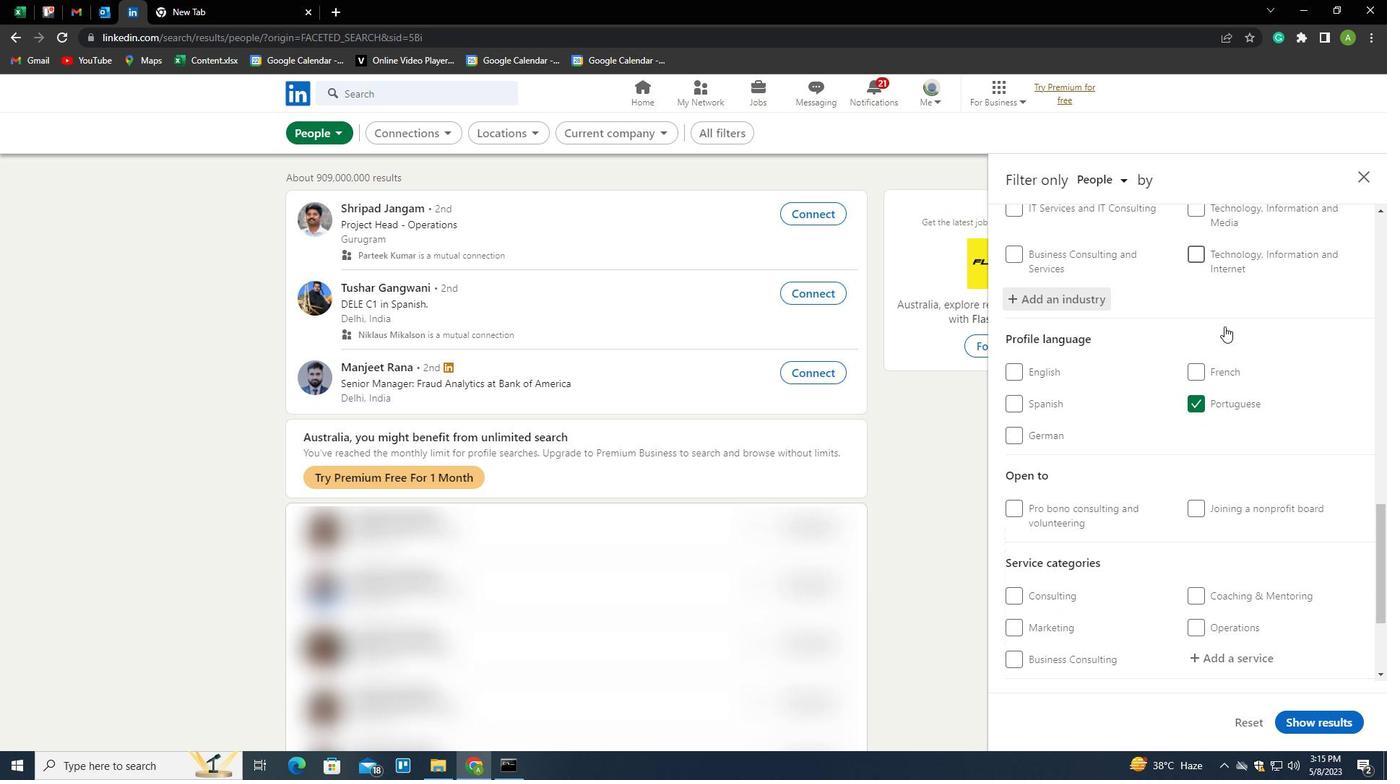 
Action: Mouse scrolled (1225, 325) with delta (0, 0)
Screenshot: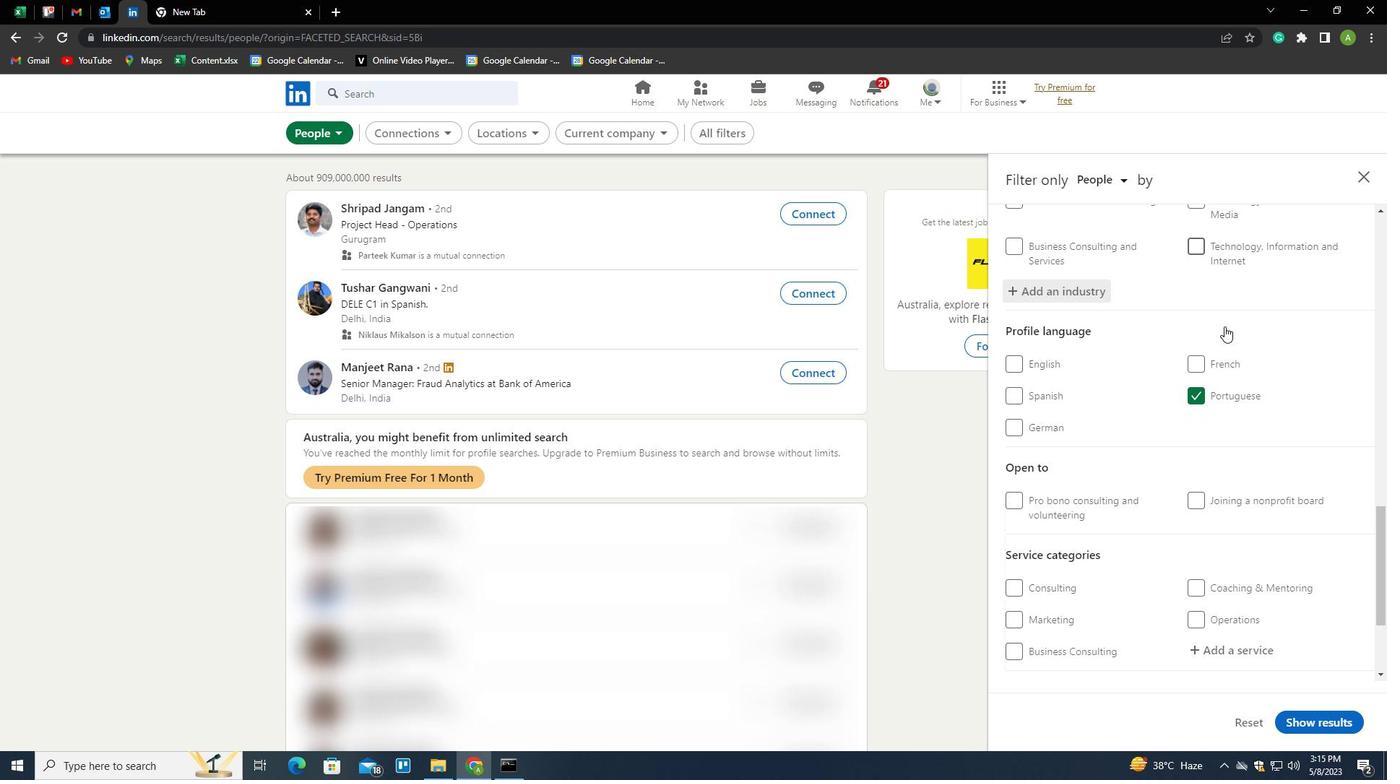 
Action: Mouse scrolled (1225, 325) with delta (0, 0)
Screenshot: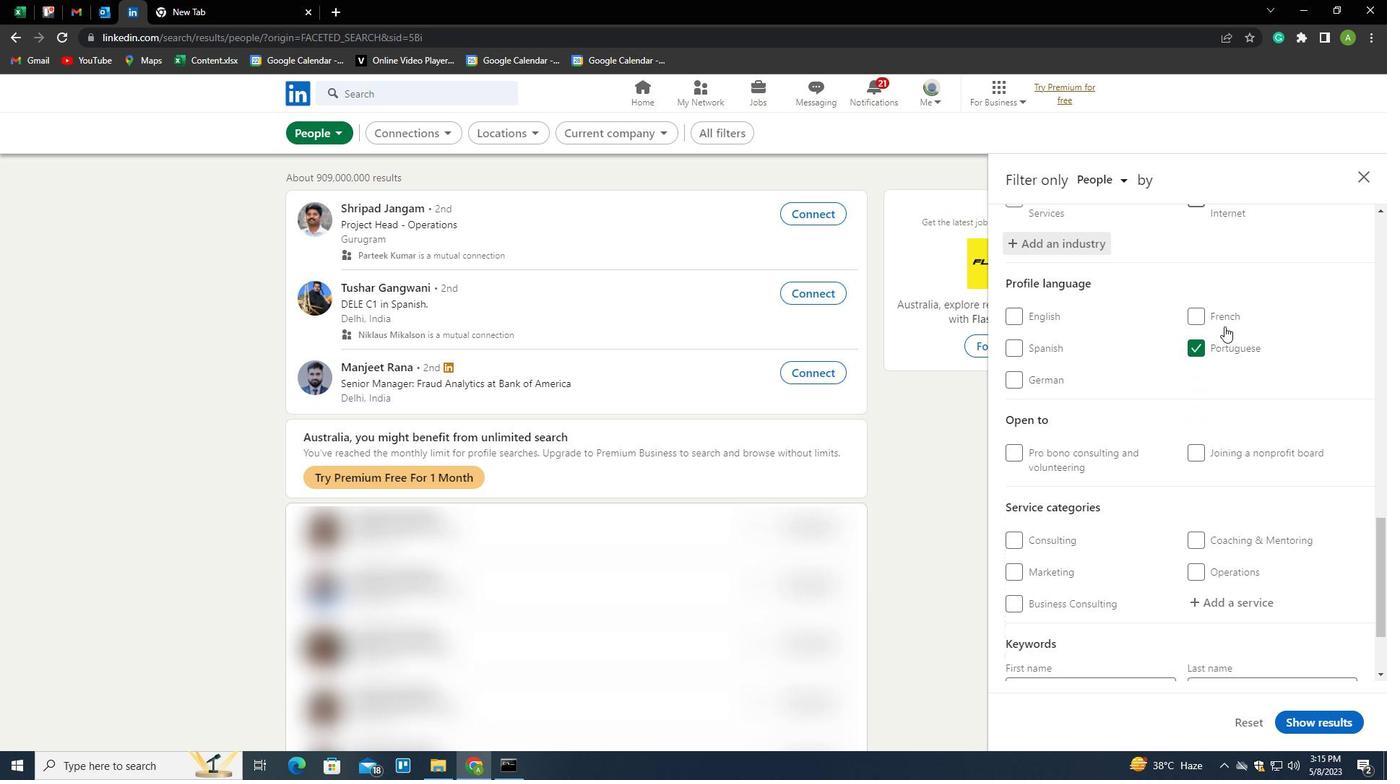 
Action: Mouse moved to (1216, 474)
Screenshot: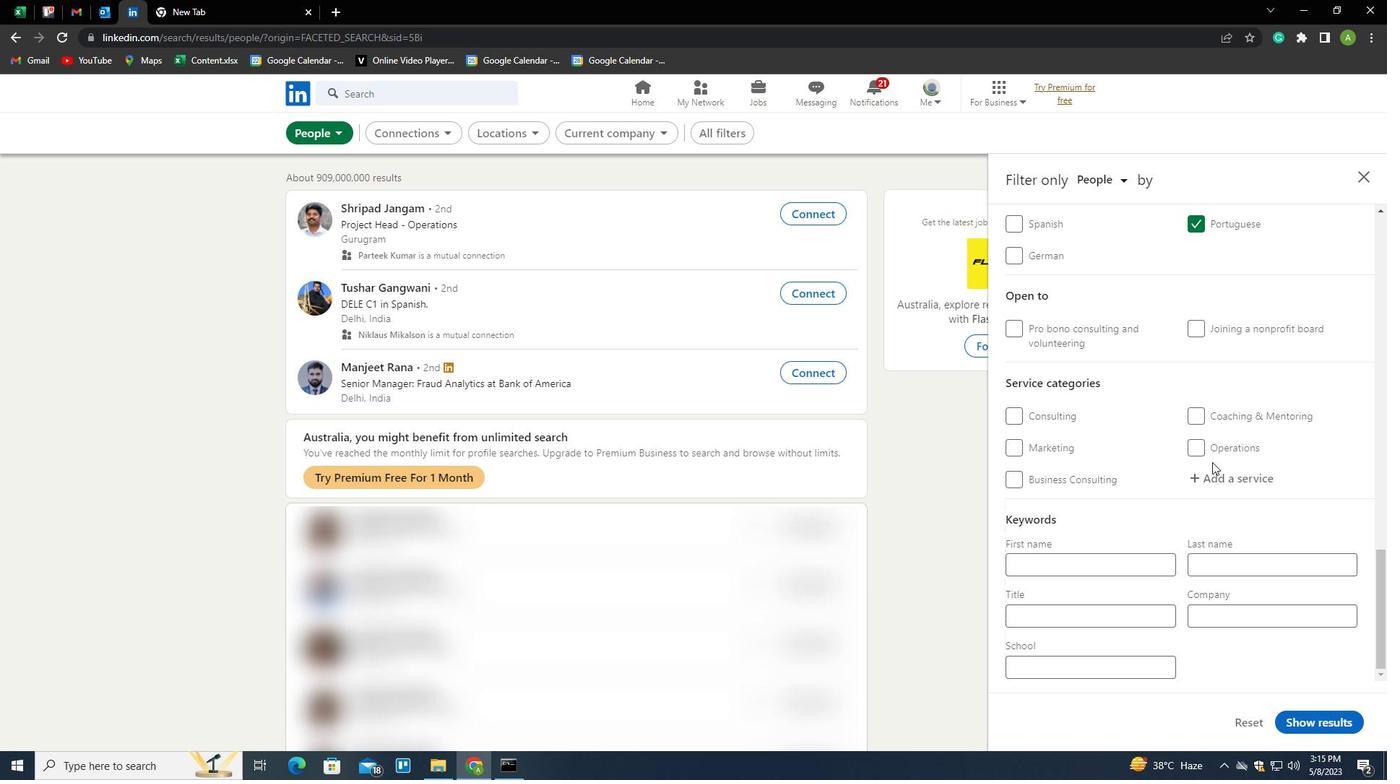 
Action: Mouse pressed left at (1216, 474)
Screenshot: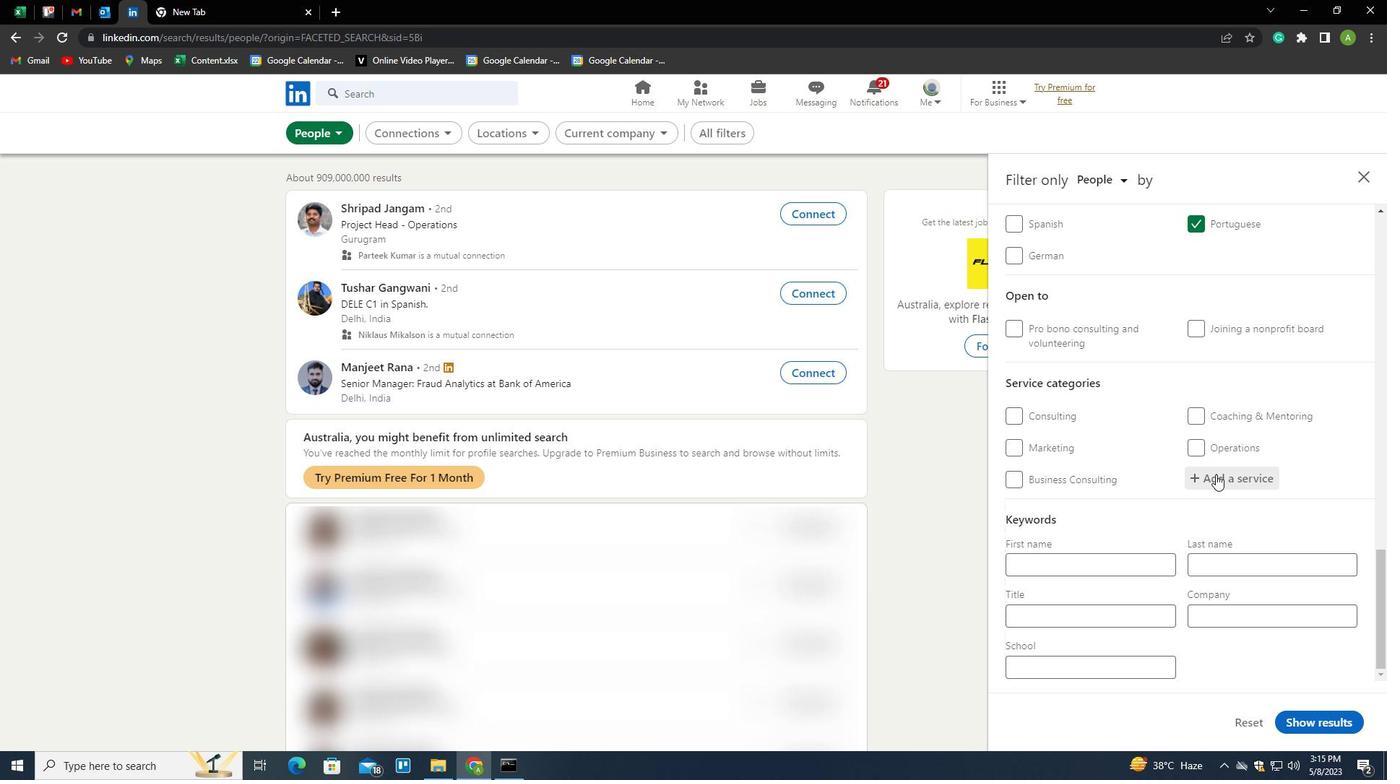 
Action: Mouse moved to (1214, 478)
Screenshot: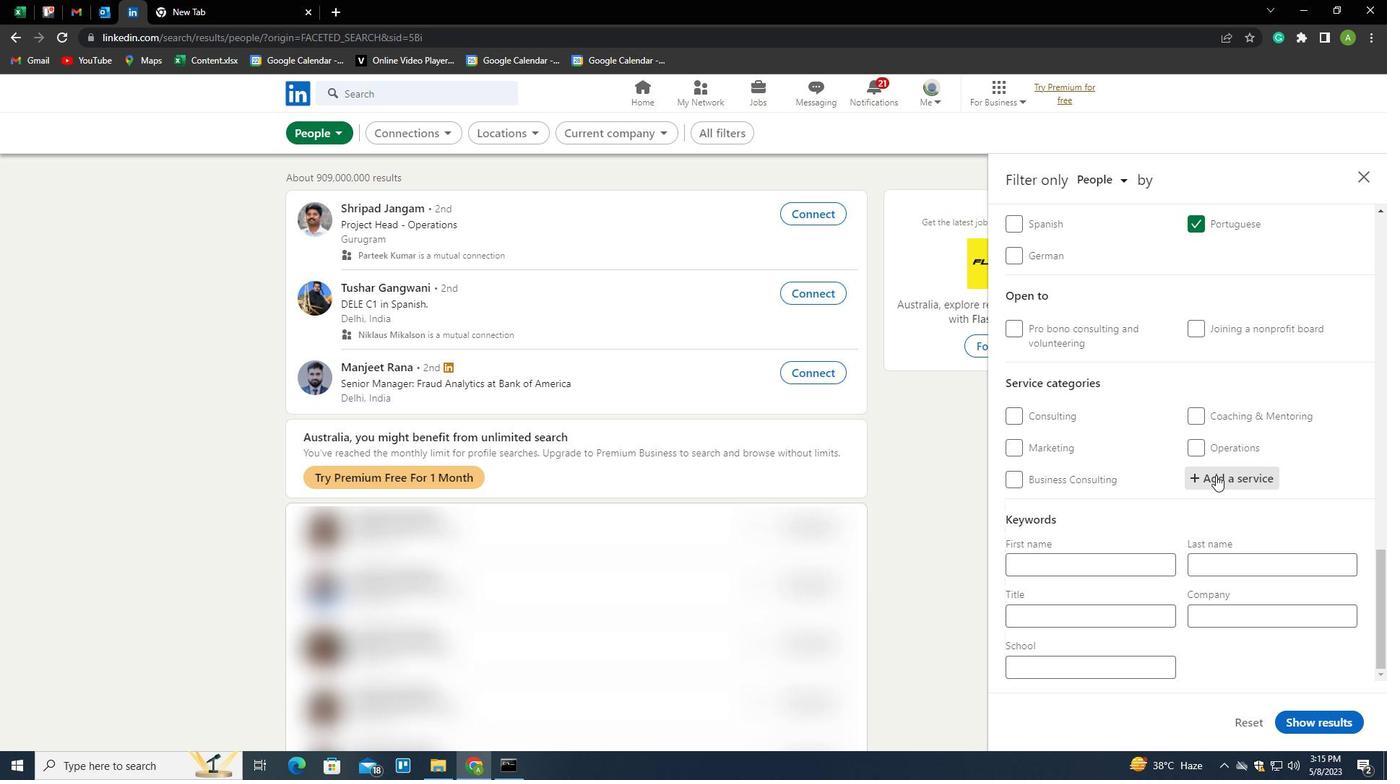 
Action: Key pressed <Key.shift>BUDGETINH<Key.backspace>G<Key.down><Key.enter>
Screenshot: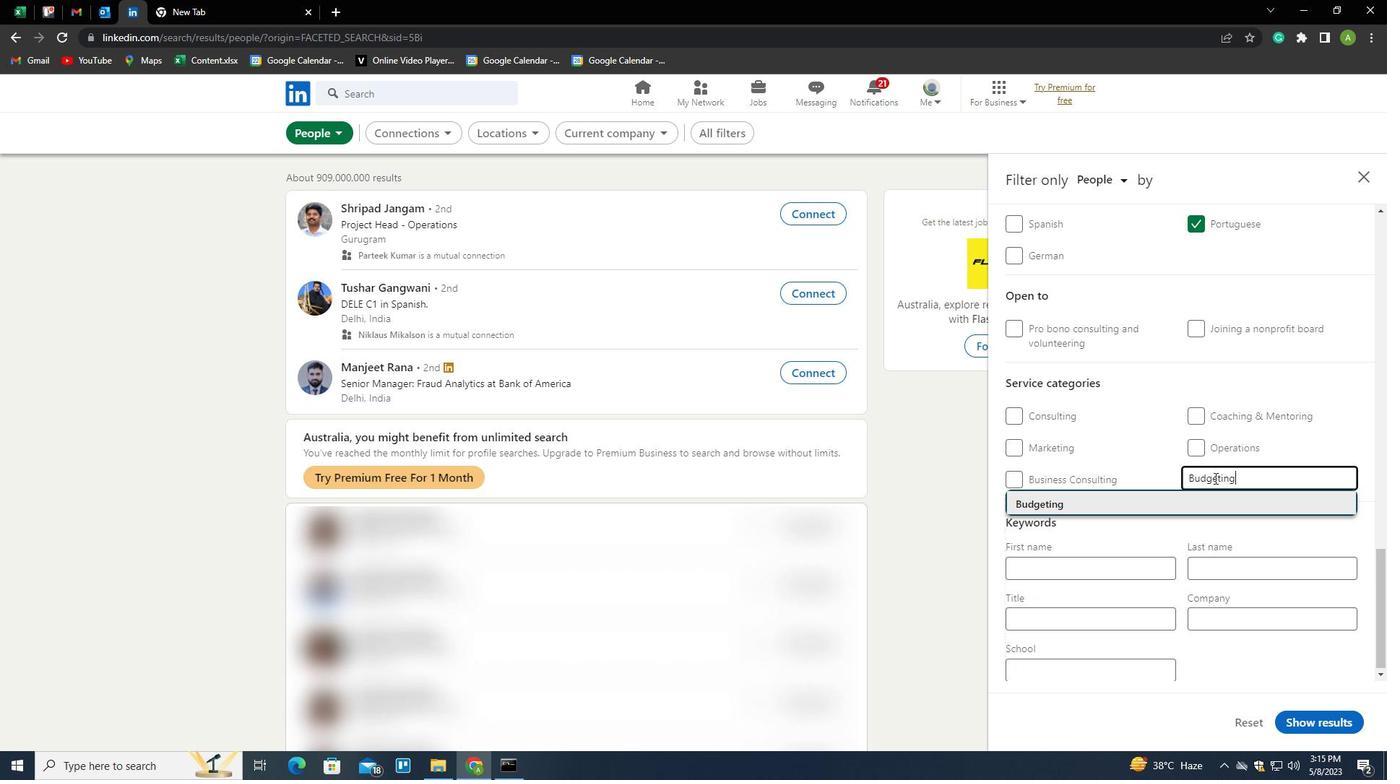 
Action: Mouse moved to (1217, 477)
Screenshot: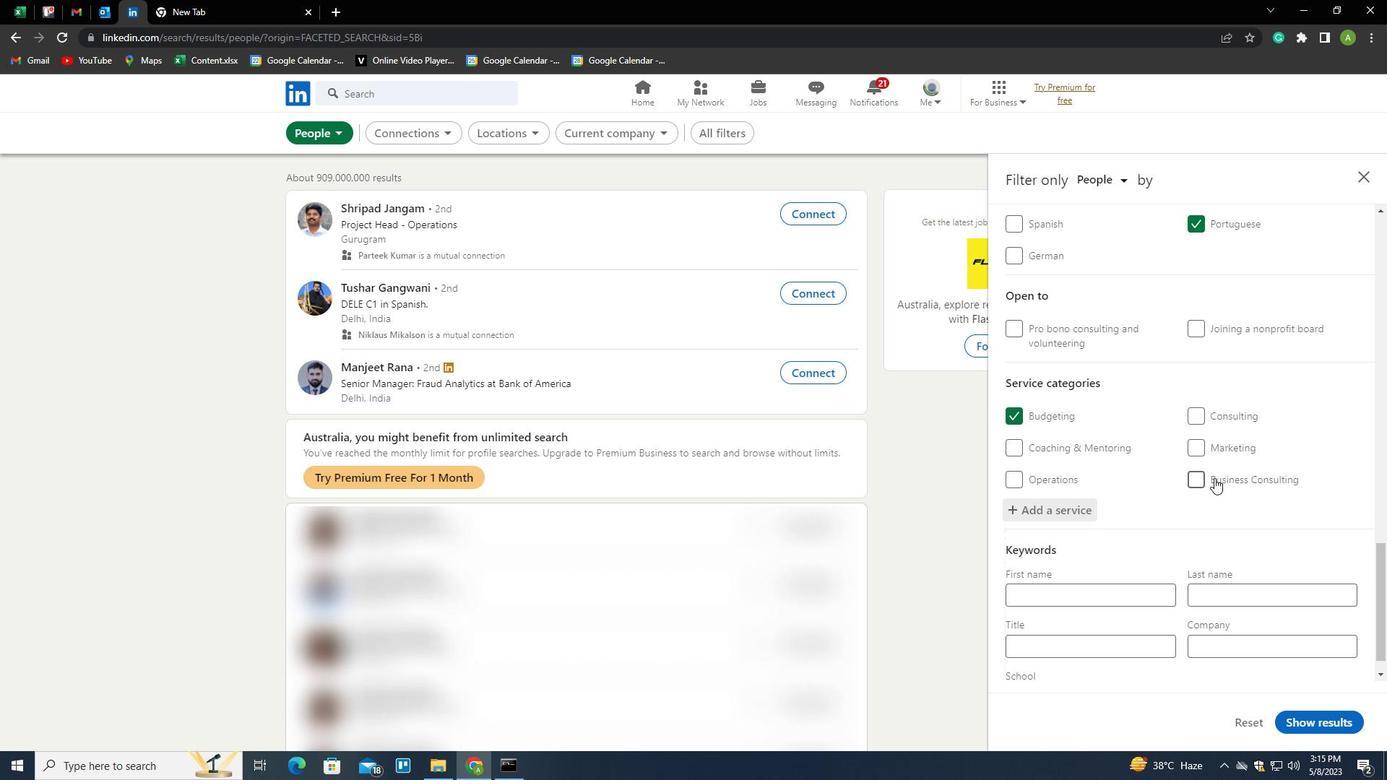 
Action: Mouse scrolled (1217, 477) with delta (0, 0)
Screenshot: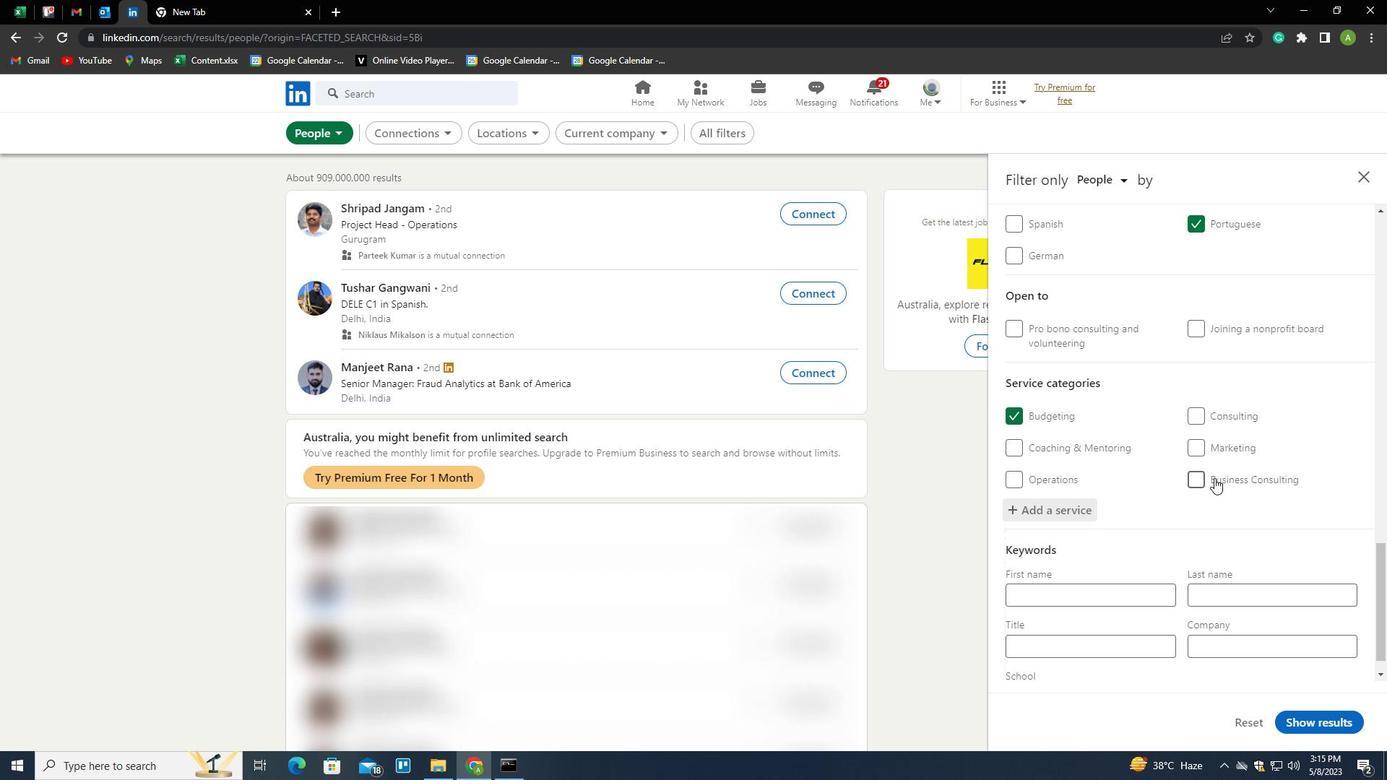 
Action: Mouse moved to (1220, 474)
Screenshot: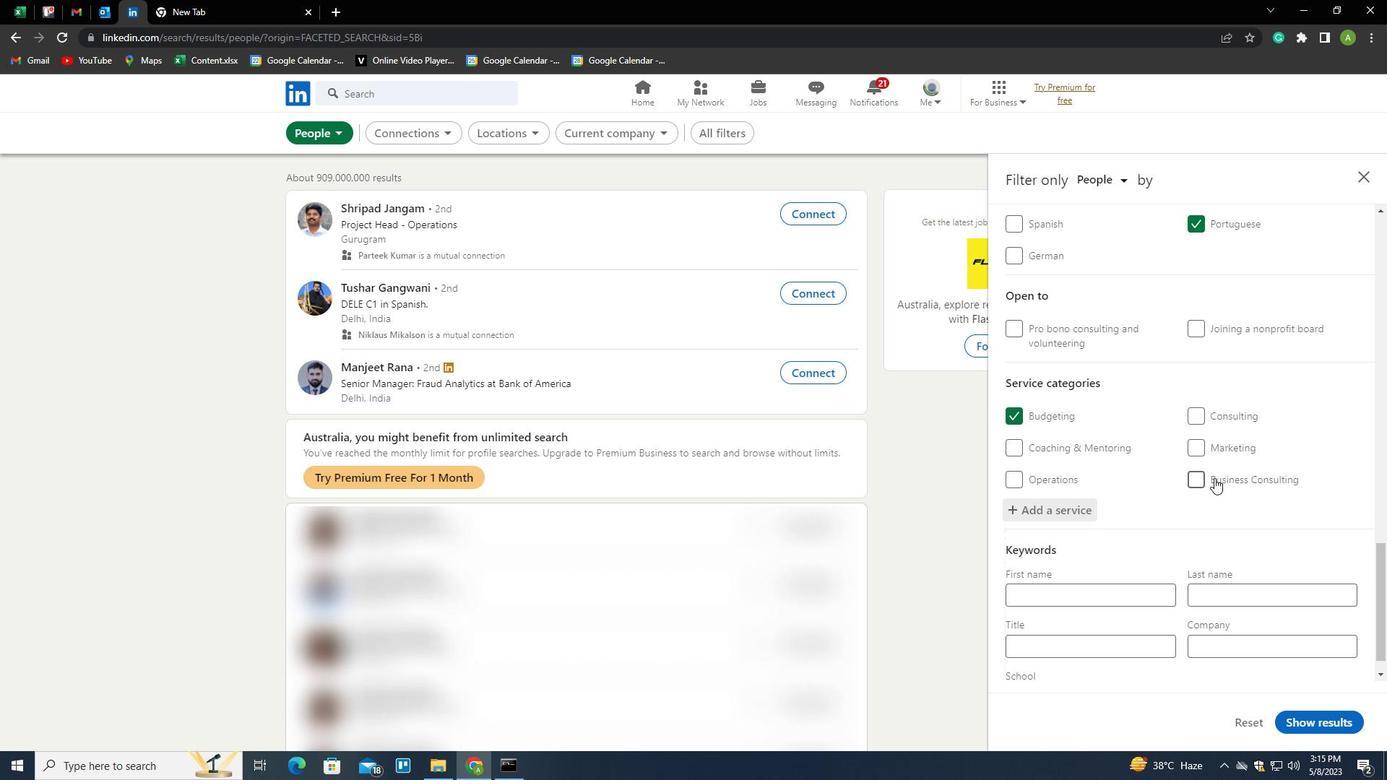 
Action: Mouse scrolled (1220, 474) with delta (0, 0)
Screenshot: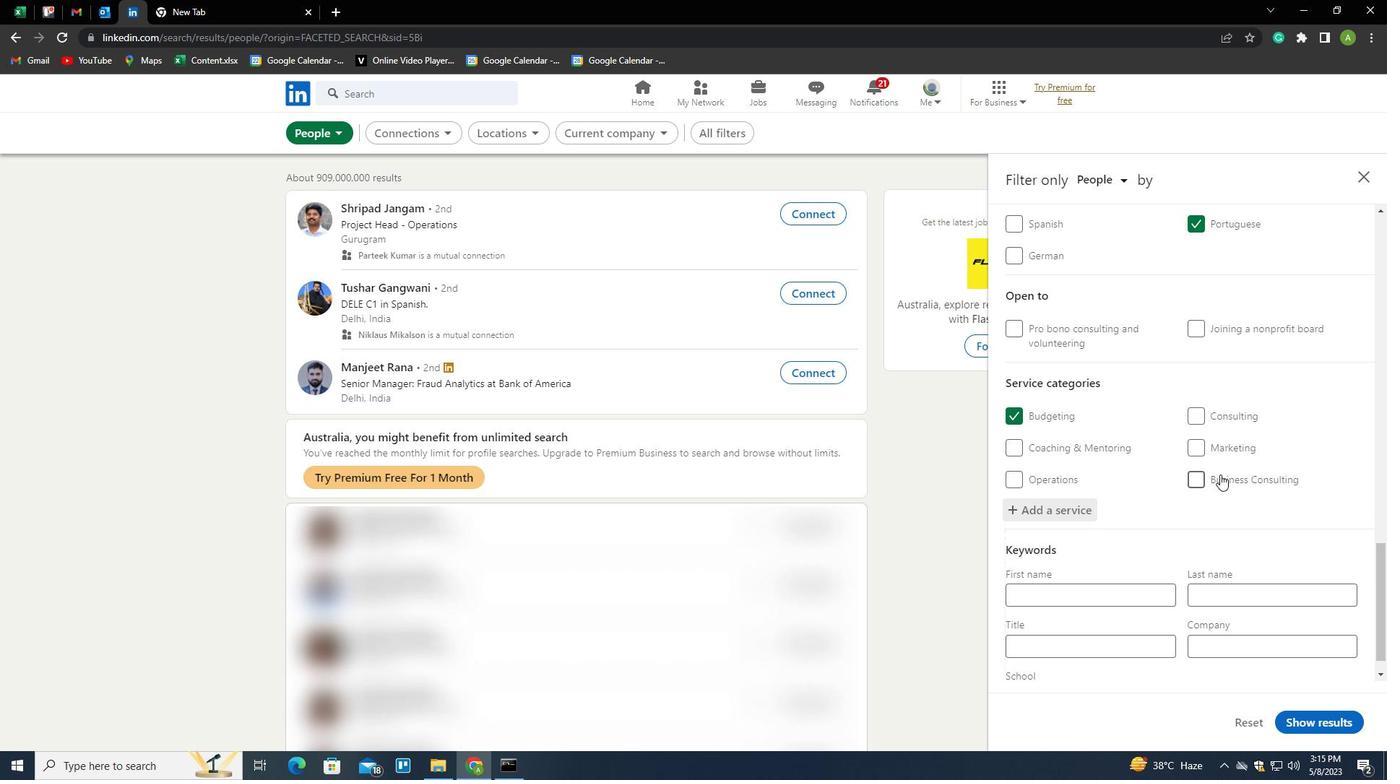 
Action: Mouse scrolled (1220, 474) with delta (0, 0)
Screenshot: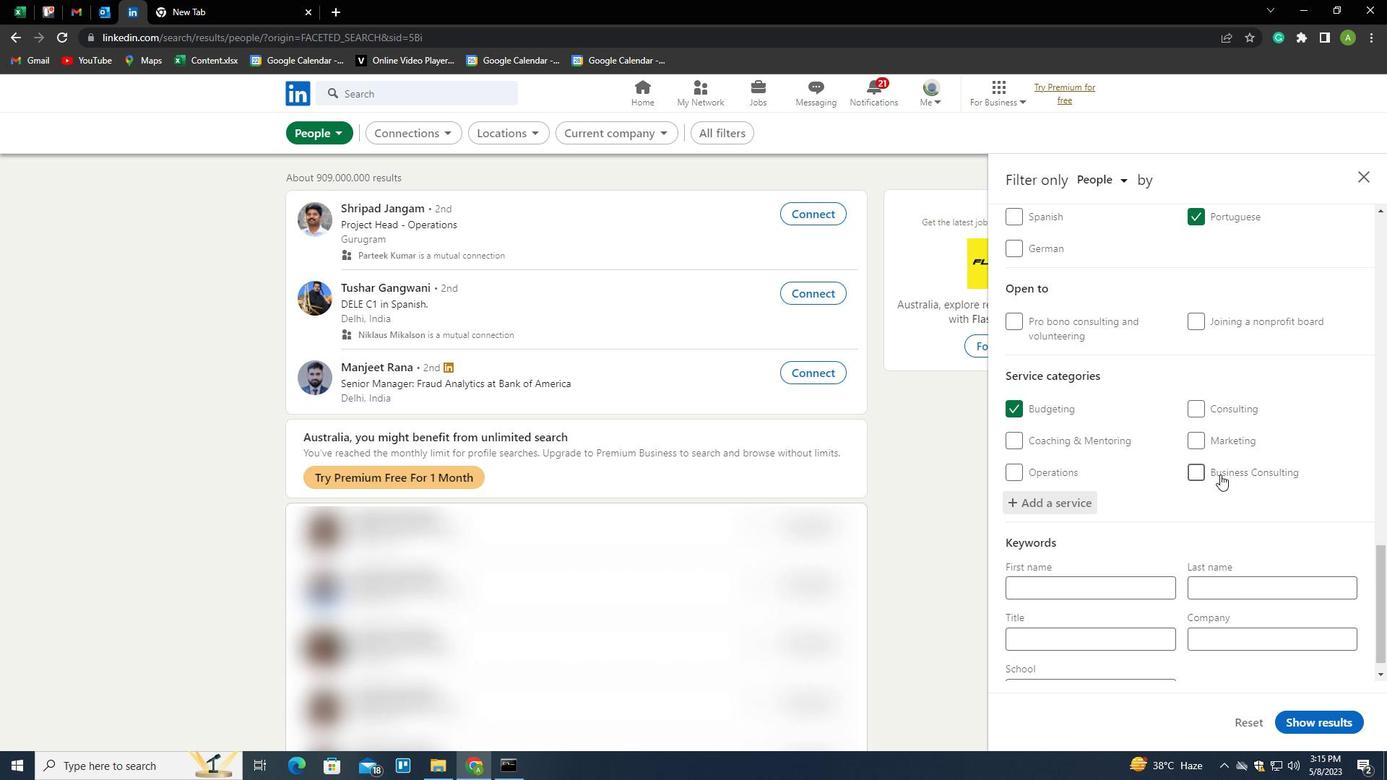 
Action: Mouse scrolled (1220, 474) with delta (0, 0)
Screenshot: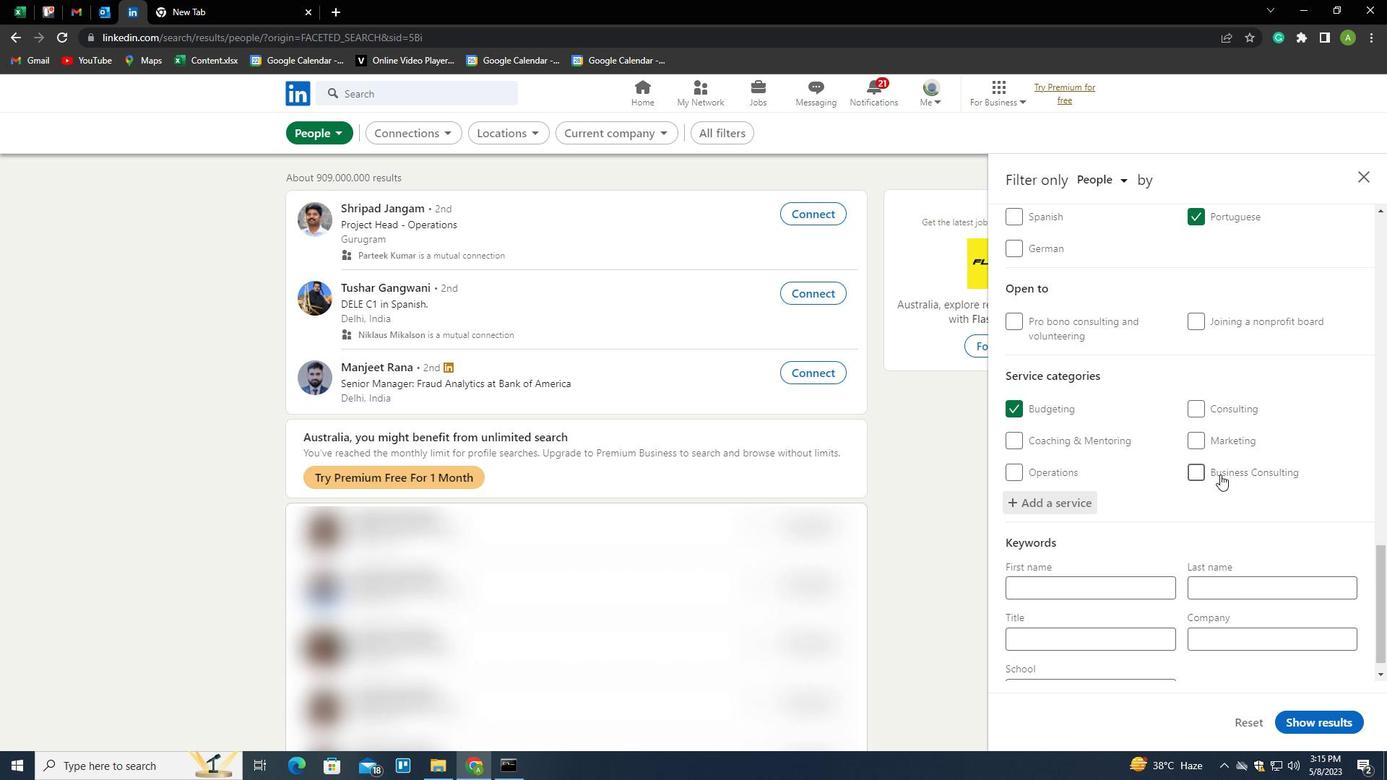
Action: Mouse scrolled (1220, 474) with delta (0, 0)
Screenshot: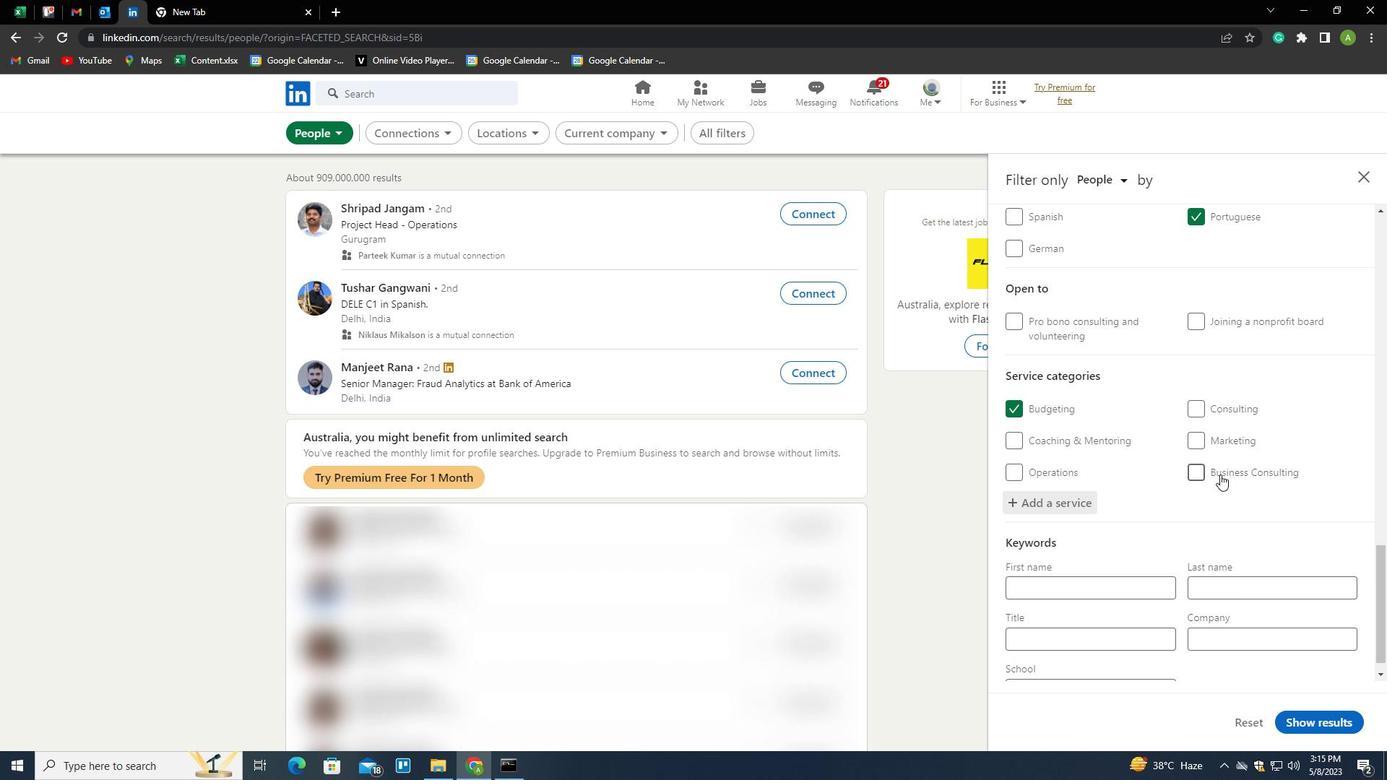 
Action: Mouse scrolled (1220, 474) with delta (0, 0)
Screenshot: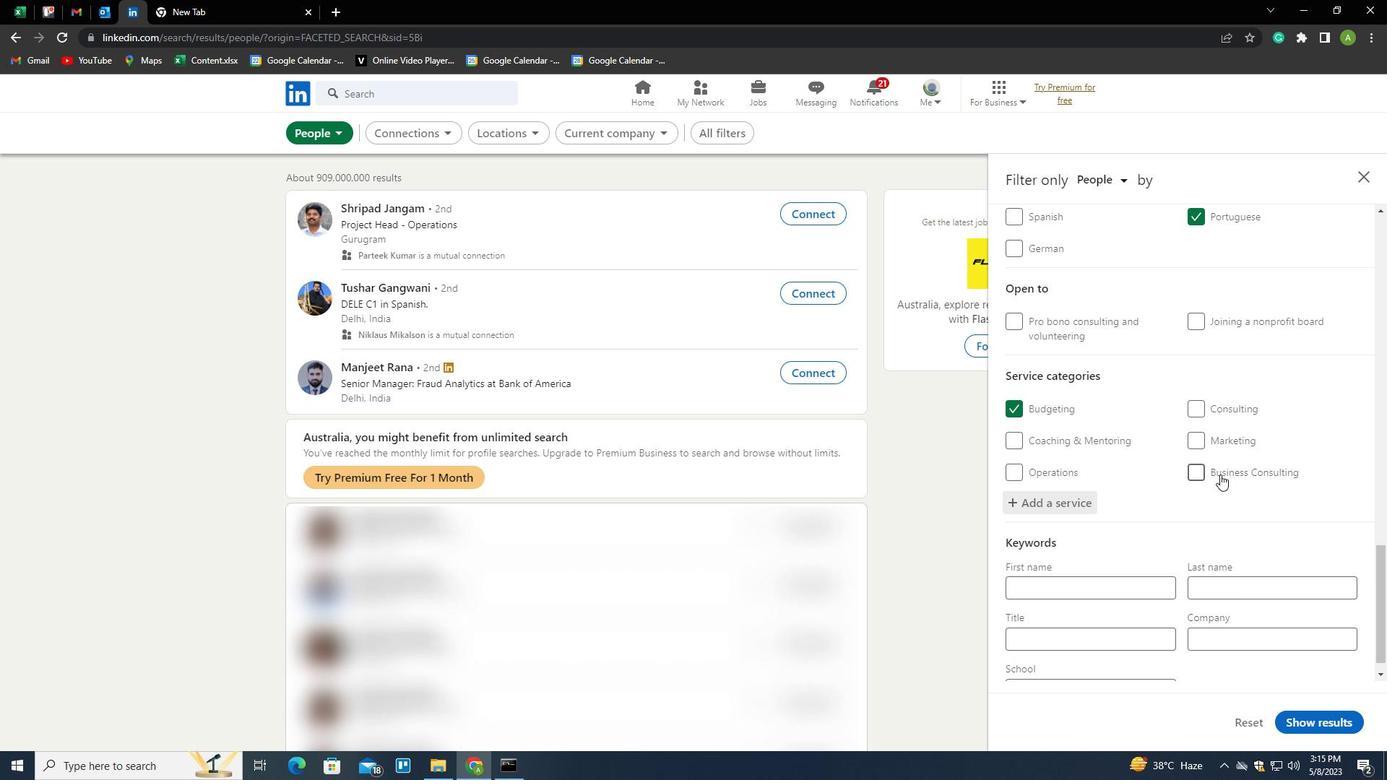 
Action: Mouse moved to (1101, 617)
Screenshot: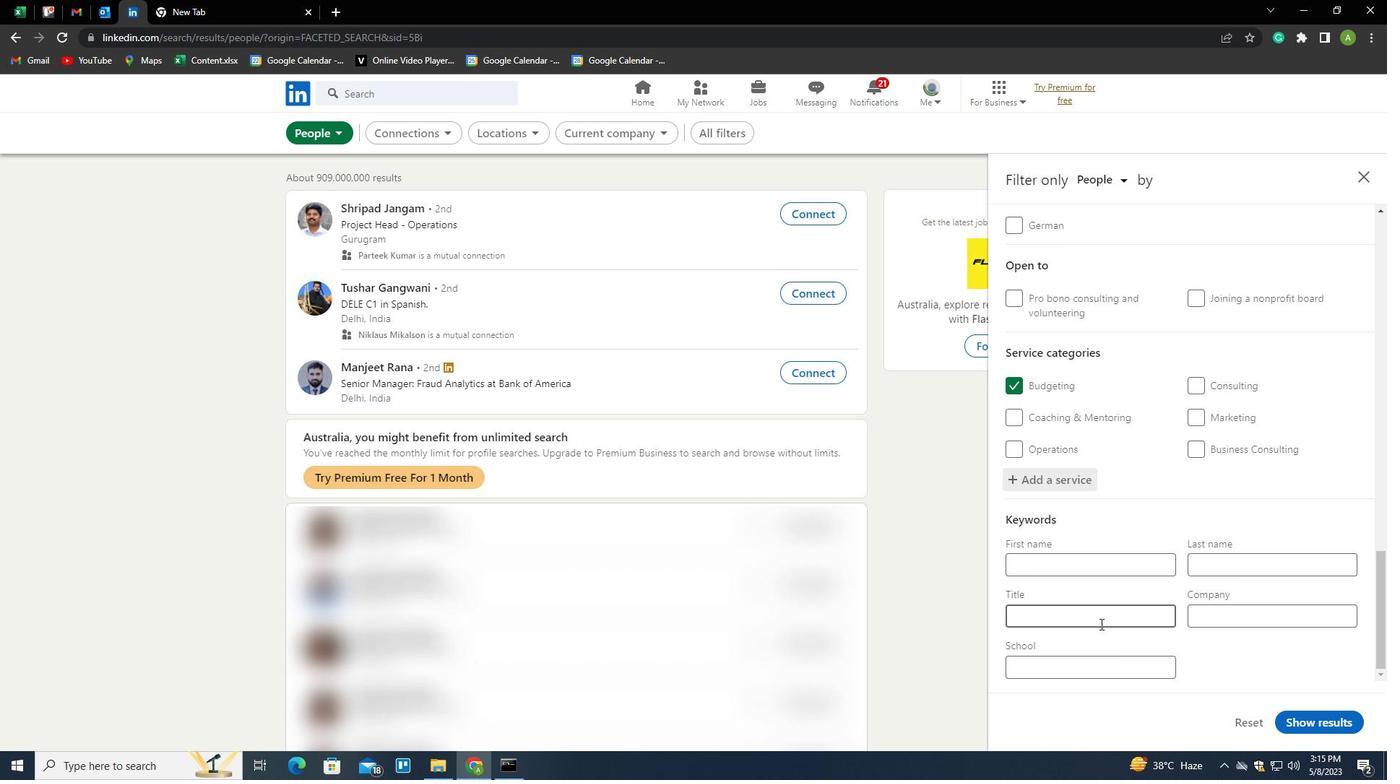 
Action: Key pressed <Key.shift>
Screenshot: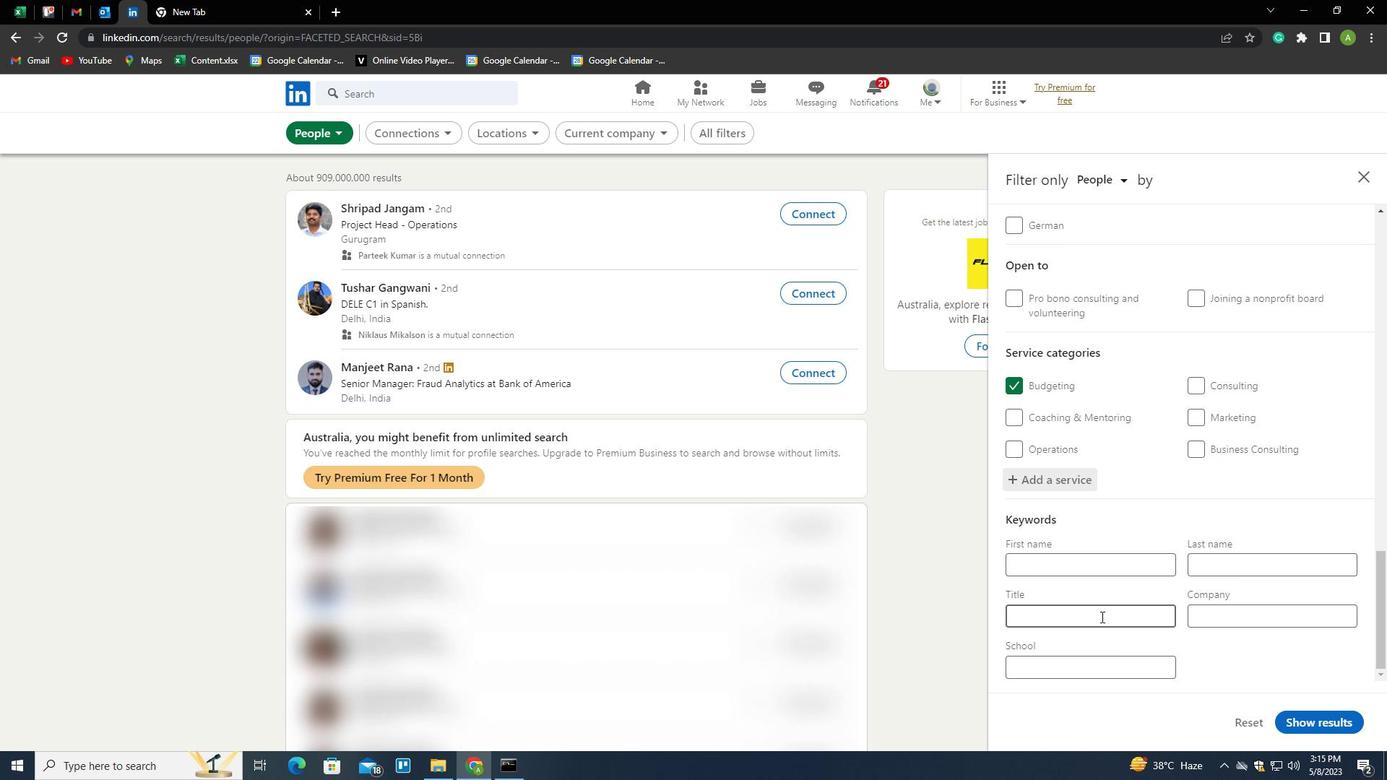 
Action: Mouse pressed left at (1101, 617)
Screenshot: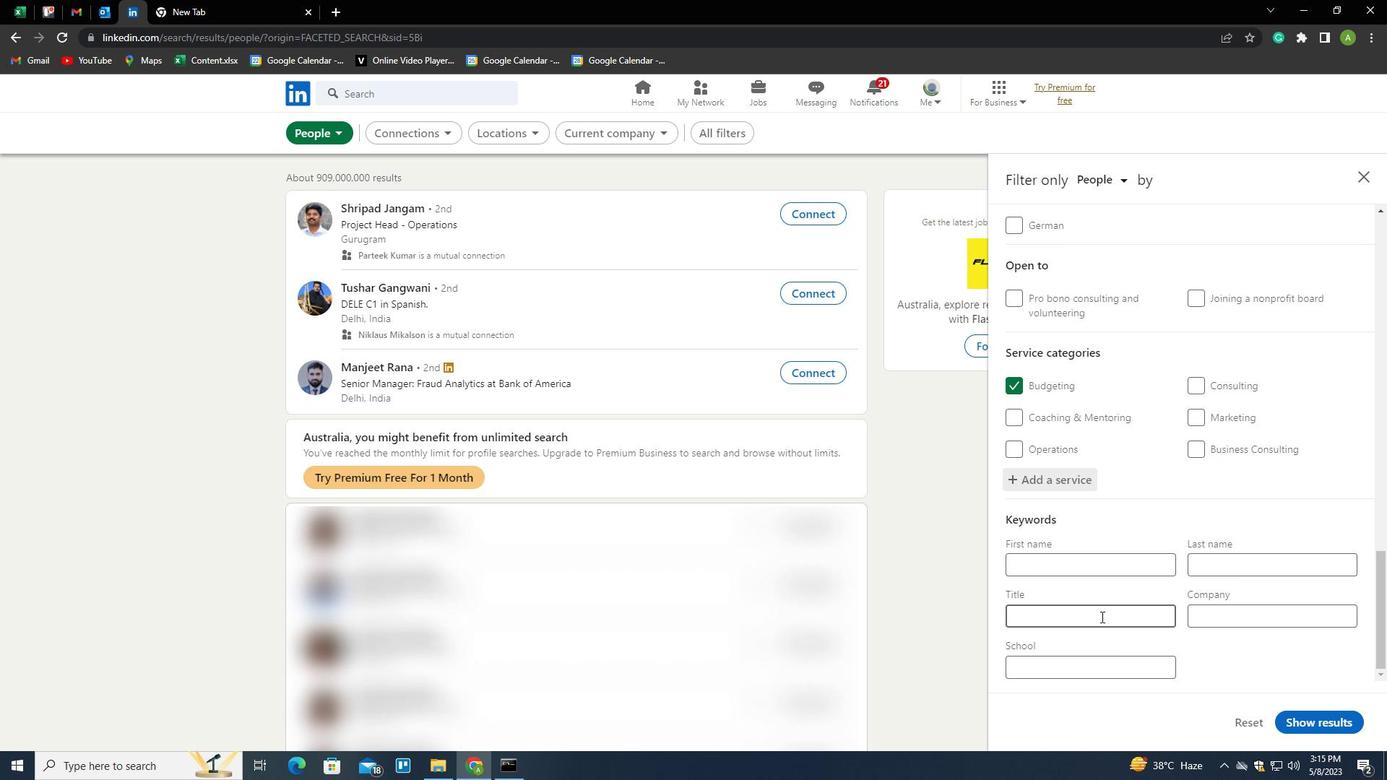 
Action: Key pressed S
Screenshot: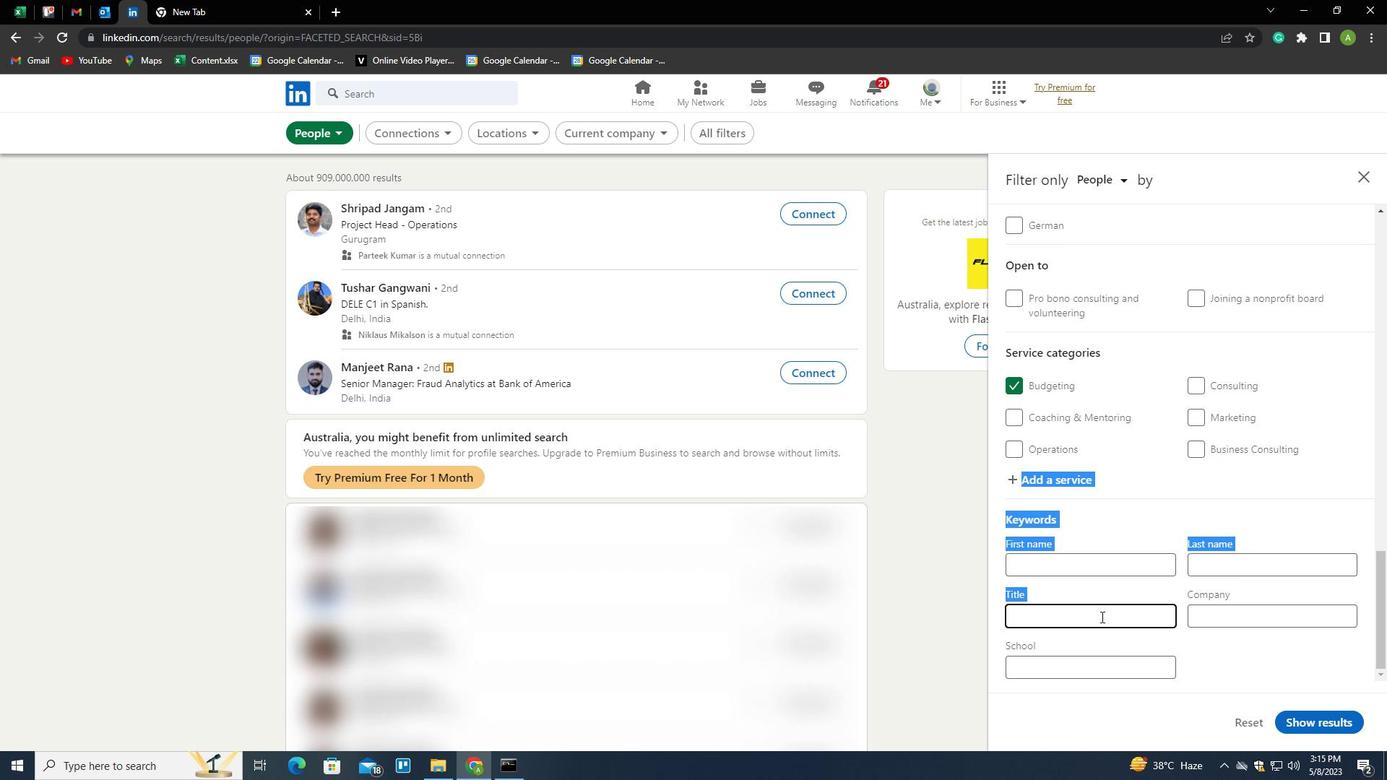 
Action: Mouse moved to (1071, 607)
Screenshot: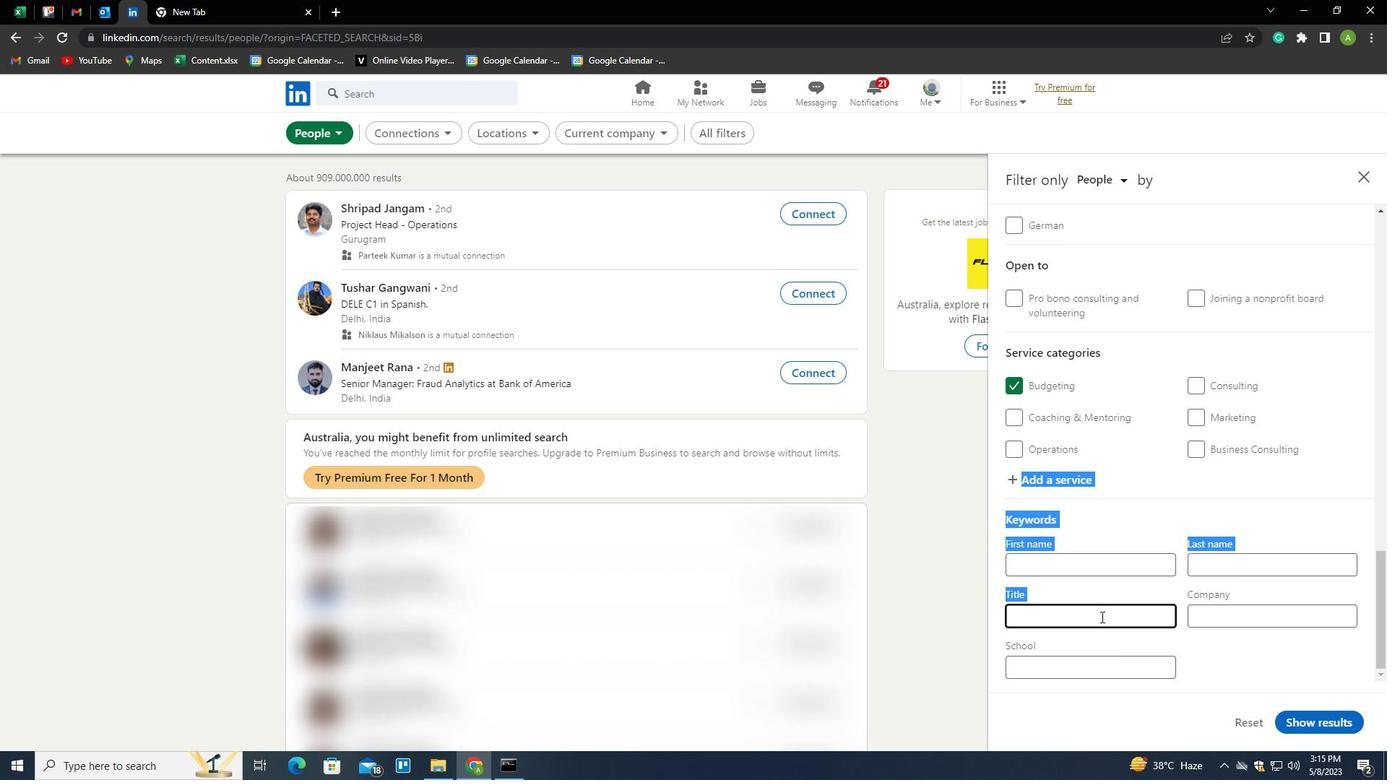 
Action: Mouse pressed left at (1071, 607)
Screenshot: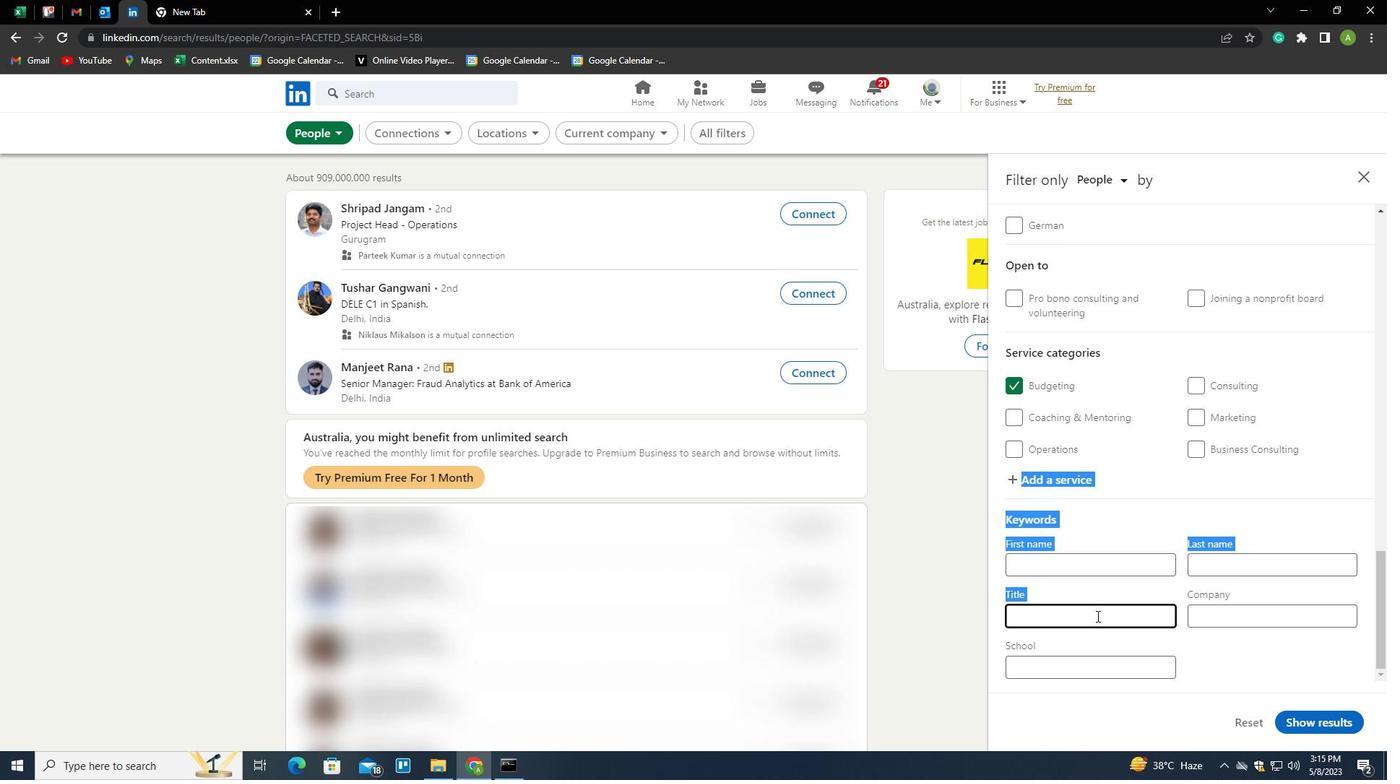 
Action: Key pressed <Key.shift>SCRUM<Key.space><Key.shift>MASTER
Screenshot: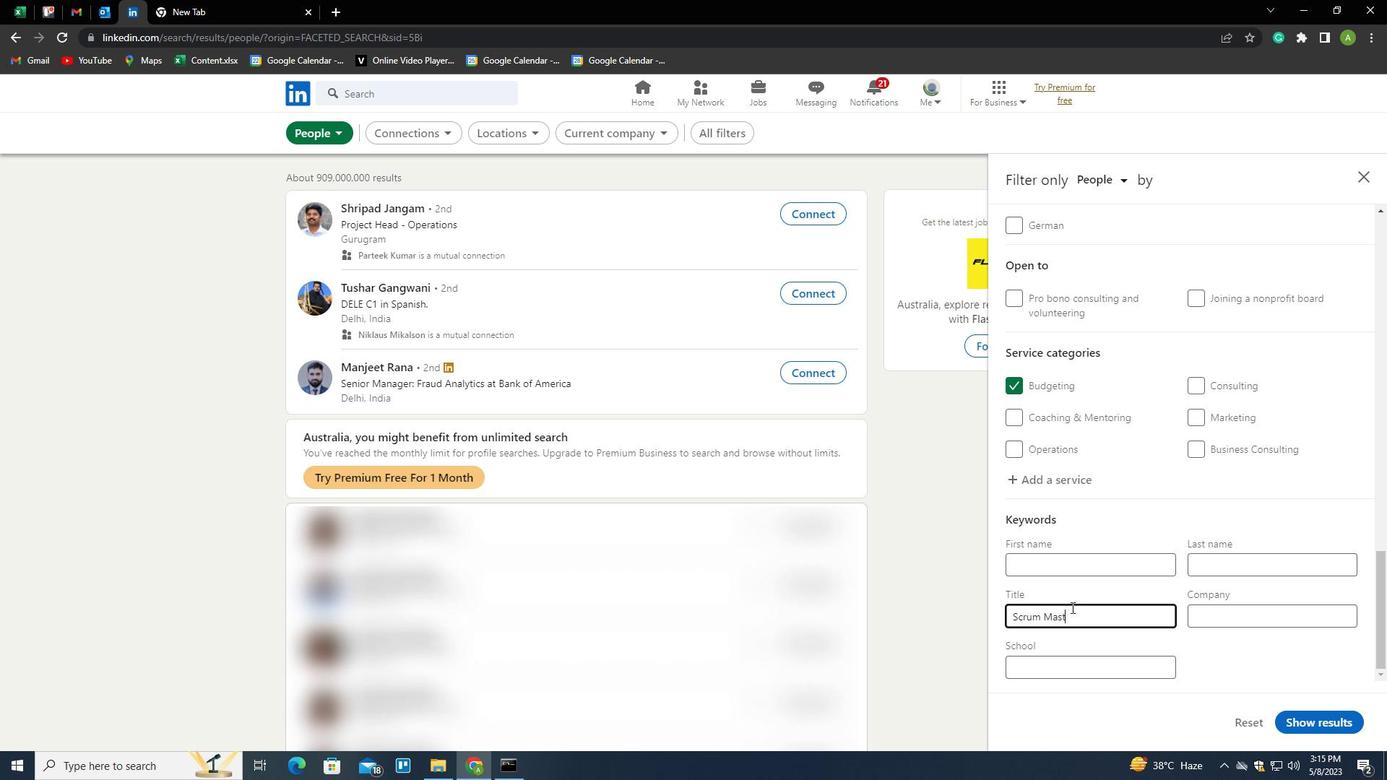 
Action: Mouse moved to (1224, 636)
Screenshot: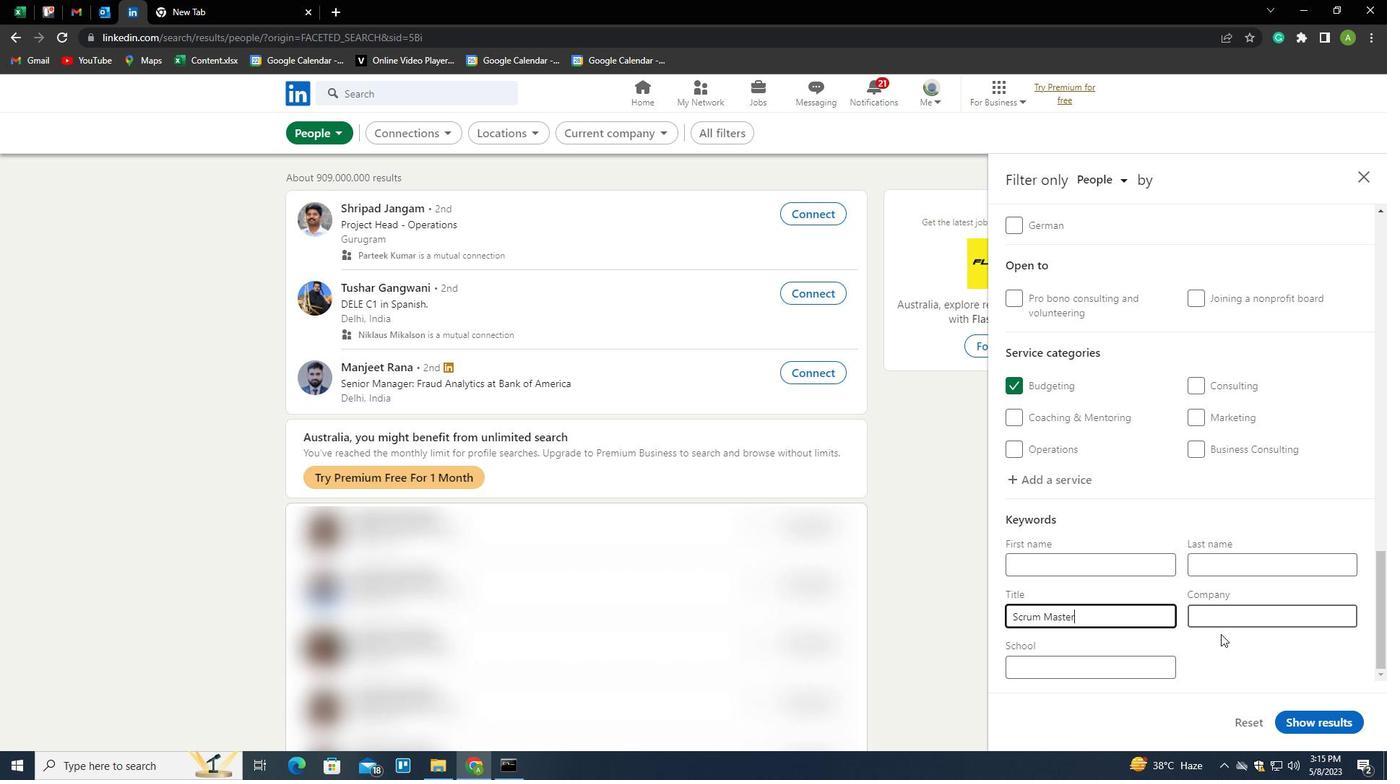 
Action: Mouse pressed left at (1224, 636)
Screenshot: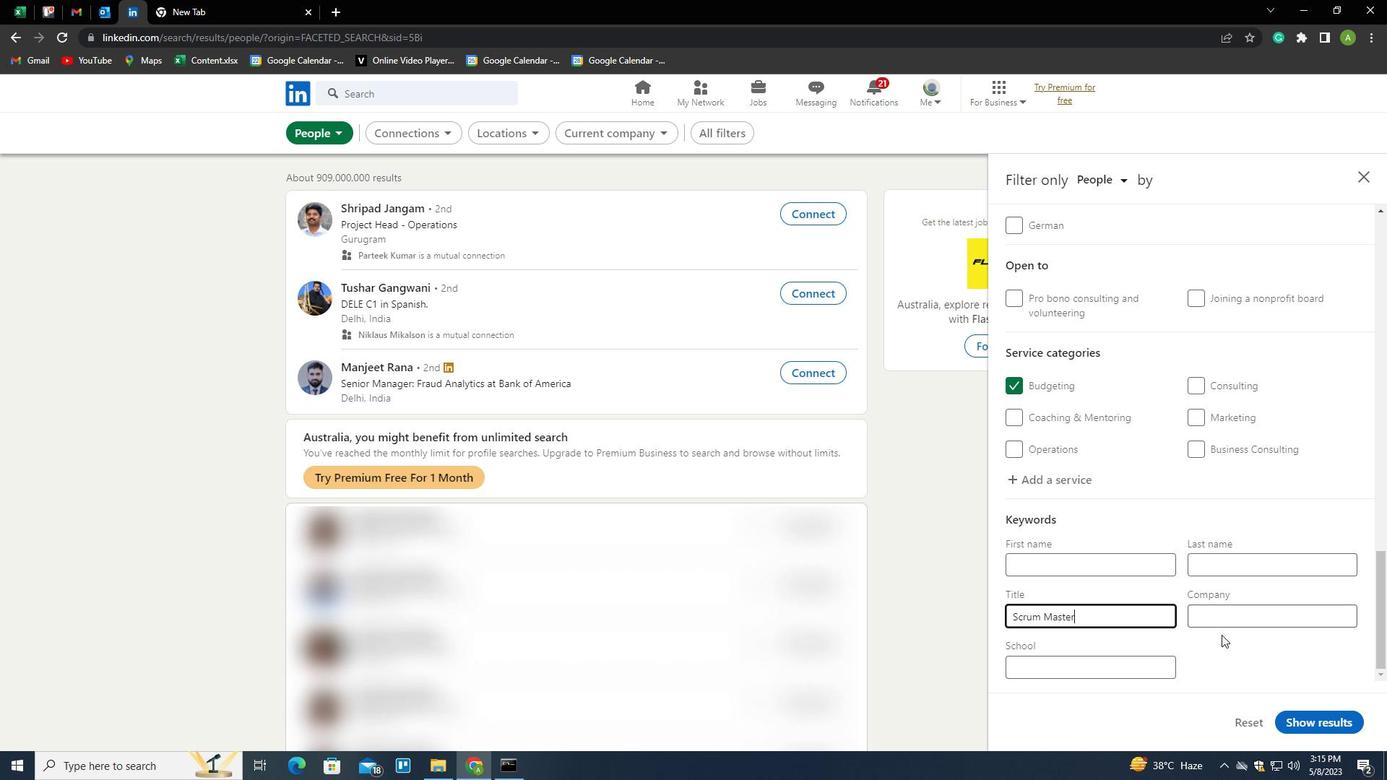 
Action: Mouse moved to (1312, 723)
Screenshot: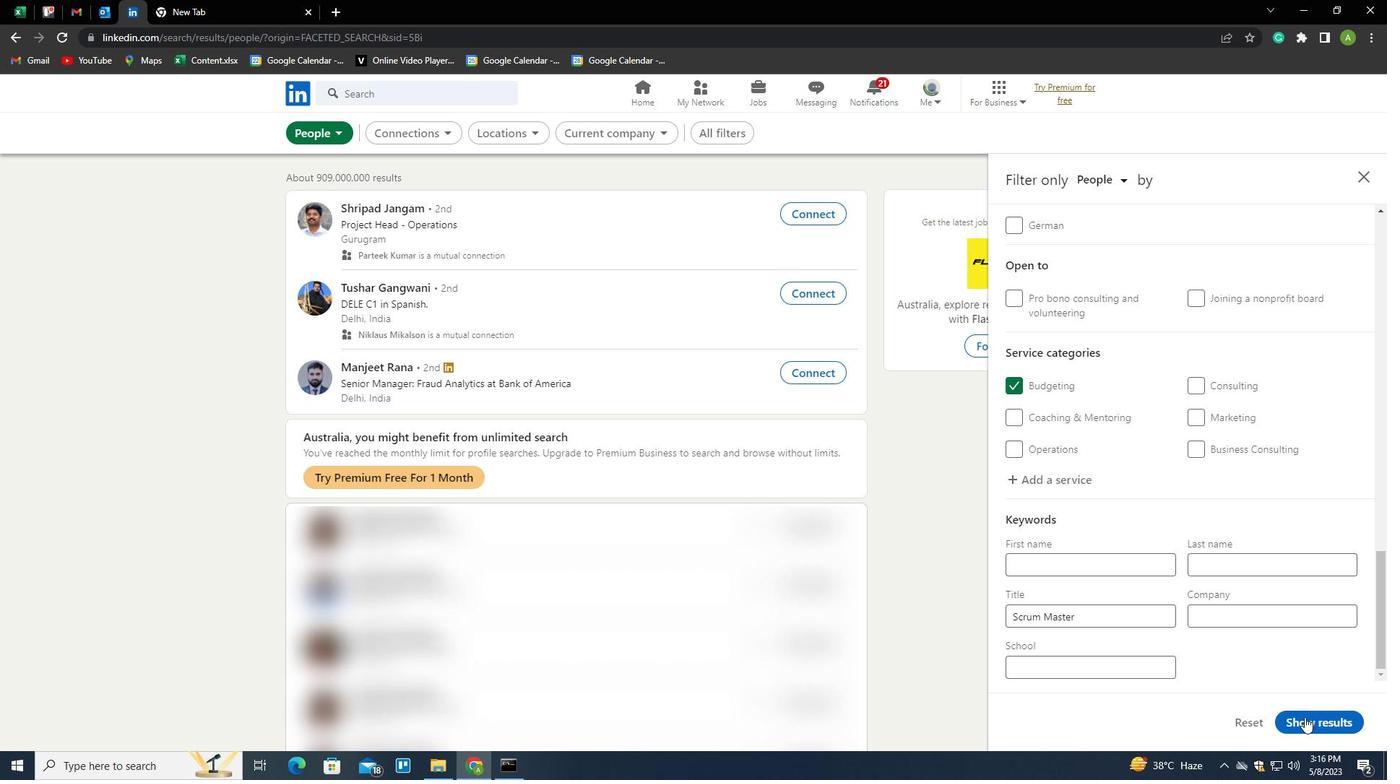 
Action: Mouse pressed left at (1312, 723)
Screenshot: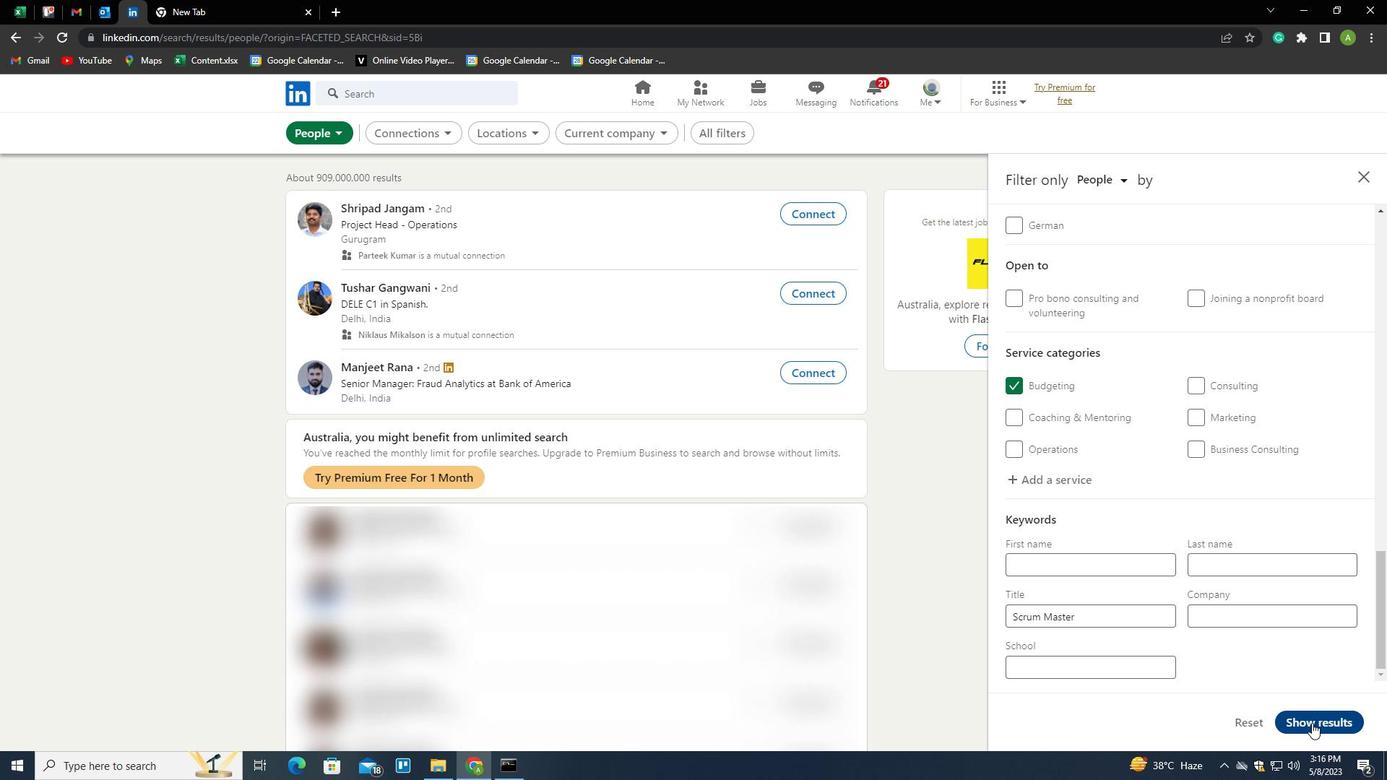 
Action: Mouse moved to (1336, 703)
Screenshot: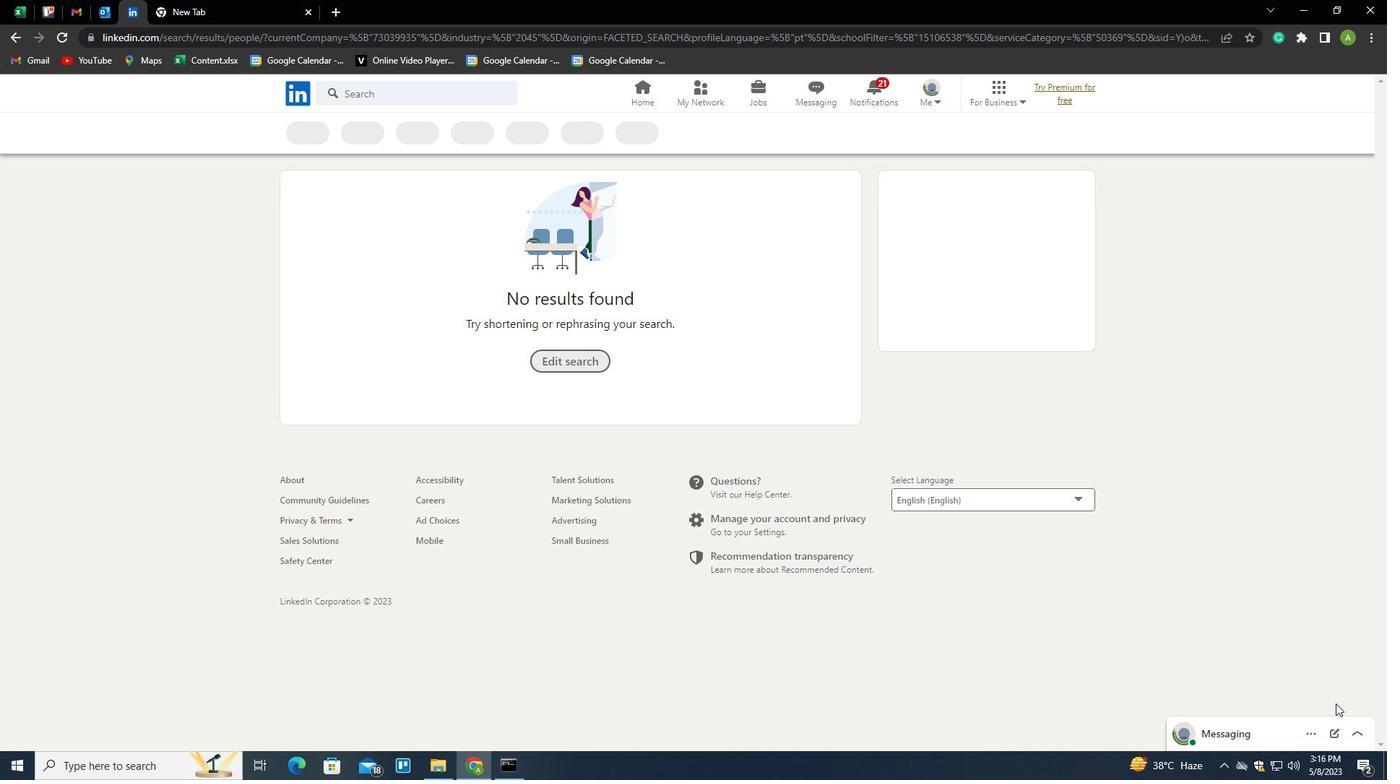 
